 Task: Send email and add a link Link0000000032 including the signature Sign0000000001 to Sandip@sogtage.net with a cc to Vanshu.thakur@sogtage.net and bcc to Nikhil.rathi@sogtage.net with a subject Subject0000000031 and add a message Message0000000033. Send email and add a link Link0000000032 including the signature Sign0000000001 to Sandip@sogtage.net; Email000000002 with a cc to Nikhil.rathi@sogtage.net; Ayush@sogtage.net and bcc to Pooja.Chaudhary@sogtage.net with a subject Subject0000000031 and add a message Message0000000033. Send email and add a link Link0000000032 including the signature Sign0000000001 to Sandip@sogtage.net with a cc to Vanshu.thakur@sogtage.net with a subject Subject0000000031 and add a message Message0000000033 and with an attachment of Attach0000000002. Send email and add a link Link0000000032 including the signature Sign0000000001 to Sandip@sogtage.net with a cc to Vanshu.thakur@sogtage.net and bcc to Nikhil.rathi@sogtage.net with a subject Subject0000000031 and add a message Message0000000033 and with an attachment of Attach0000000003. Send email and add a link Link0000000032 including the signature Sign0000000001 to Sandip@sogtage.net; Email000000002 with a cc to Nikhil.rathi@sogtage.net; Ayush@sogtage.net and bcc to Pooja.Chaudhary@sogtage.net with a subject Subject0000000031 and add a message Message0000000033 and with an attachment of Attach0000000004
Action: Mouse moved to (135, 172)
Screenshot: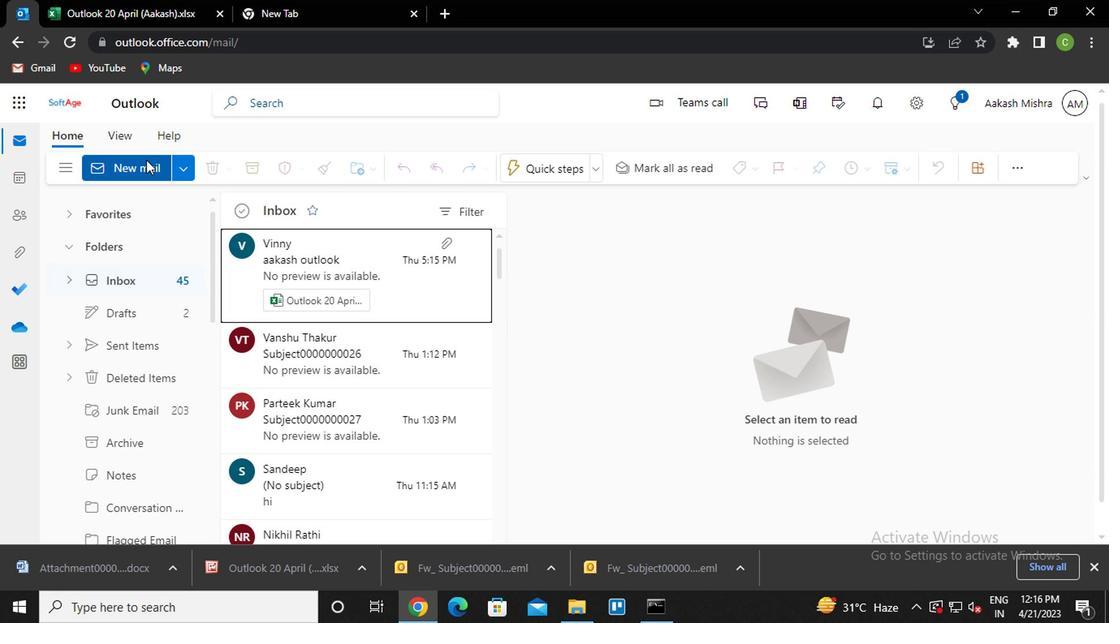 
Action: Mouse pressed left at (135, 172)
Screenshot: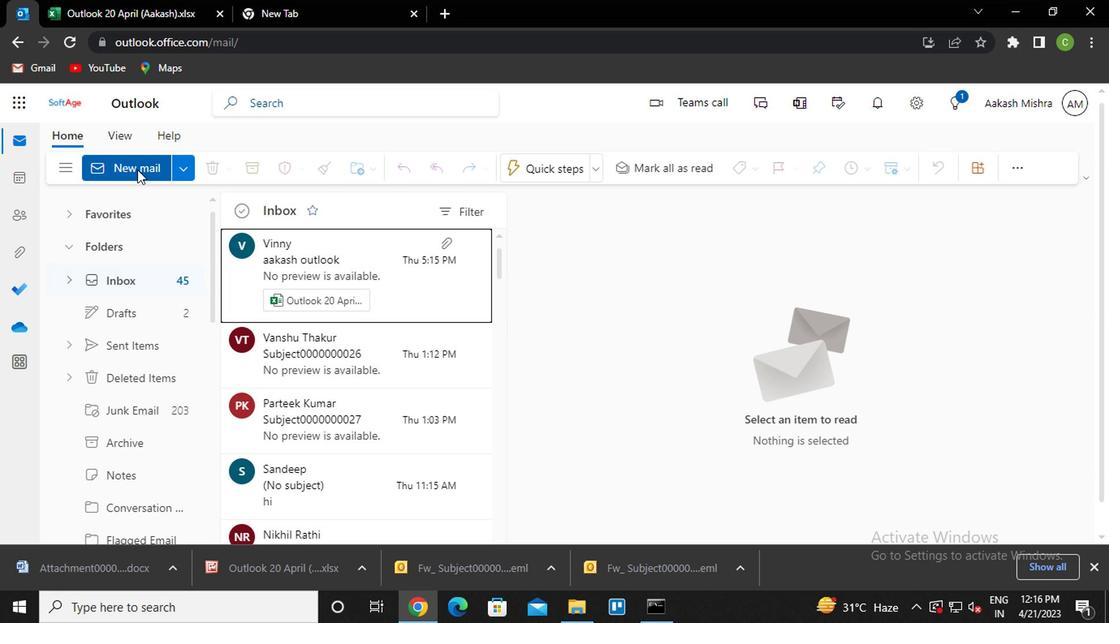 
Action: Mouse moved to (759, 176)
Screenshot: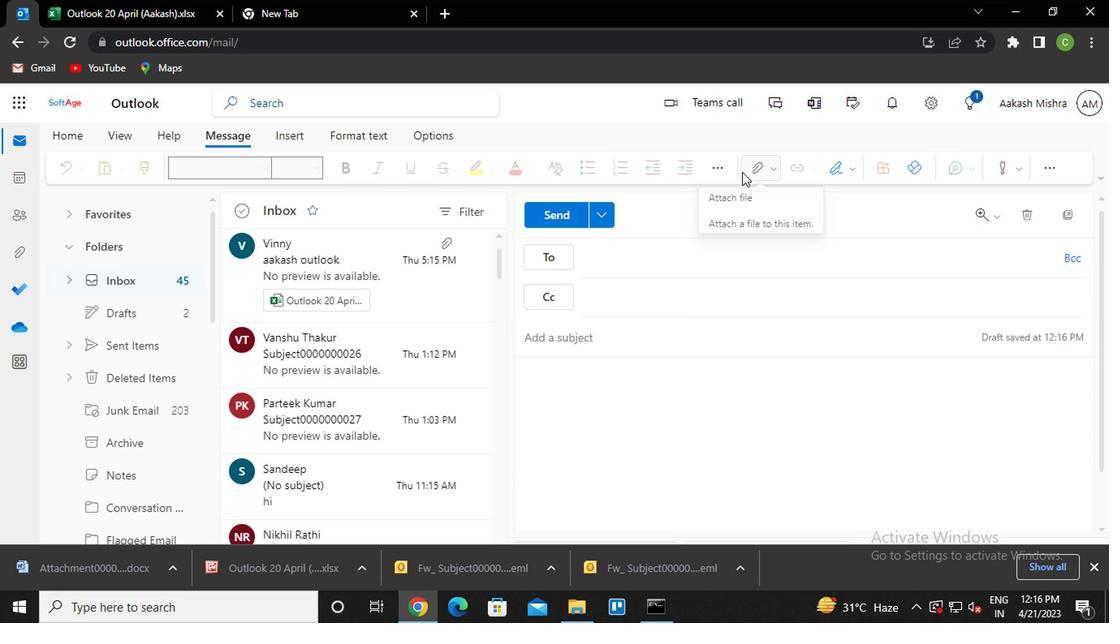 
Action: Mouse pressed left at (759, 176)
Screenshot: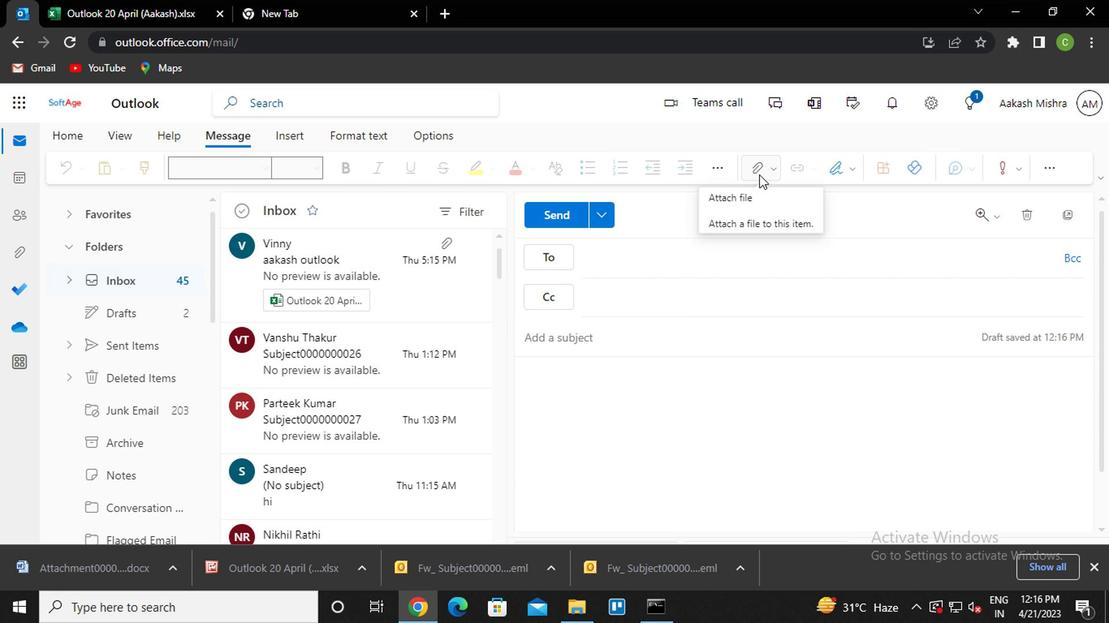 
Action: Mouse moved to (552, 374)
Screenshot: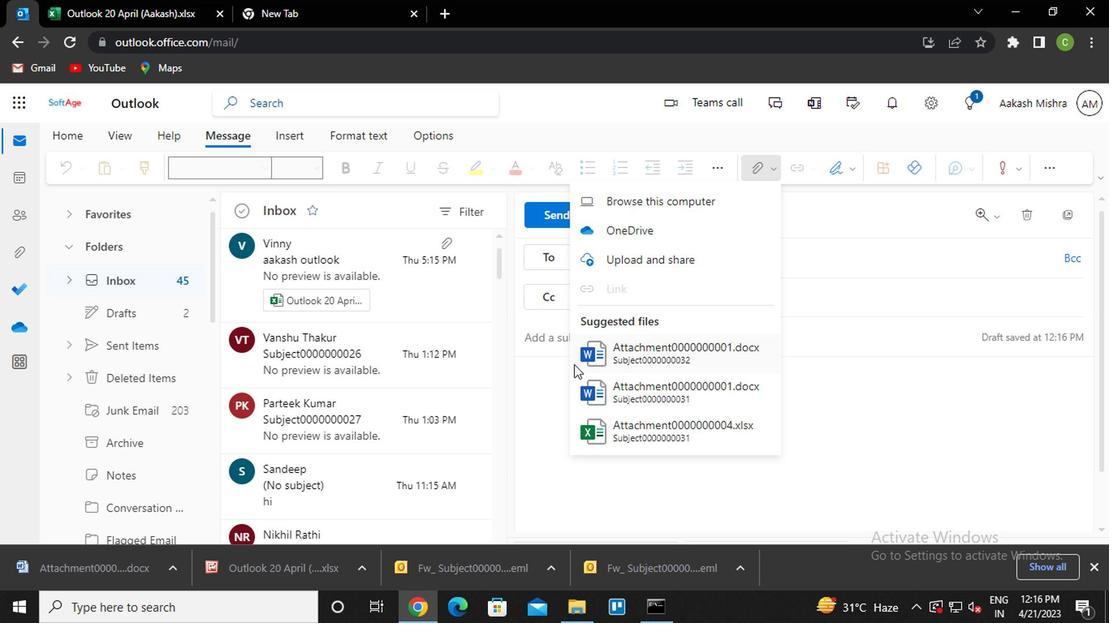 
Action: Mouse pressed left at (552, 374)
Screenshot: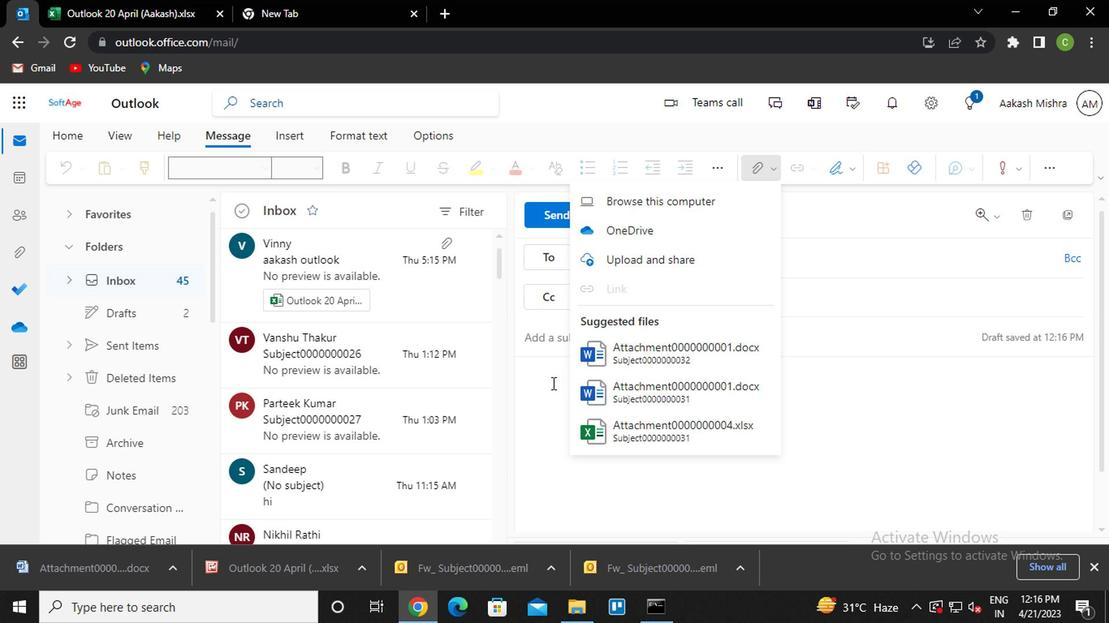 
Action: Mouse moved to (751, 169)
Screenshot: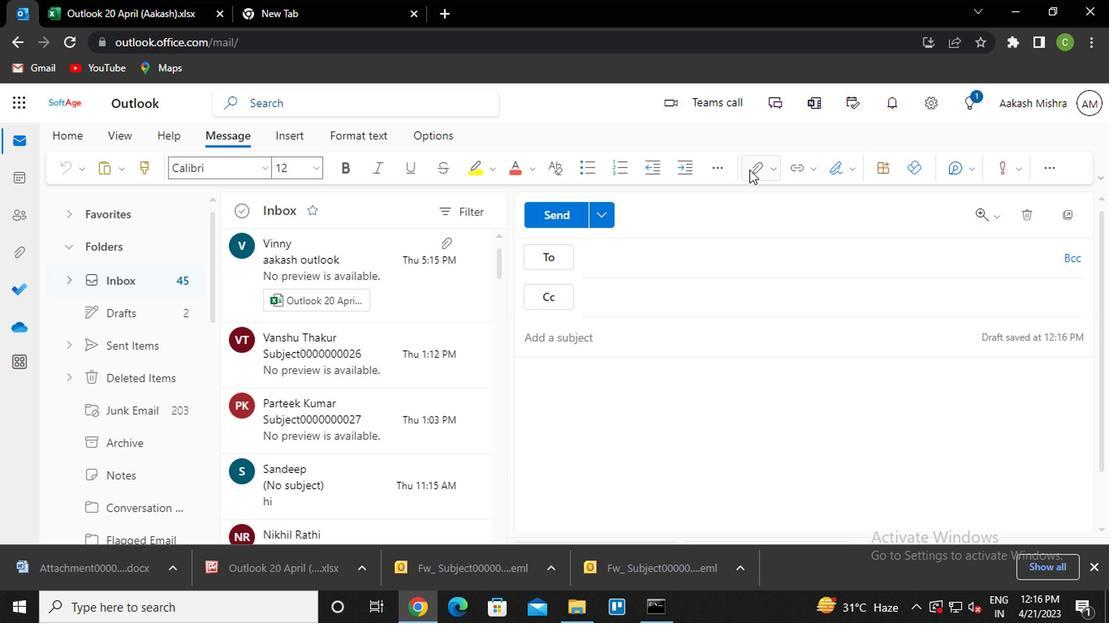 
Action: Mouse pressed left at (751, 169)
Screenshot: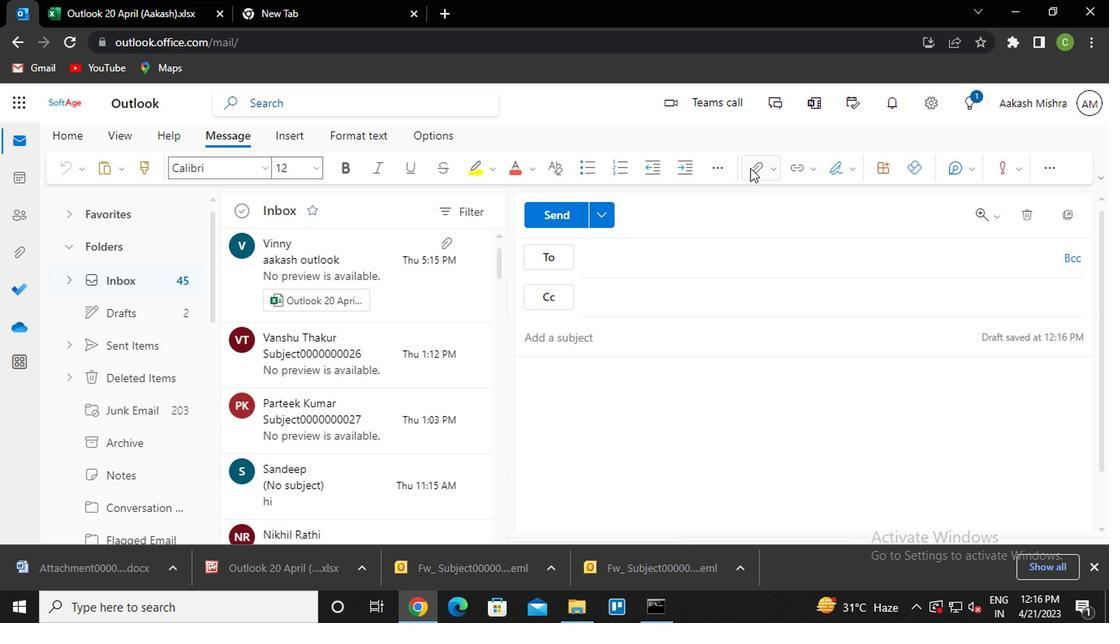 
Action: Mouse moved to (641, 289)
Screenshot: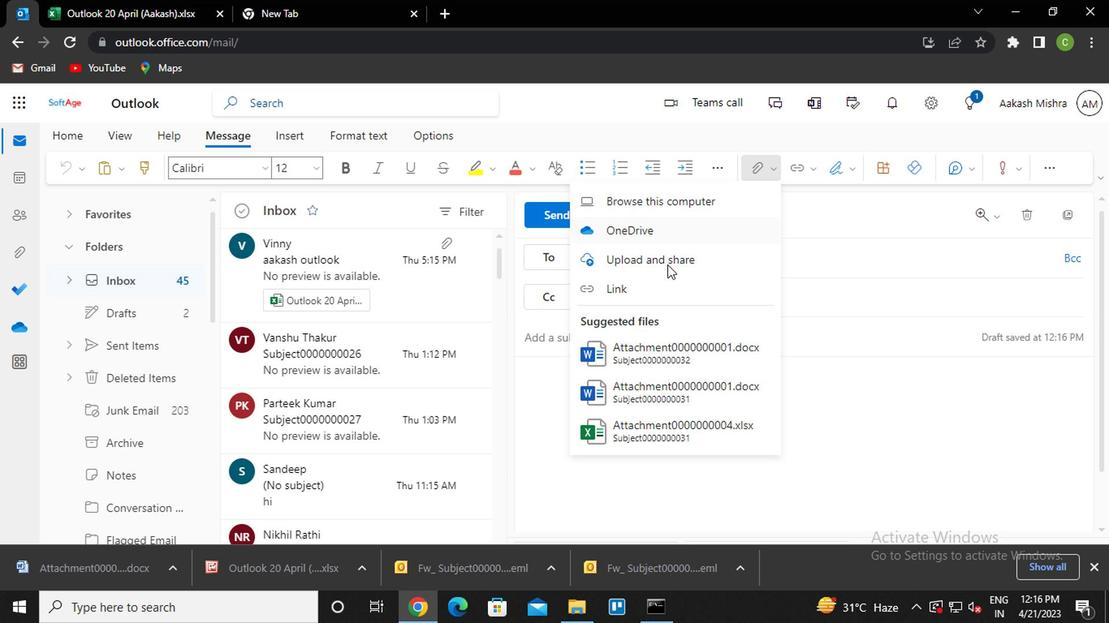 
Action: Mouse pressed left at (641, 289)
Screenshot: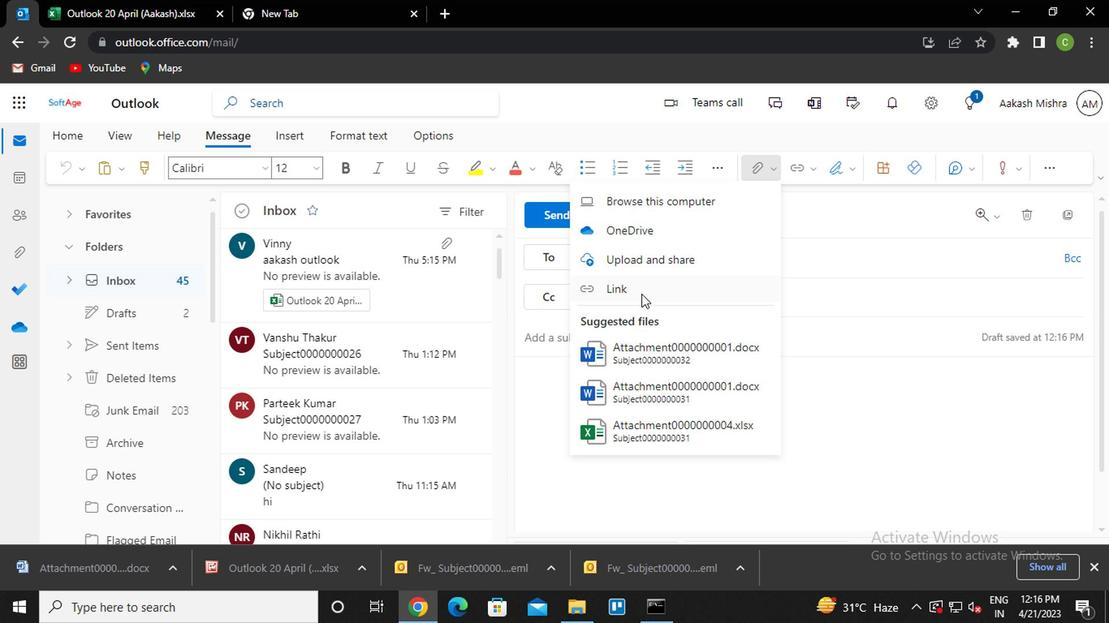 
Action: Mouse moved to (447, 351)
Screenshot: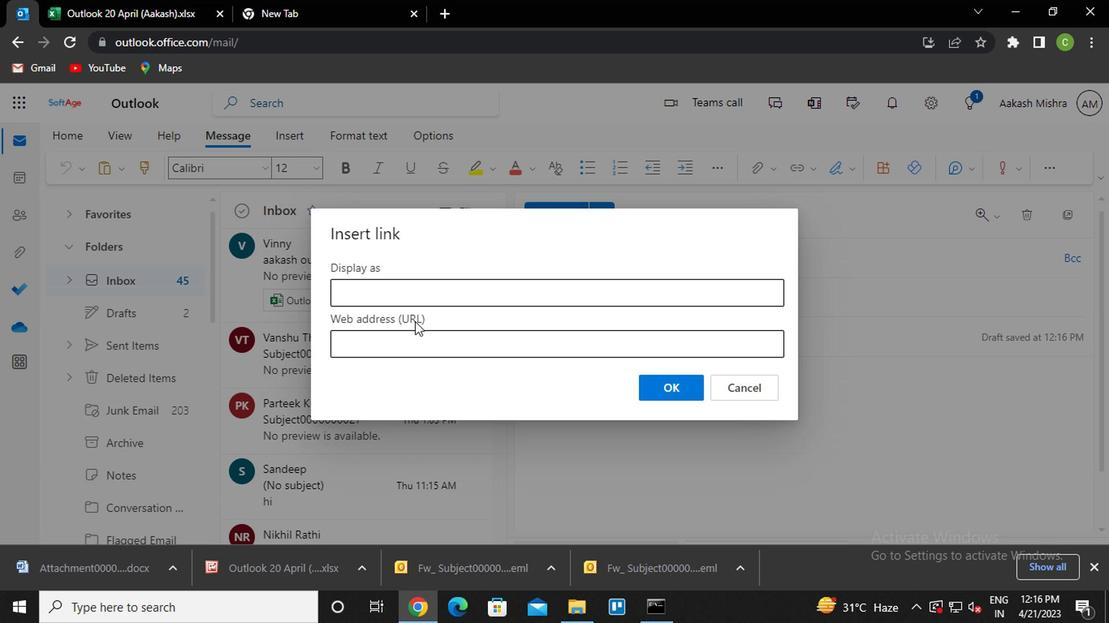 
Action: Key pressed <Key.caps_lock>l<Key.caps_lock>ink0000000032<Key.enter>
Screenshot: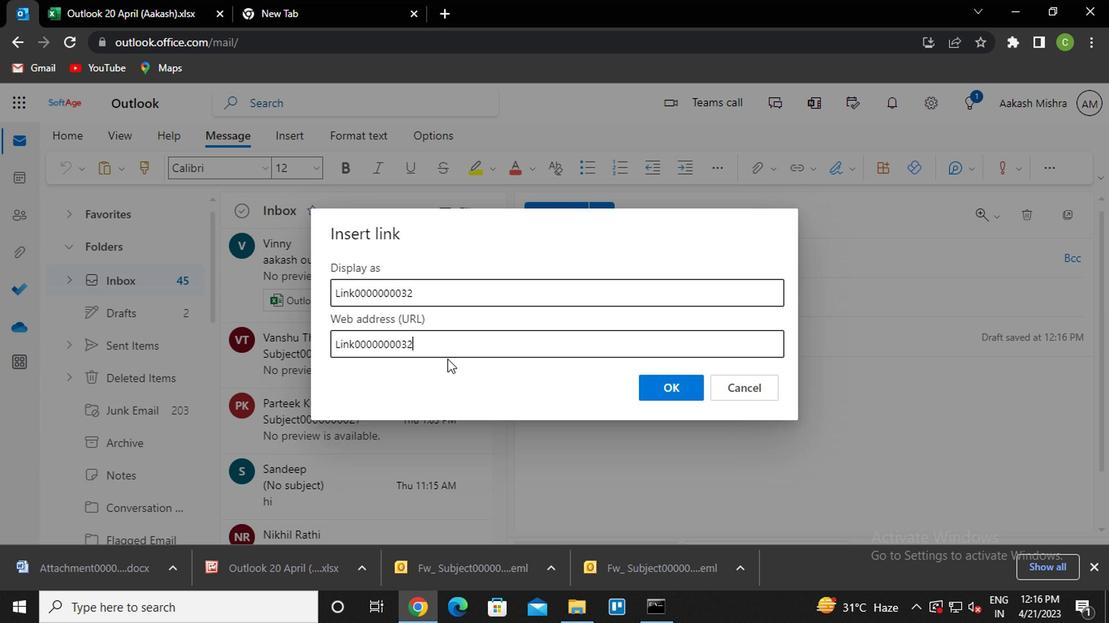 
Action: Mouse moved to (793, 170)
Screenshot: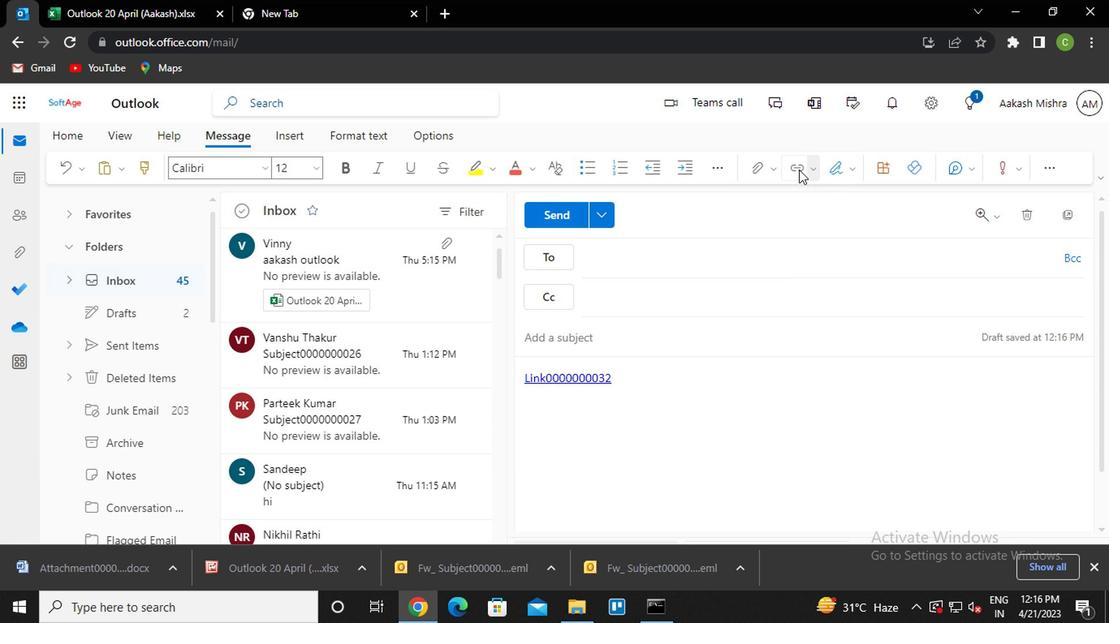 
Action: Mouse pressed left at (793, 170)
Screenshot: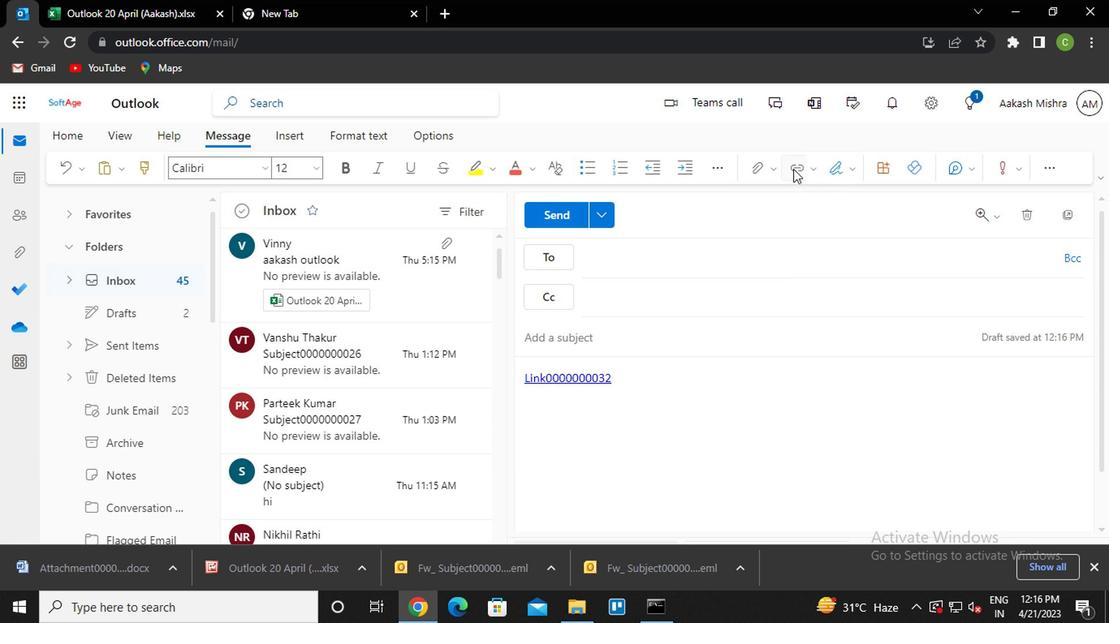 
Action: Mouse moved to (758, 384)
Screenshot: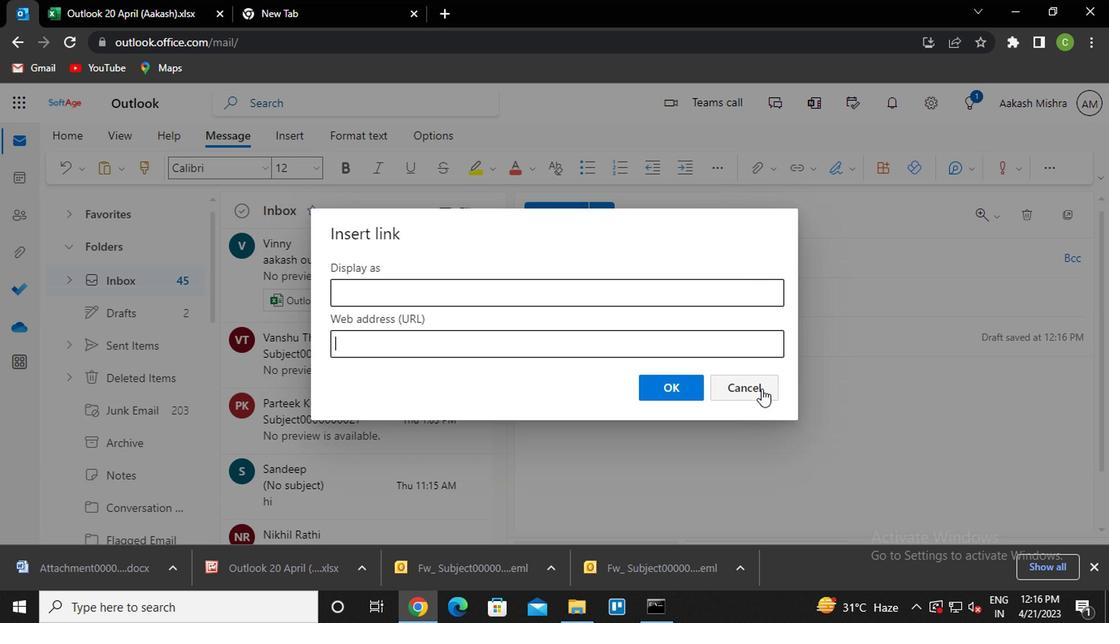 
Action: Mouse pressed left at (758, 384)
Screenshot: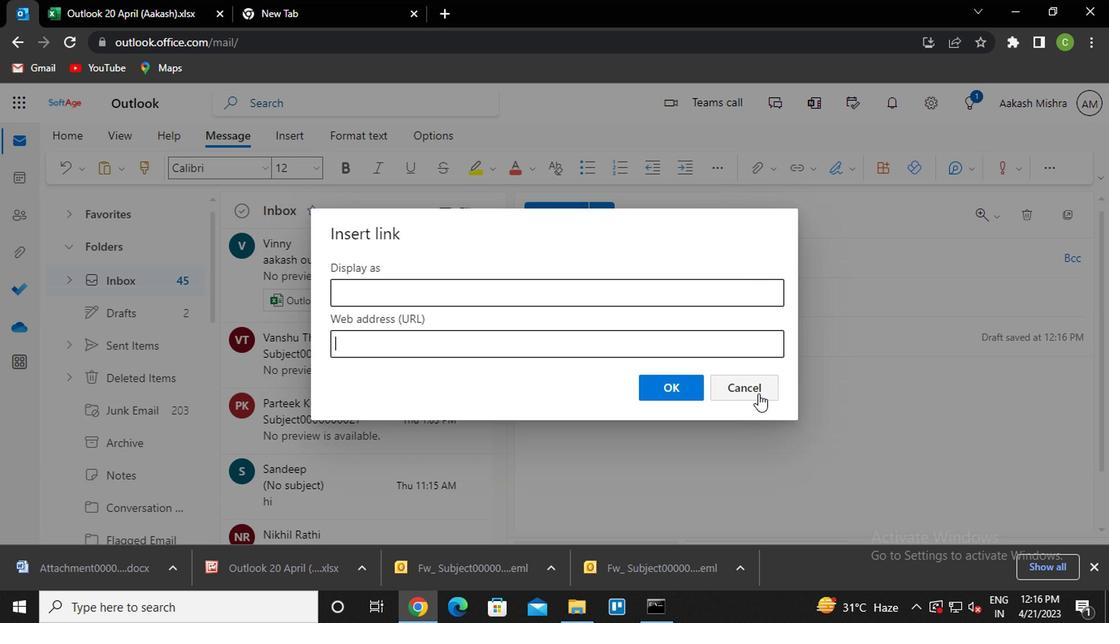 
Action: Mouse moved to (859, 169)
Screenshot: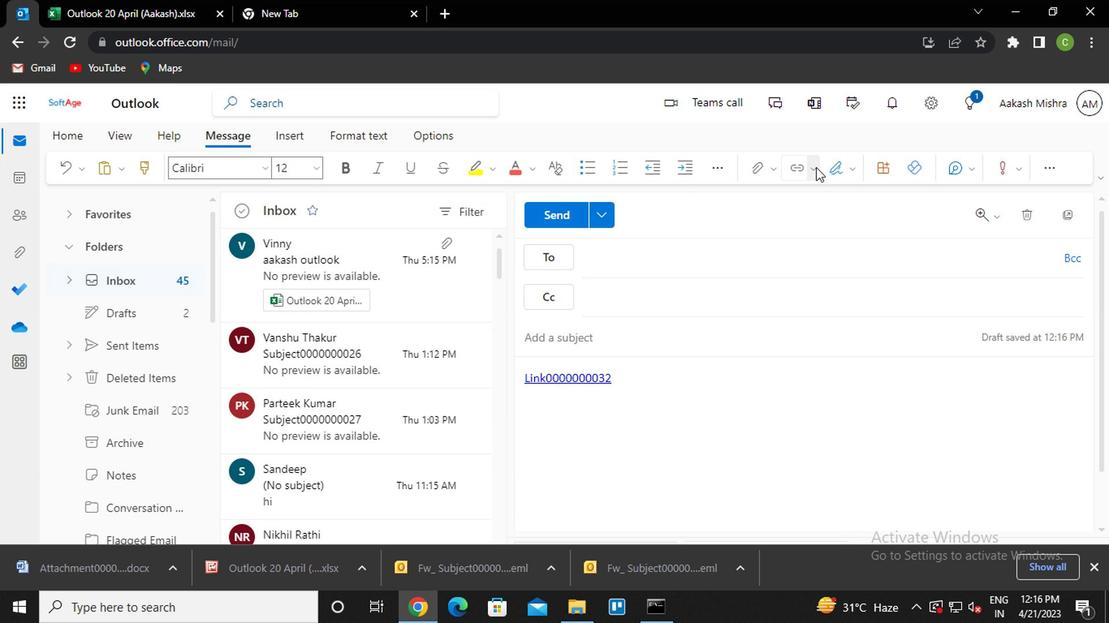 
Action: Mouse pressed left at (859, 169)
Screenshot: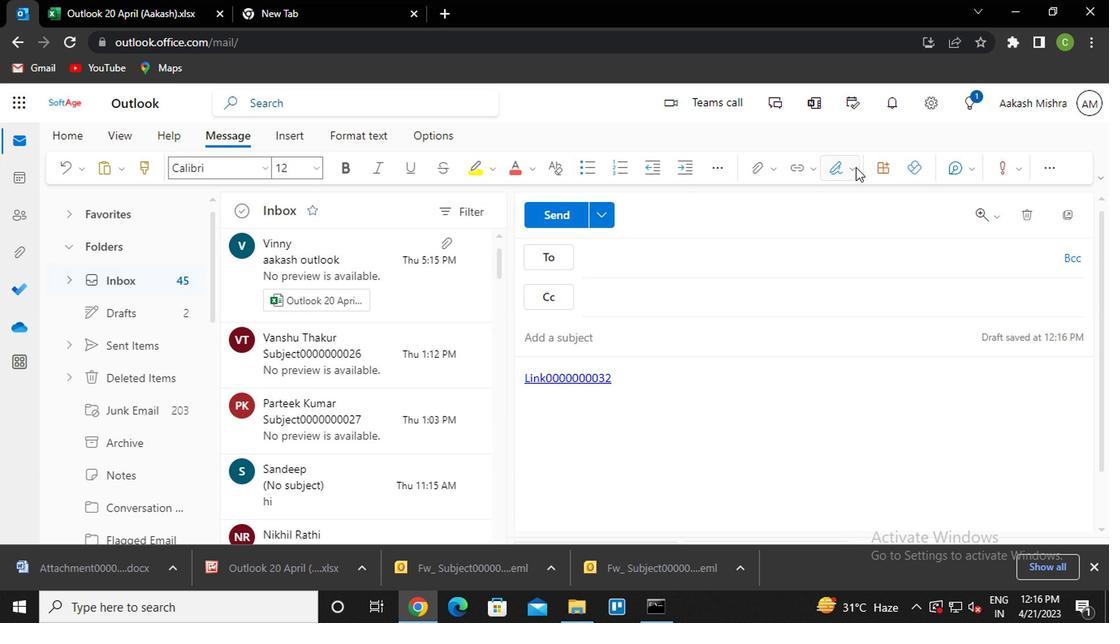 
Action: Mouse moved to (791, 202)
Screenshot: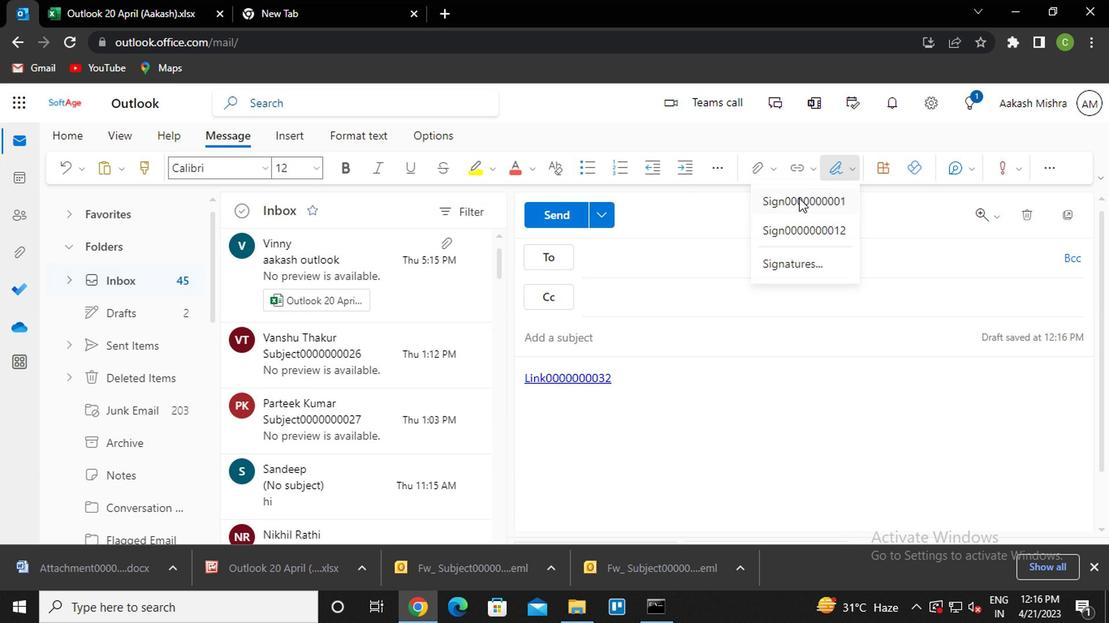 
Action: Mouse pressed left at (791, 202)
Screenshot: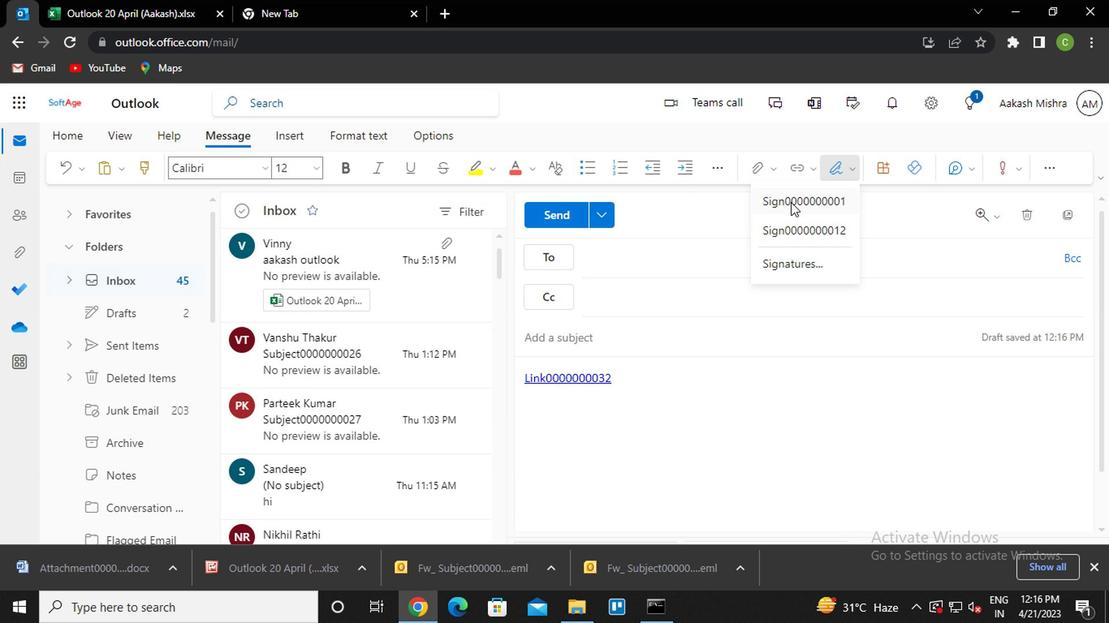 
Action: Mouse moved to (608, 259)
Screenshot: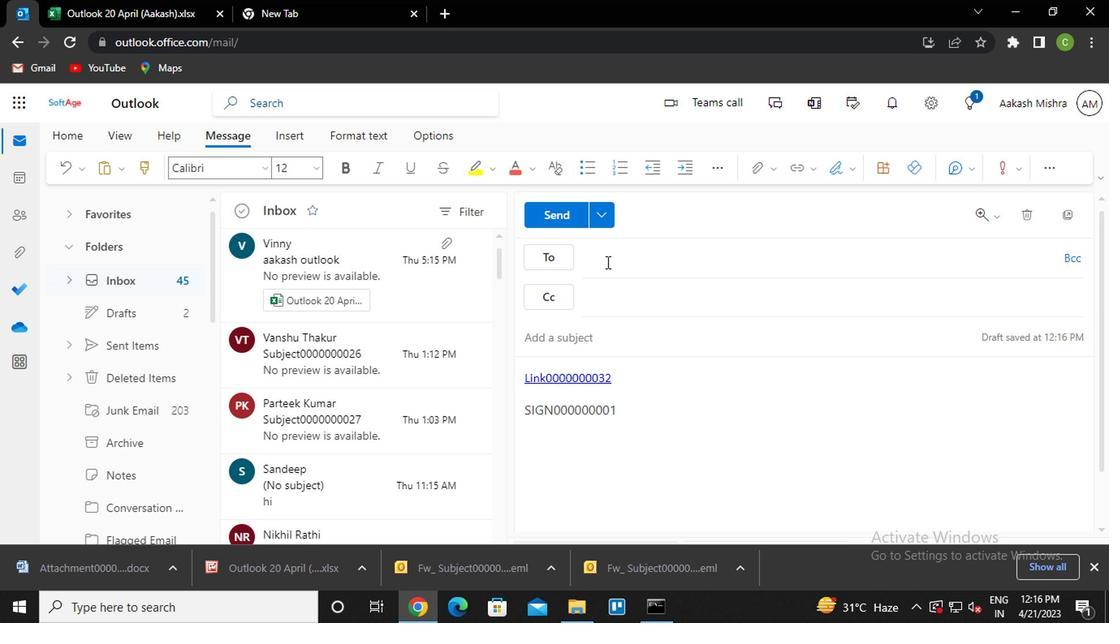
Action: Mouse pressed left at (608, 259)
Screenshot: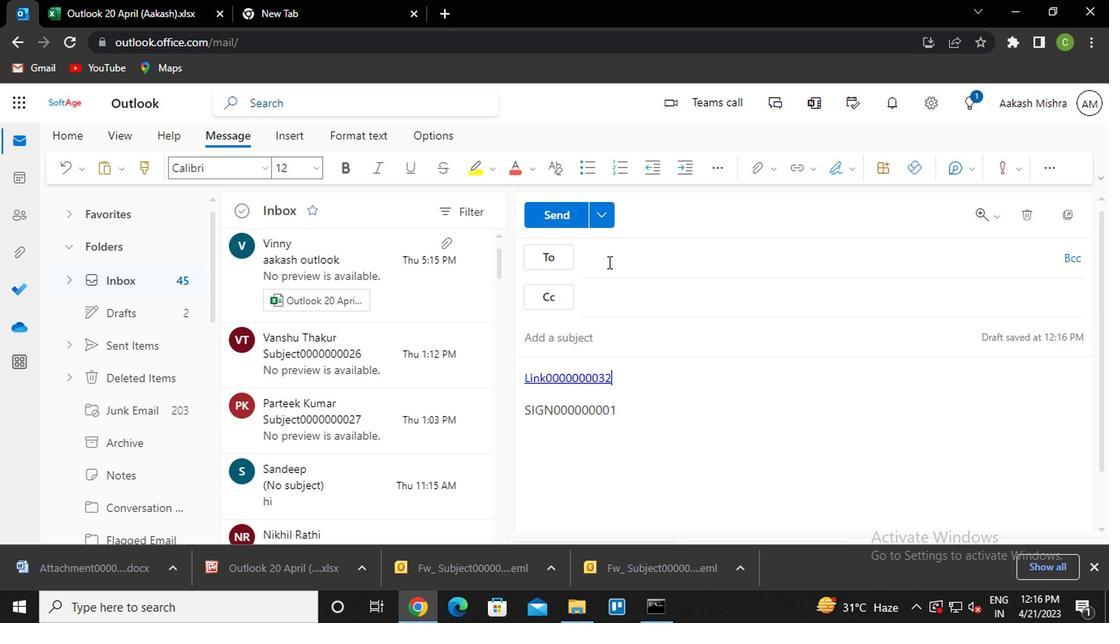 
Action: Key pressed sandeep<Key.enter>
Screenshot: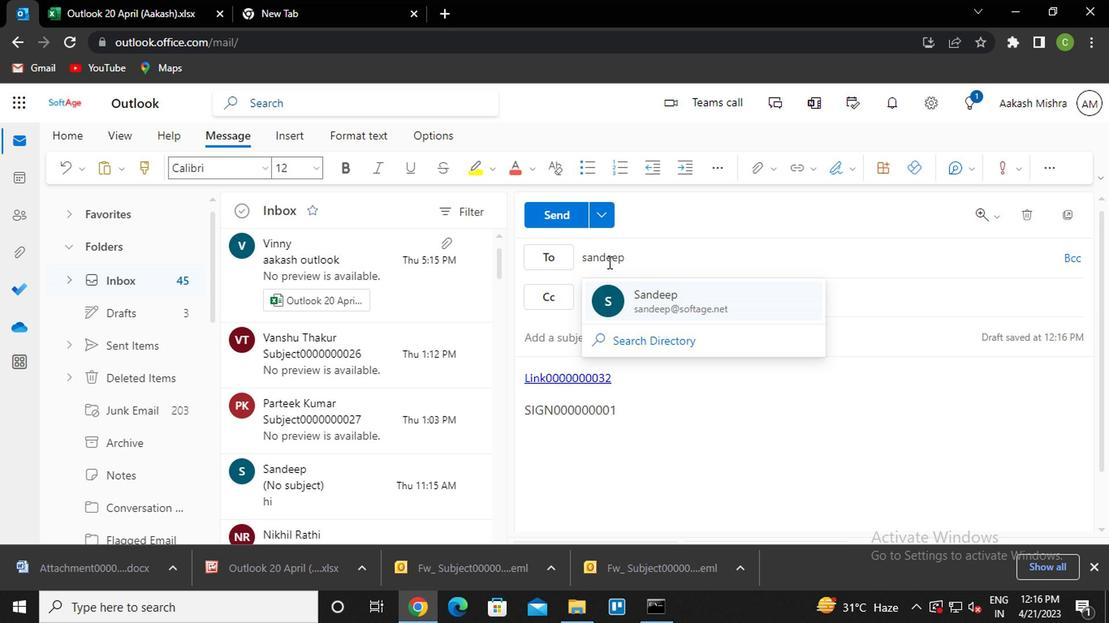
Action: Mouse moved to (615, 291)
Screenshot: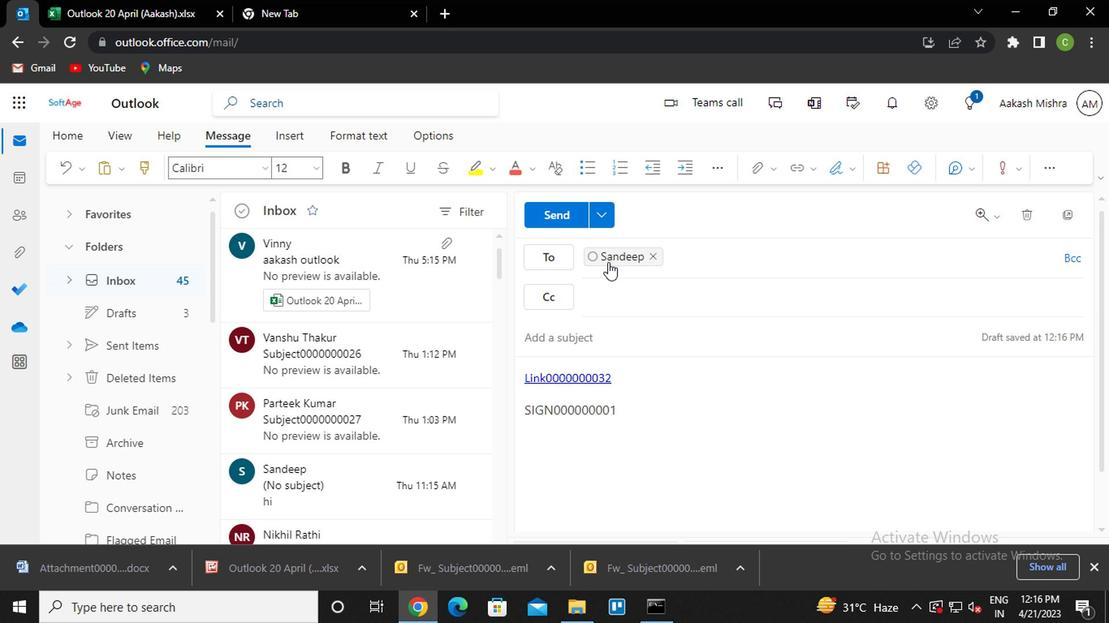 
Action: Mouse pressed left at (615, 291)
Screenshot: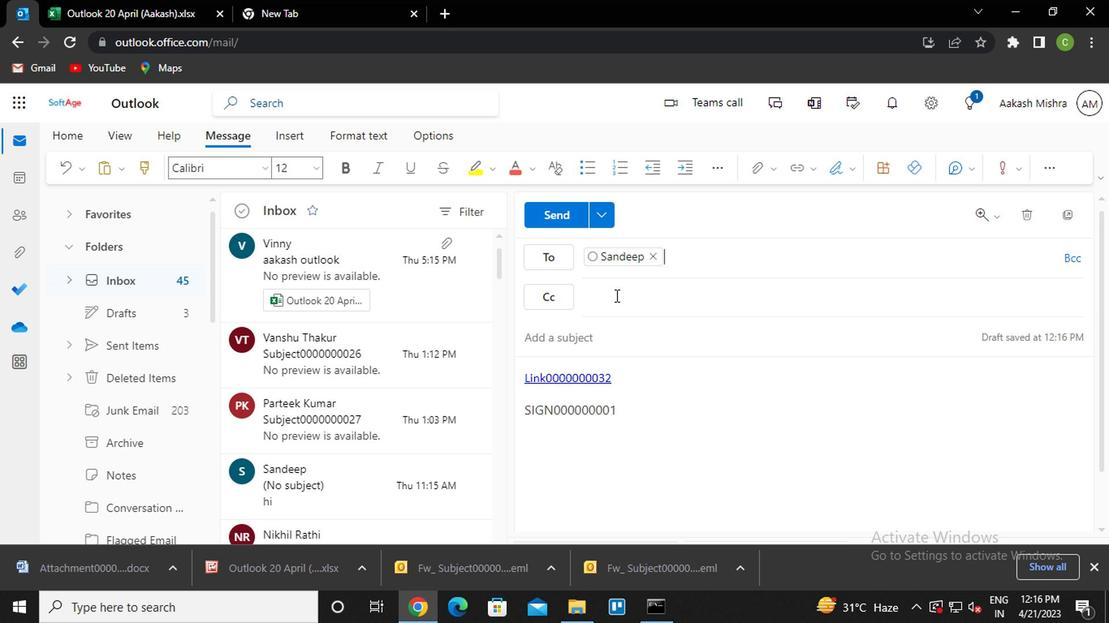 
Action: Key pressed vanshu<Key.enter>
Screenshot: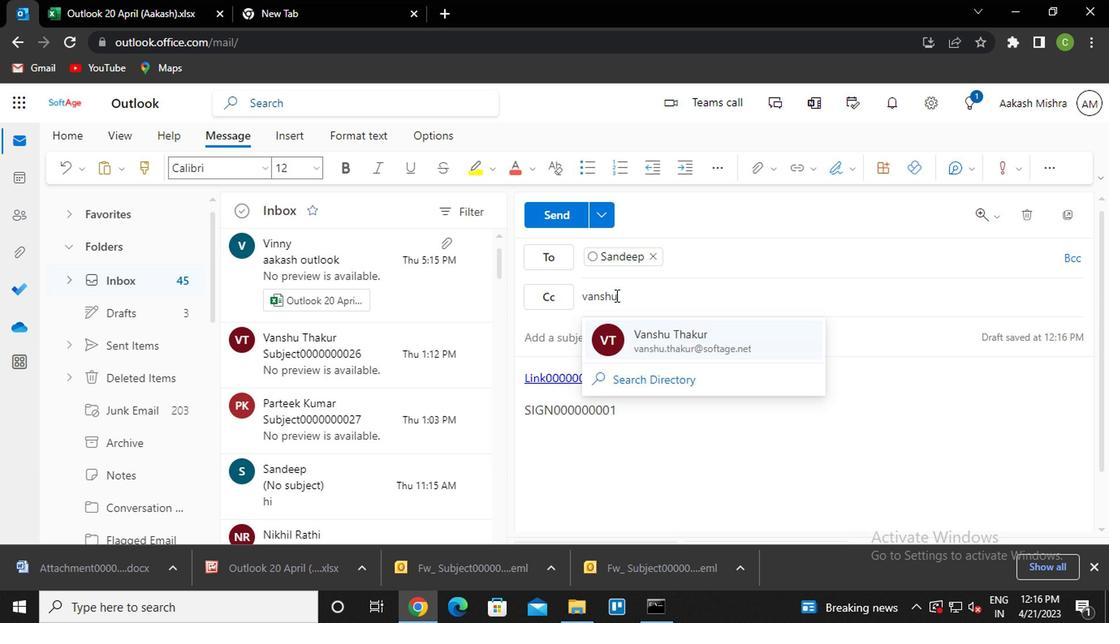 
Action: Mouse moved to (1066, 259)
Screenshot: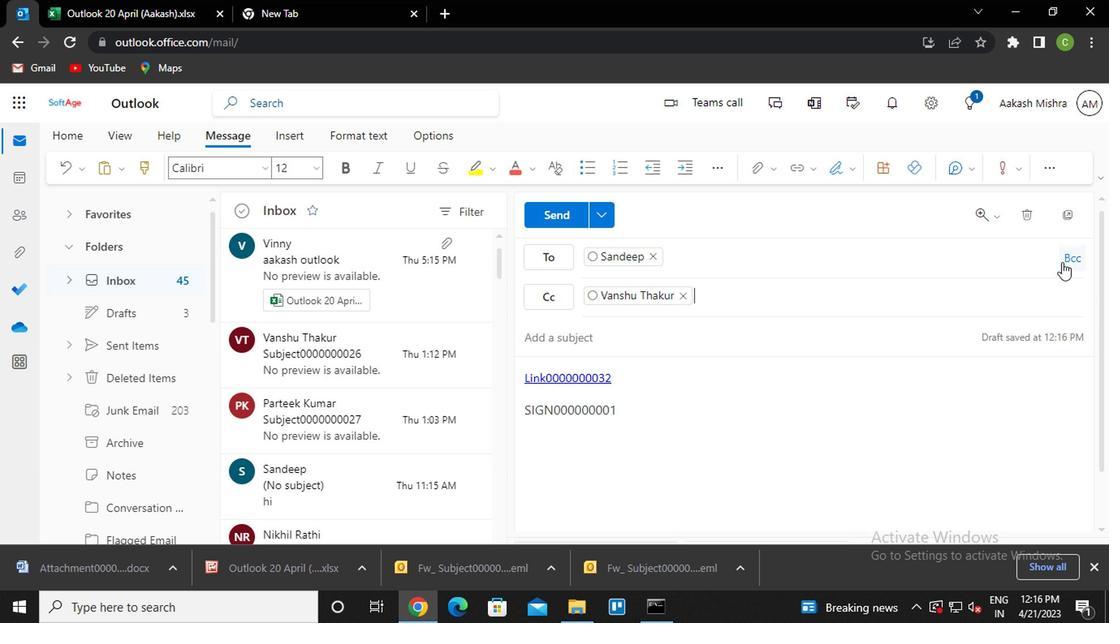
Action: Mouse pressed left at (1066, 259)
Screenshot: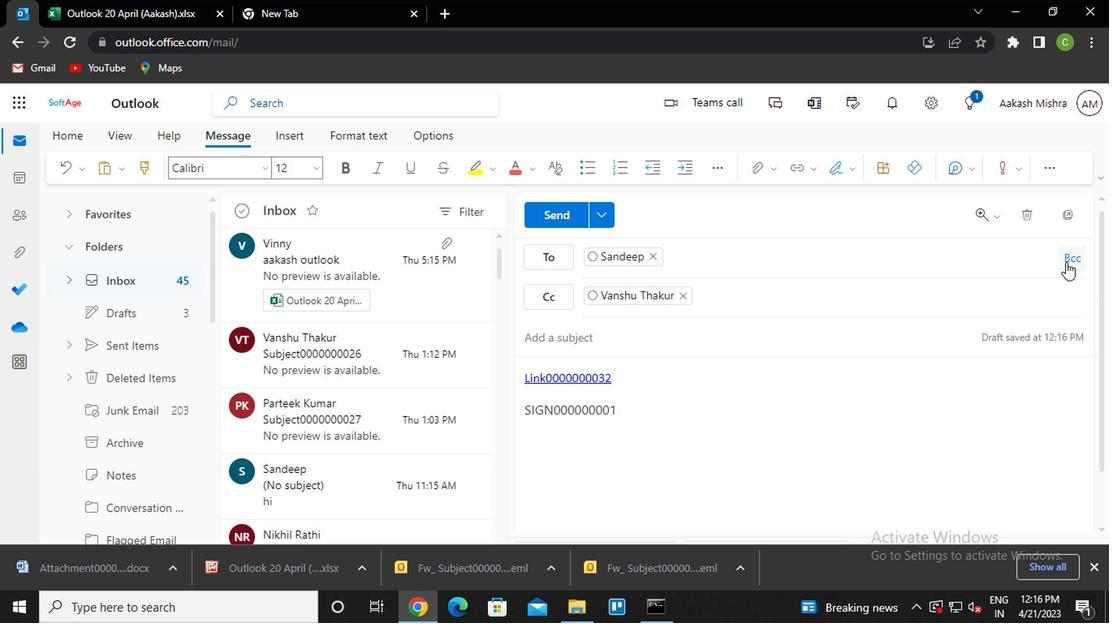 
Action: Mouse moved to (960, 321)
Screenshot: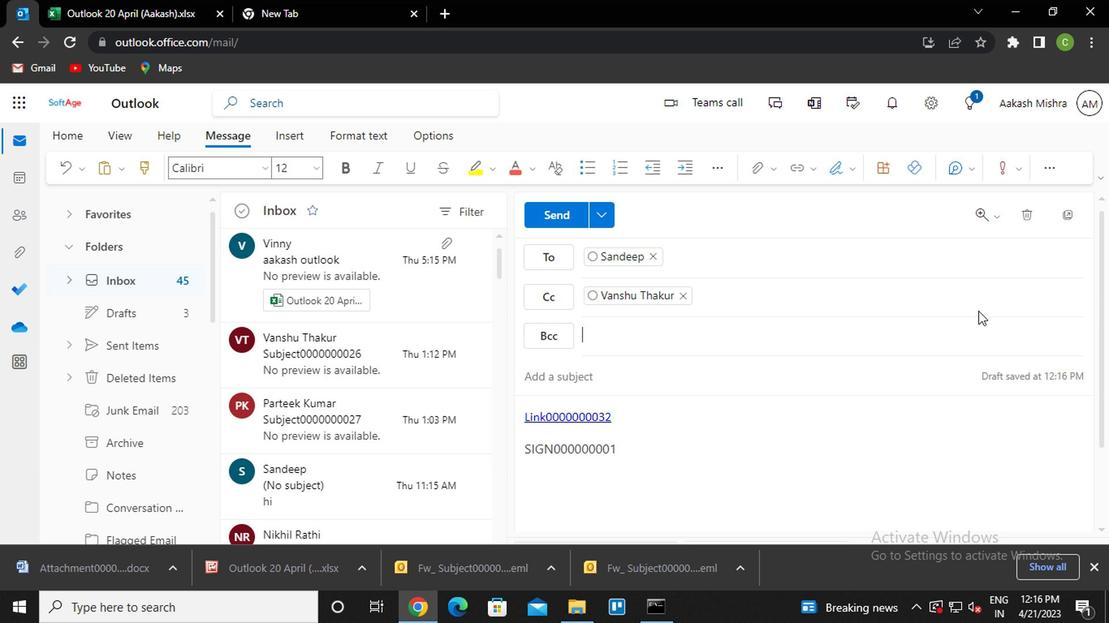 
Action: Key pressed nikhil<Key.enter>
Screenshot: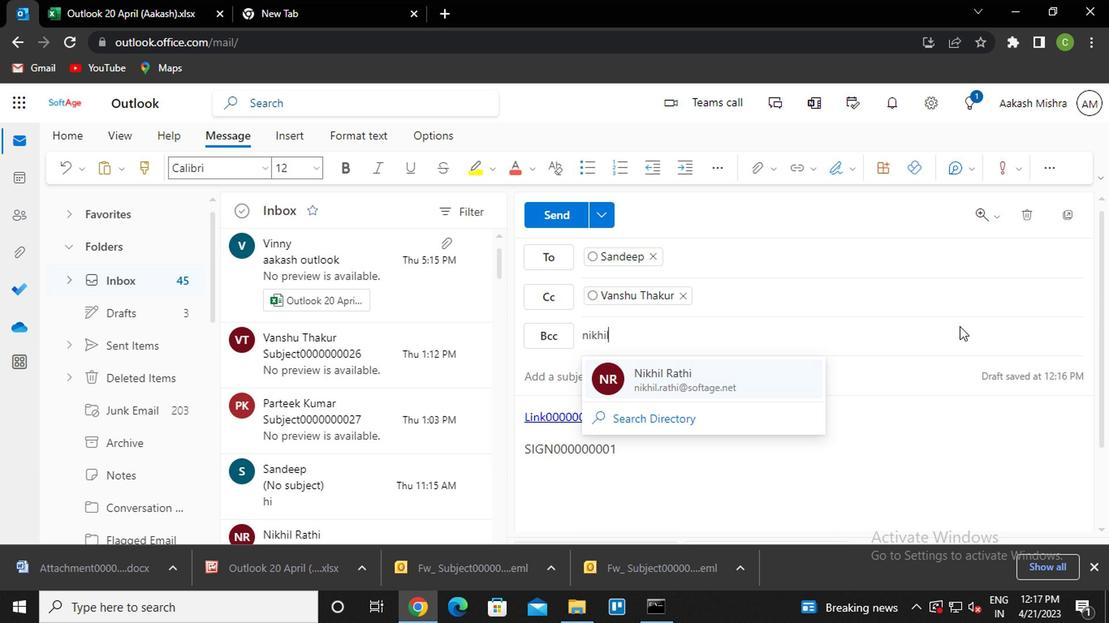 
Action: Mouse moved to (630, 361)
Screenshot: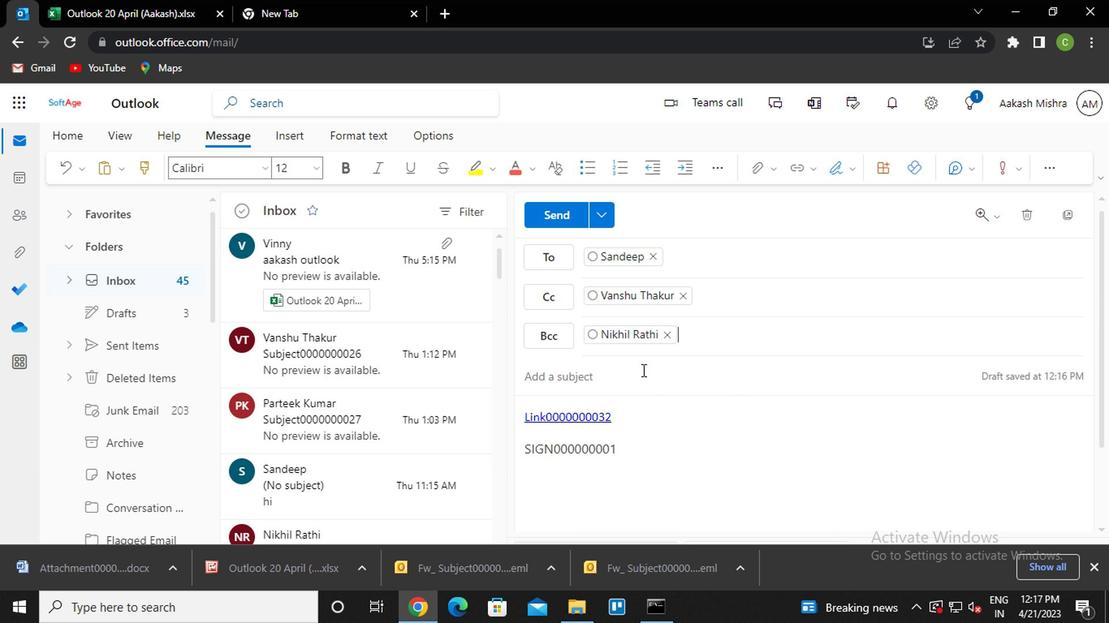 
Action: Mouse pressed left at (630, 361)
Screenshot: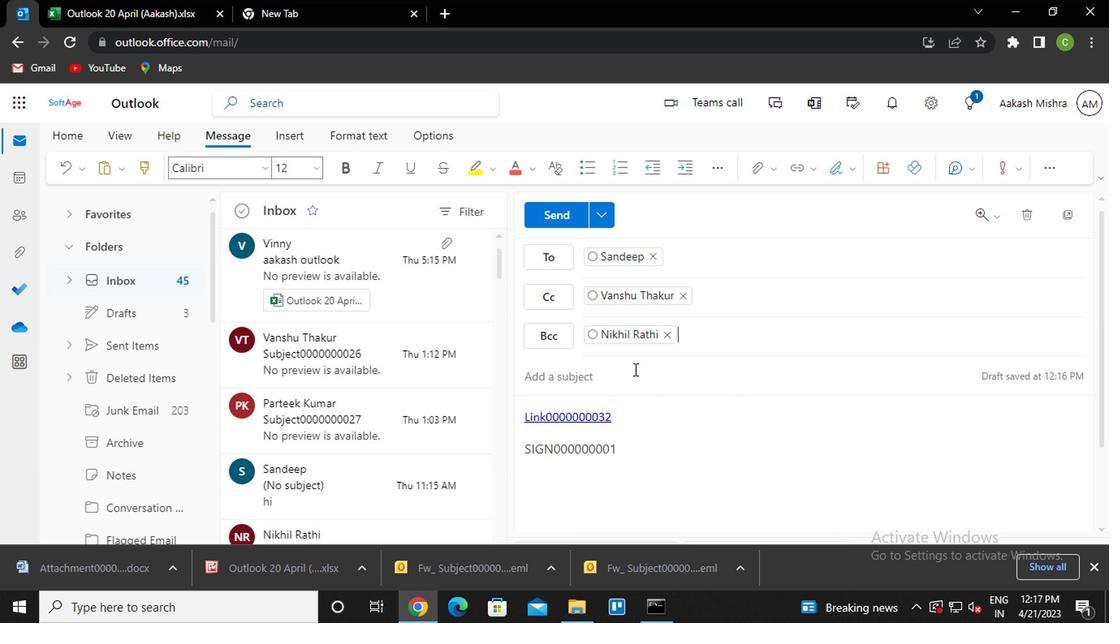 
Action: Mouse moved to (629, 361)
Screenshot: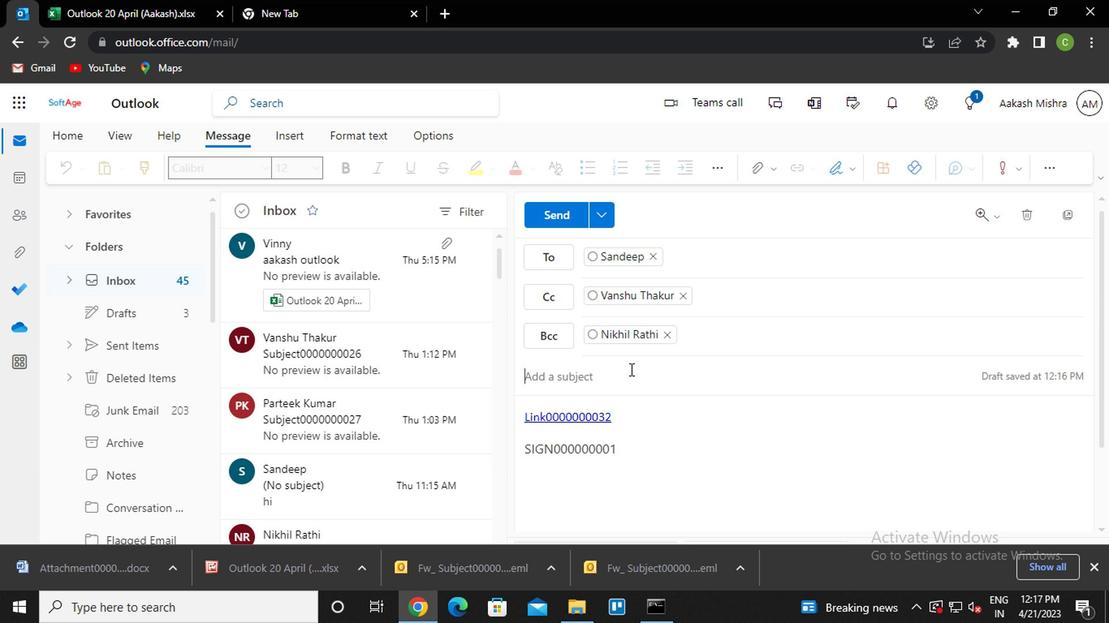 
Action: Key pressed <Key.caps_lock>s<Key.caps_lock>ubject0000000031
Screenshot: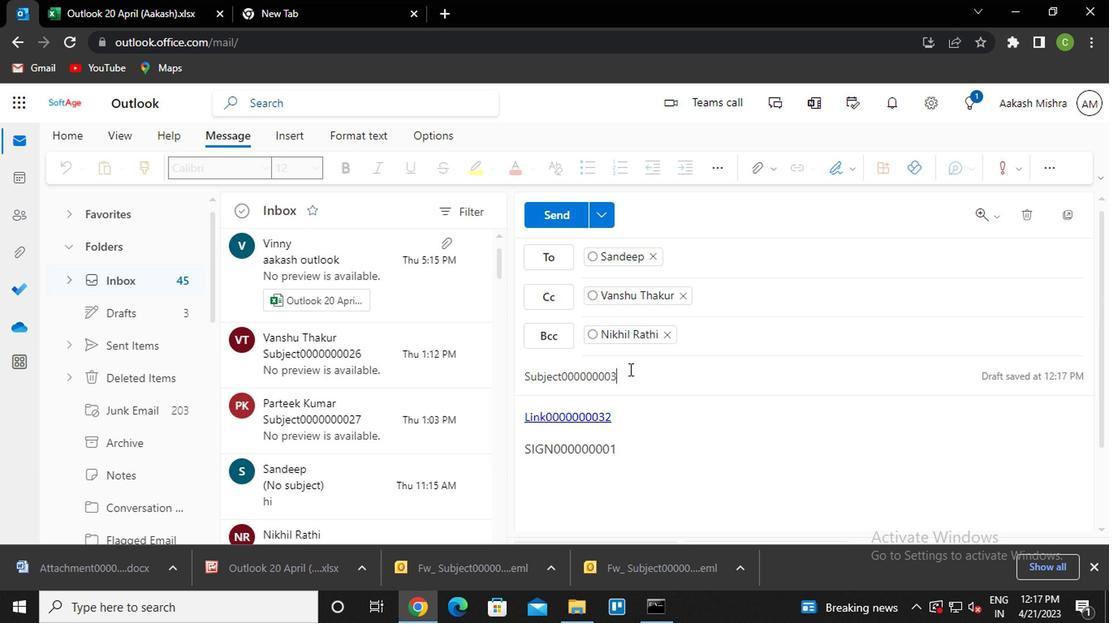 
Action: Mouse moved to (632, 447)
Screenshot: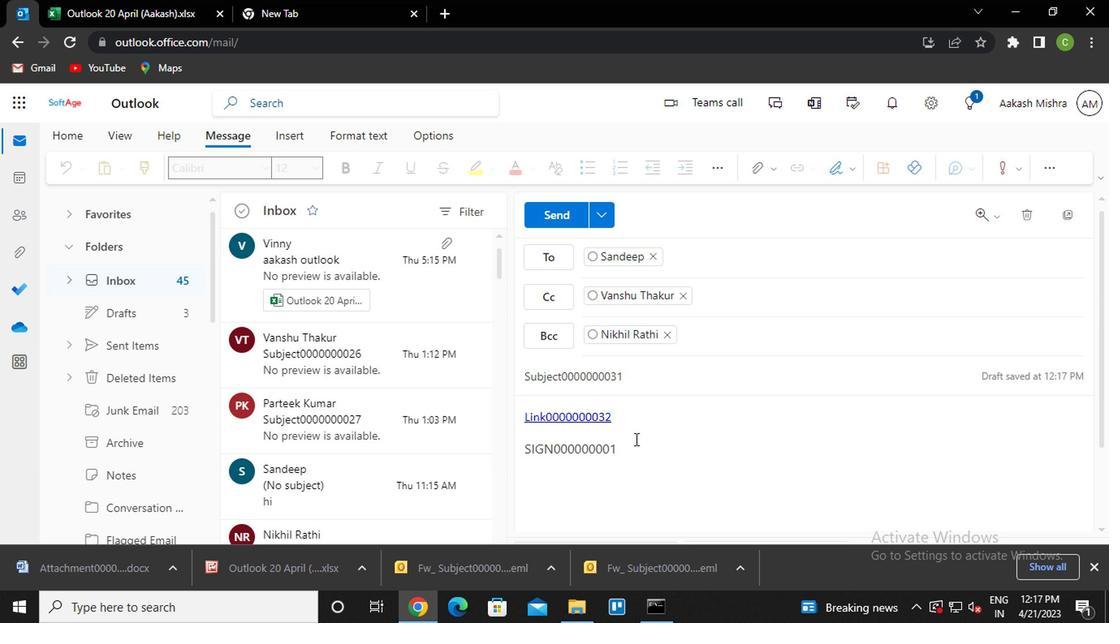 
Action: Mouse pressed left at (632, 447)
Screenshot: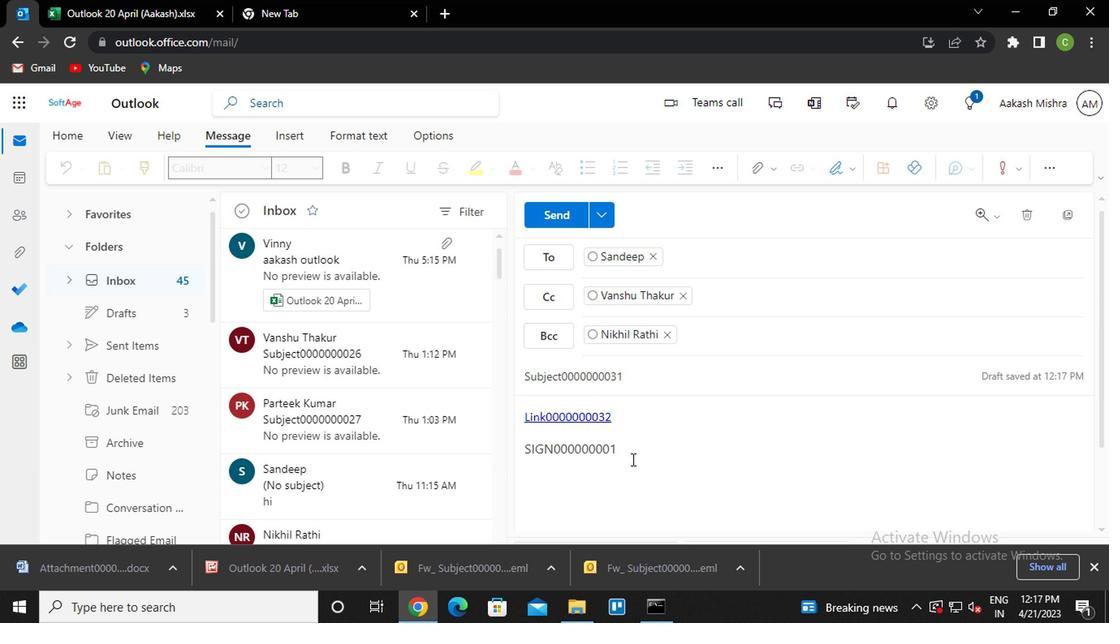 
Action: Key pressed <Key.enter><Key.caps_lock>m<Key.caps_lock>essage0000000033
Screenshot: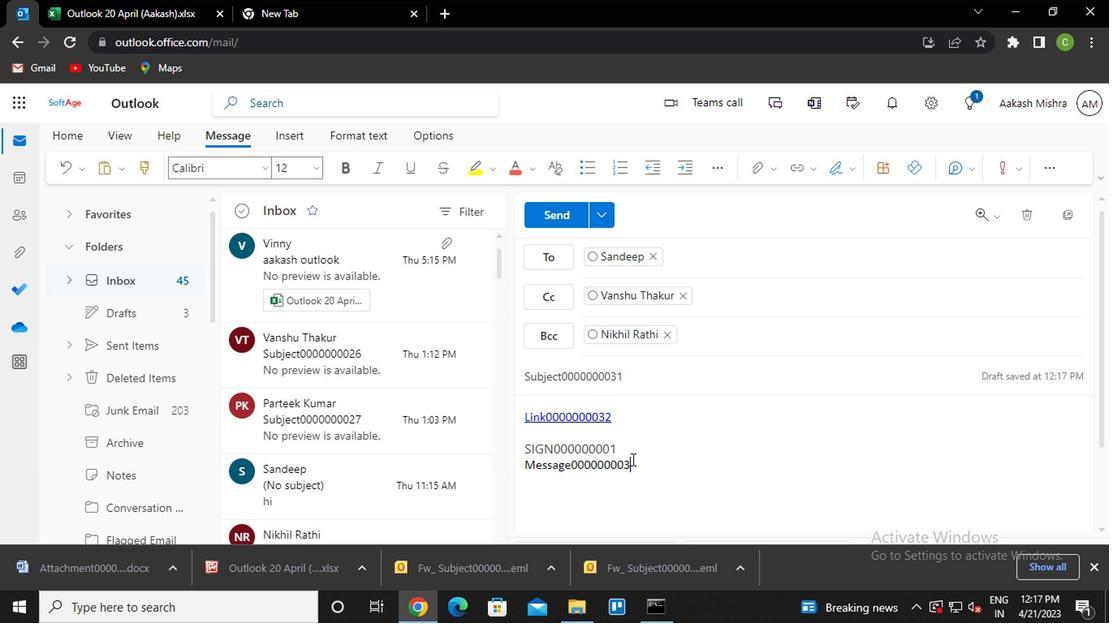 
Action: Mouse moved to (567, 224)
Screenshot: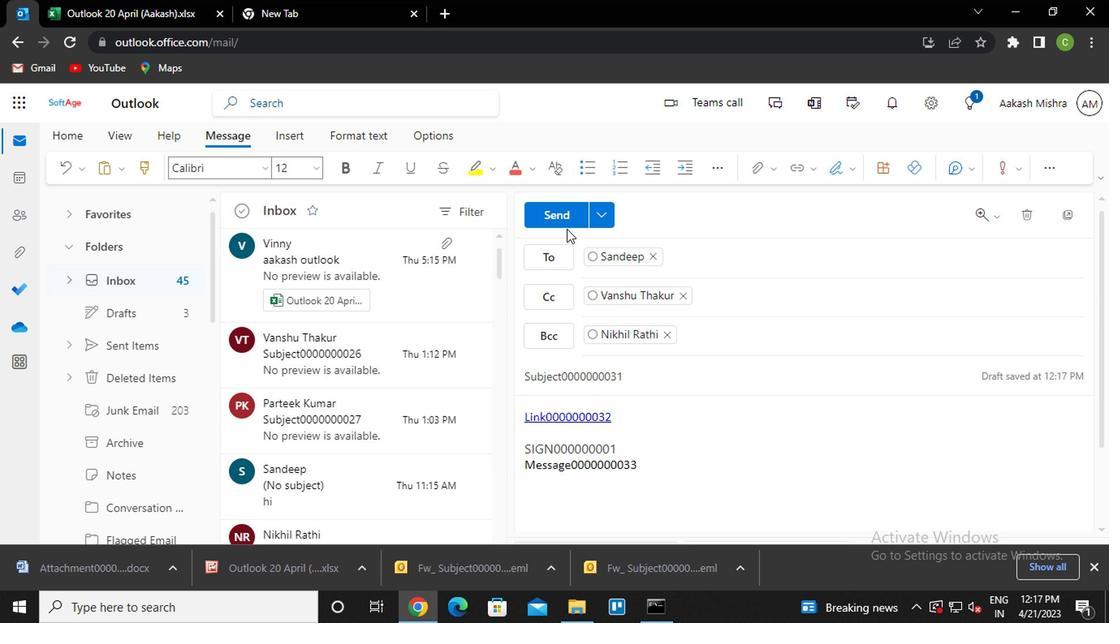 
Action: Mouse pressed left at (567, 224)
Screenshot: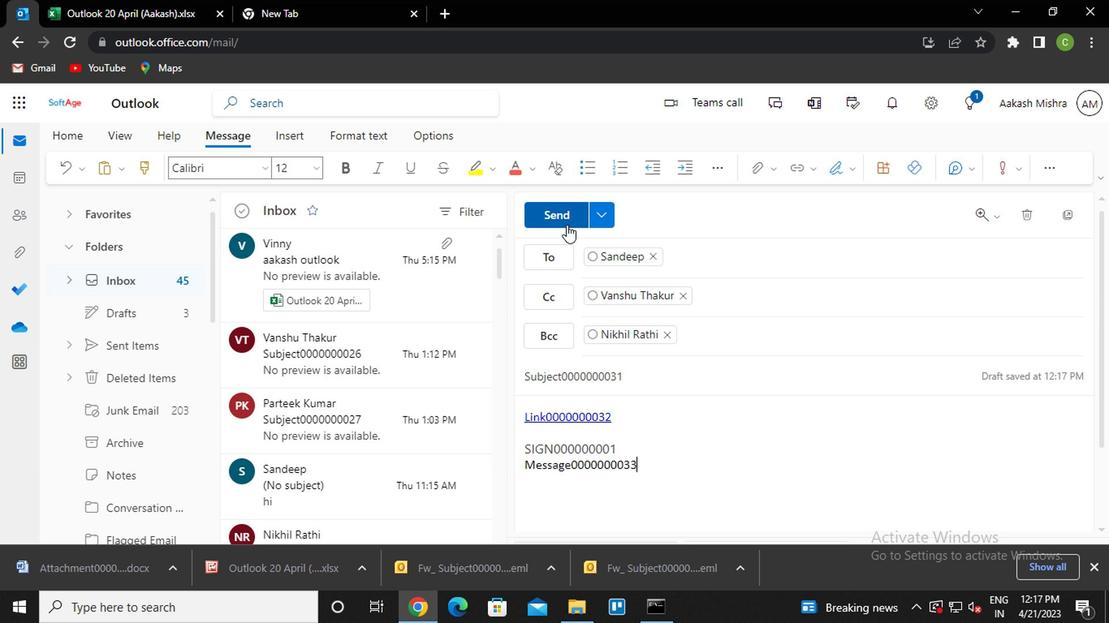 
Action: Mouse moved to (153, 151)
Screenshot: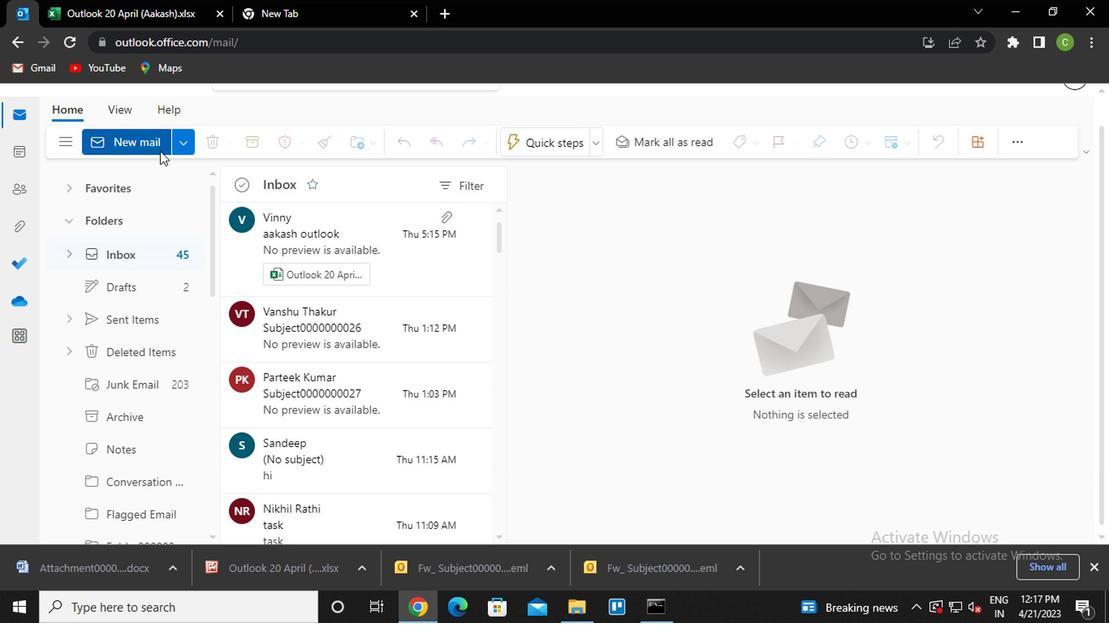 
Action: Mouse pressed left at (153, 151)
Screenshot: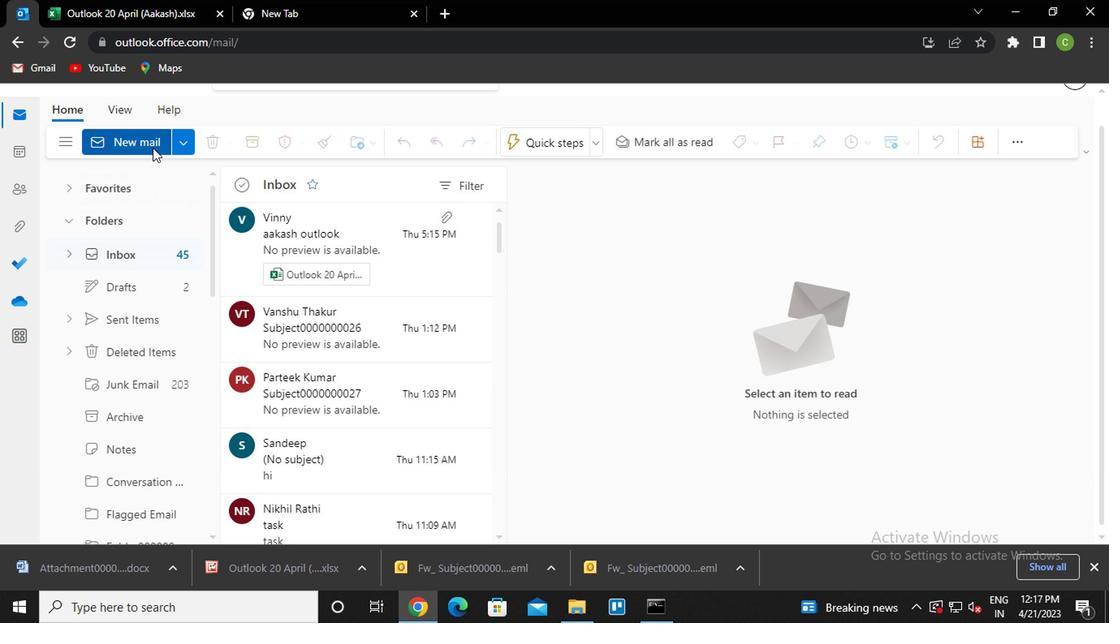 
Action: Mouse moved to (586, 349)
Screenshot: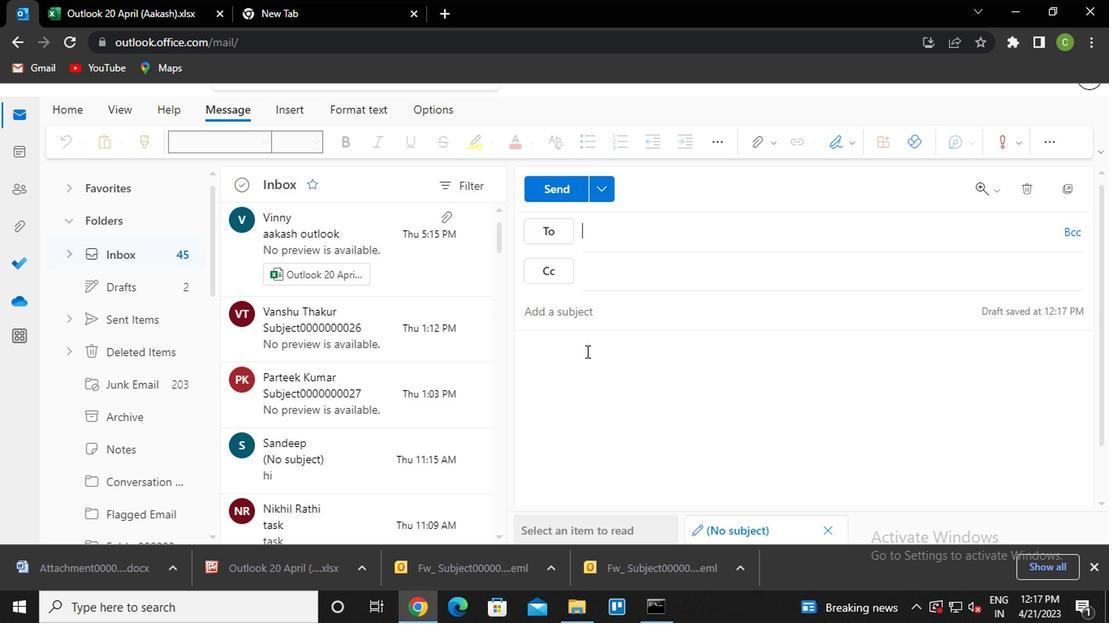 
Action: Mouse pressed left at (586, 349)
Screenshot: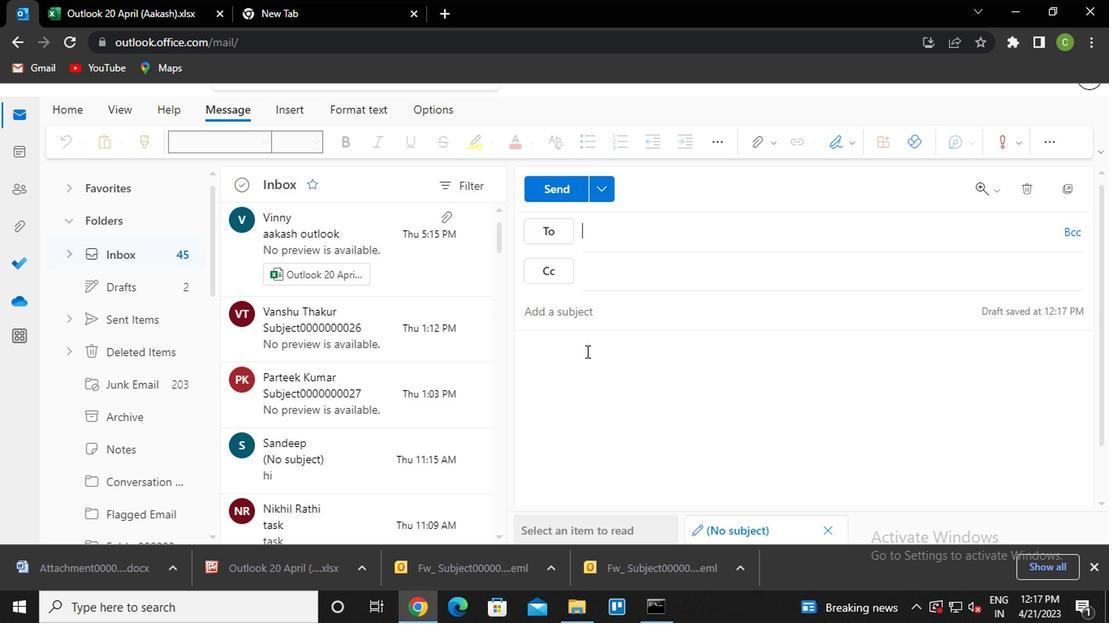 
Action: Mouse moved to (753, 153)
Screenshot: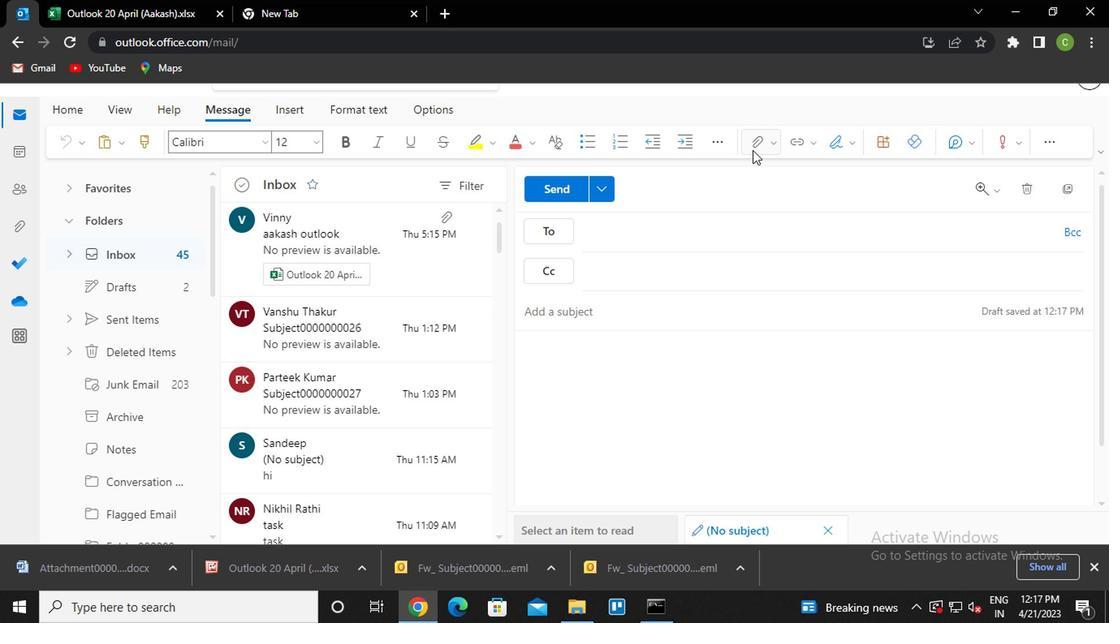 
Action: Mouse pressed left at (753, 153)
Screenshot: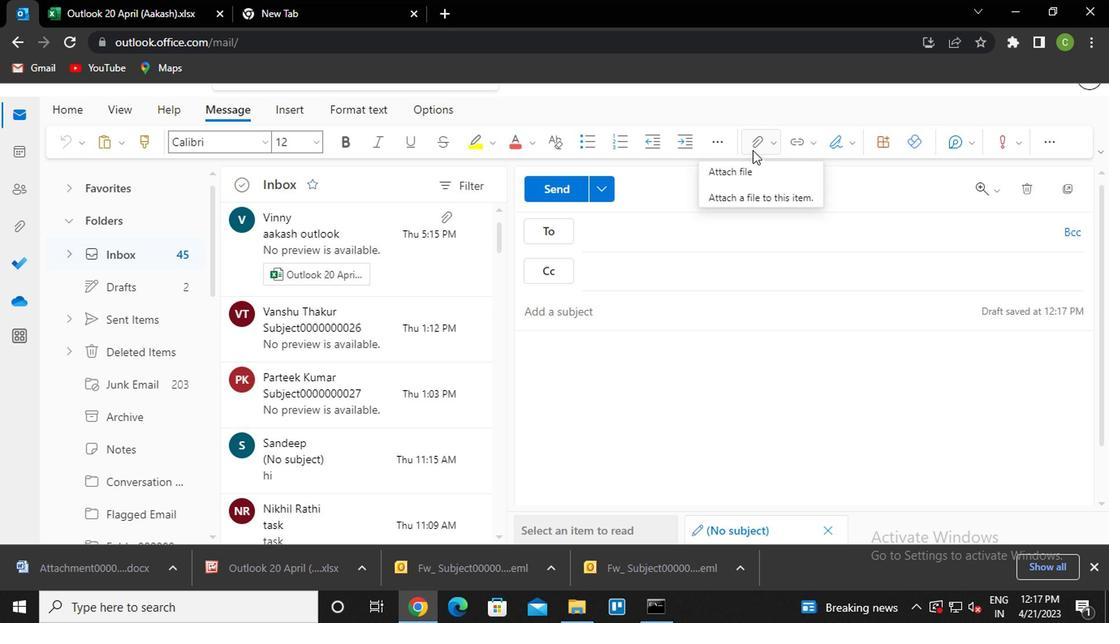 
Action: Mouse moved to (643, 260)
Screenshot: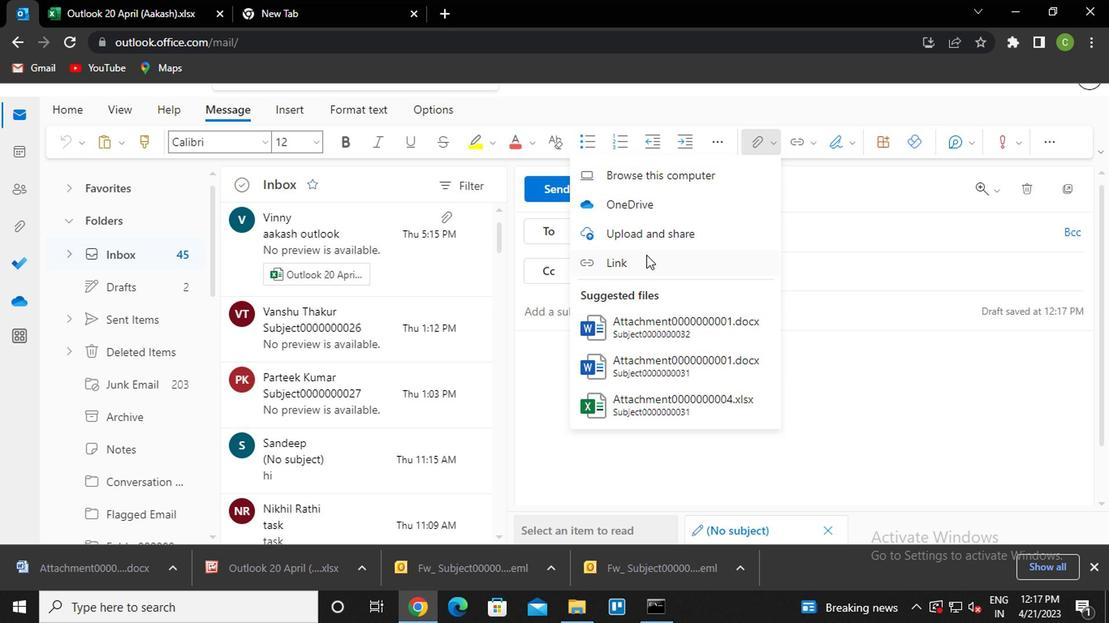 
Action: Mouse pressed left at (643, 260)
Screenshot: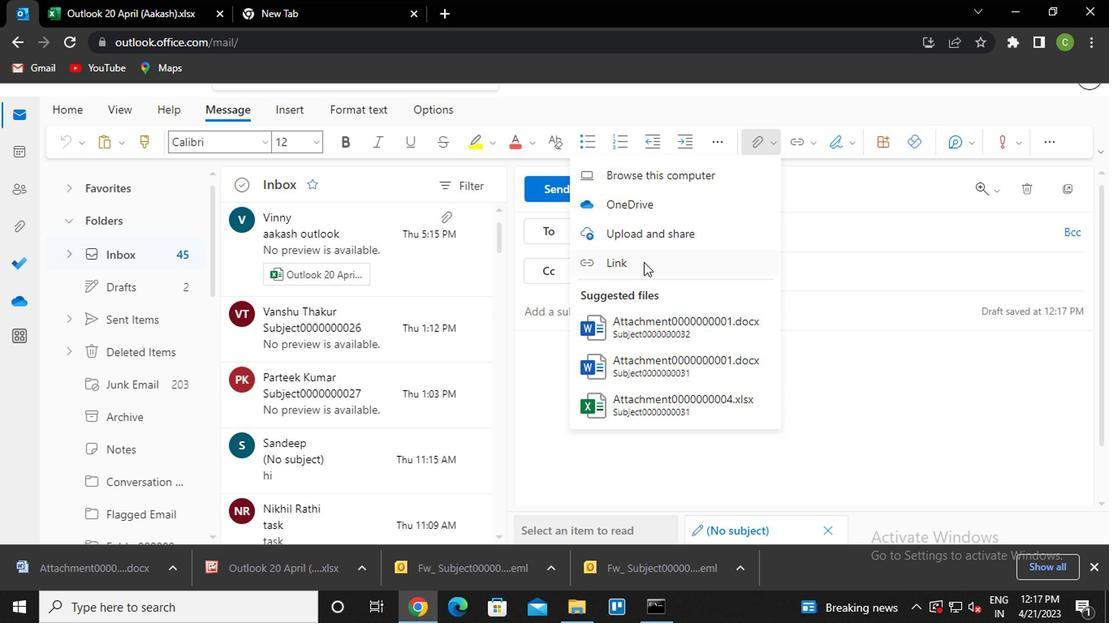 
Action: Mouse moved to (481, 326)
Screenshot: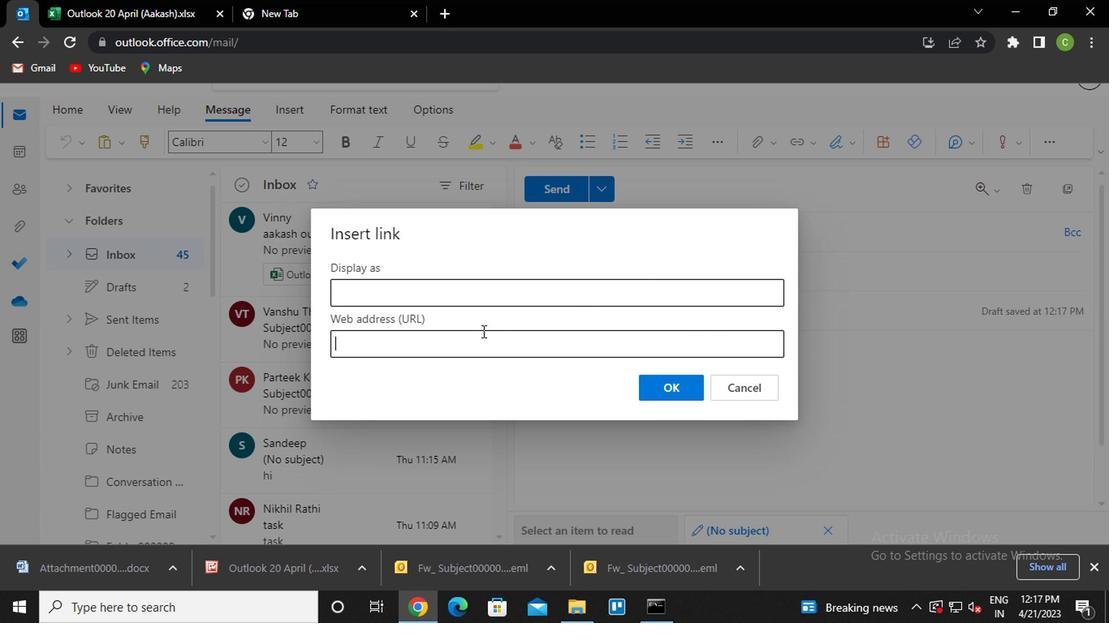 
Action: Key pressed <Key.caps_lock>l<Key.caps_lock>ink0000000032
Screenshot: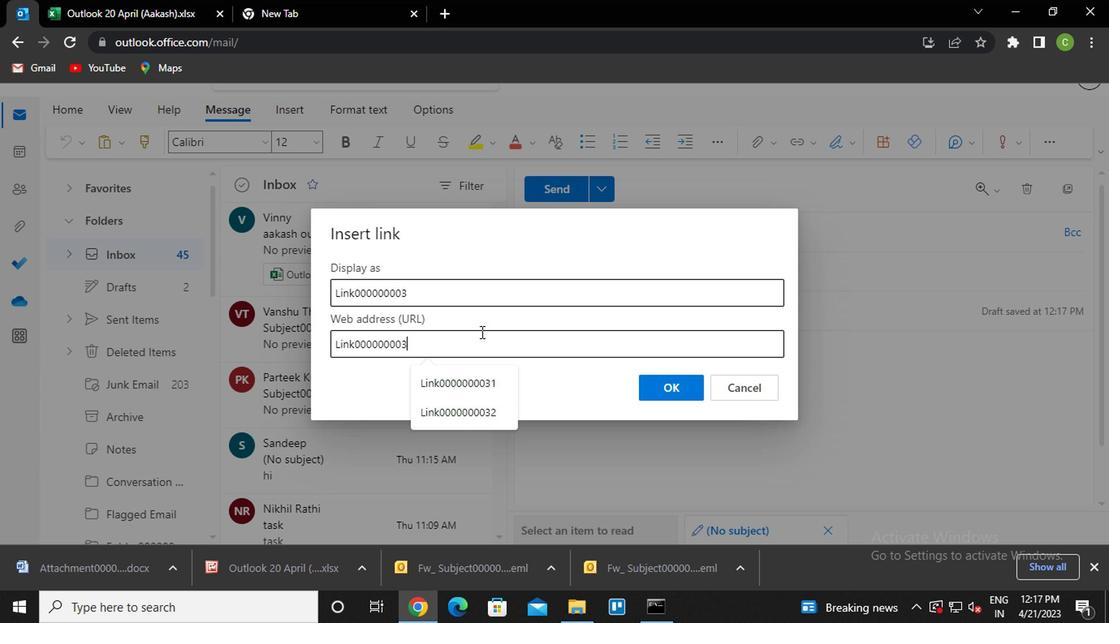 
Action: Mouse moved to (644, 386)
Screenshot: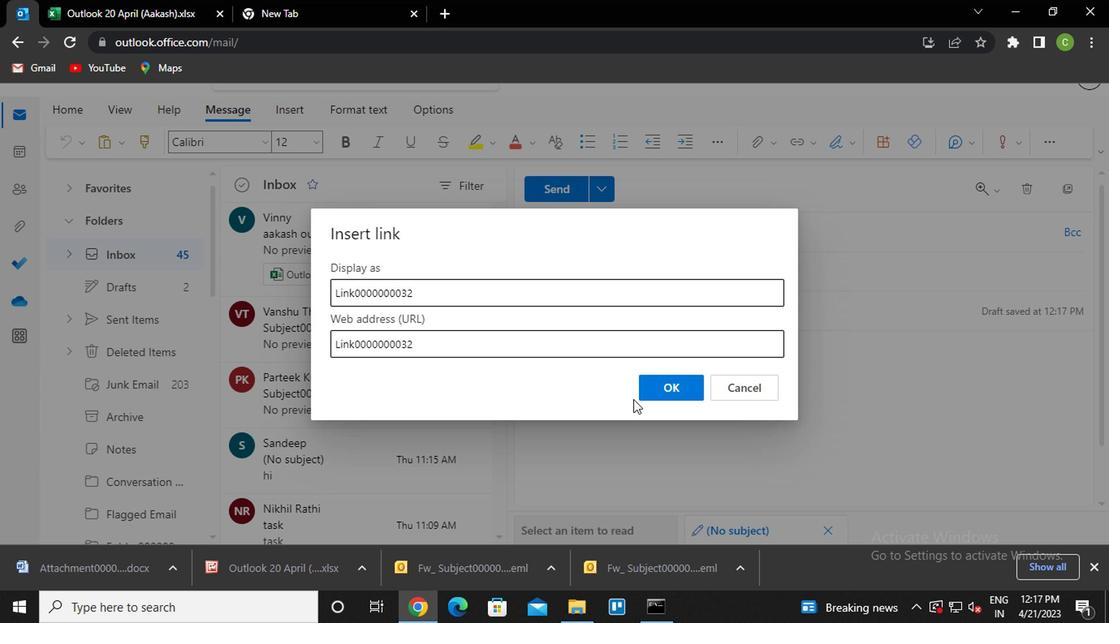 
Action: Mouse pressed left at (644, 386)
Screenshot: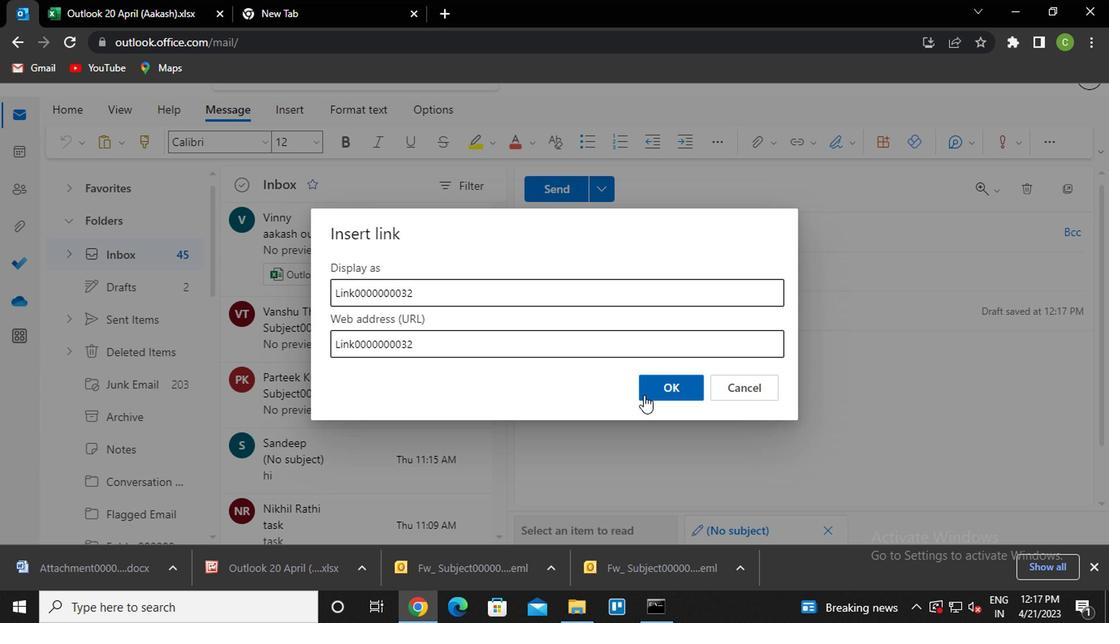 
Action: Mouse moved to (831, 147)
Screenshot: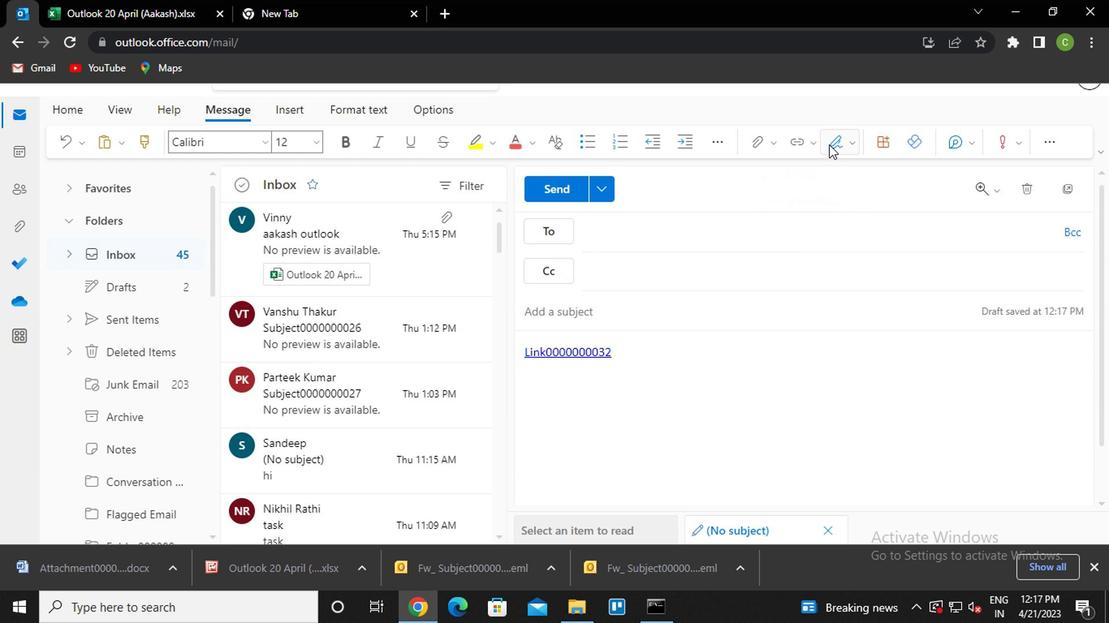
Action: Mouse pressed left at (831, 147)
Screenshot: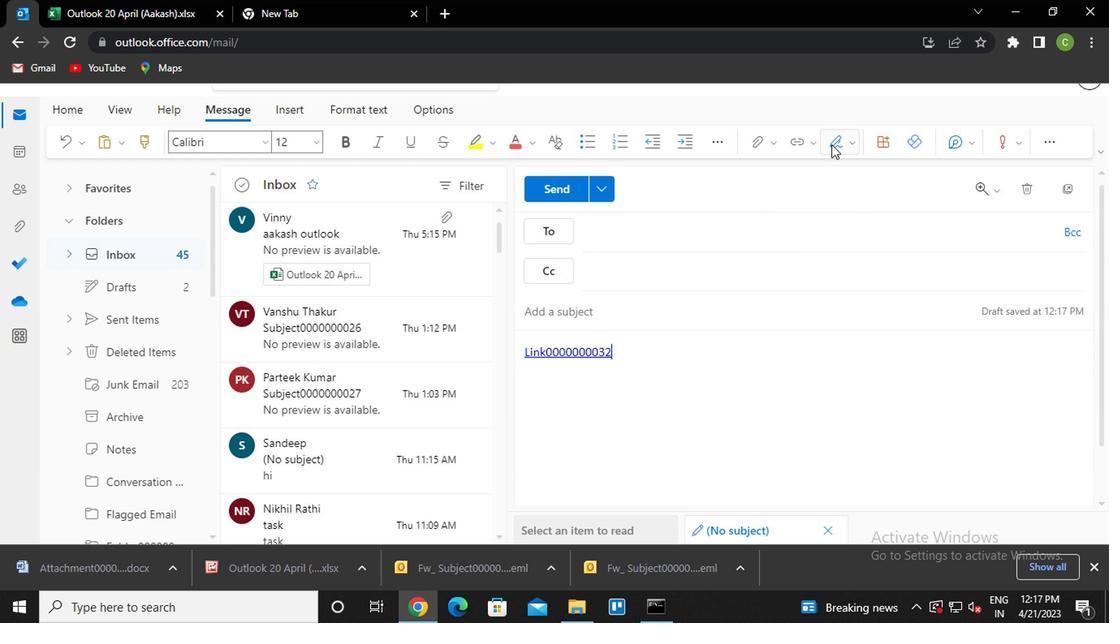 
Action: Mouse moved to (803, 186)
Screenshot: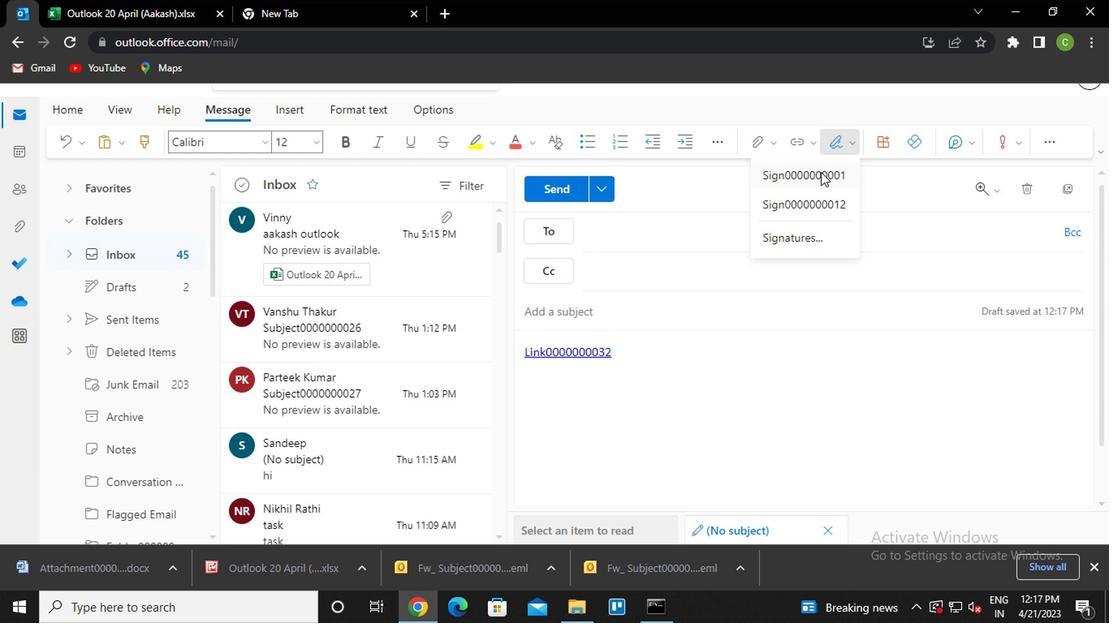 
Action: Mouse pressed left at (803, 186)
Screenshot: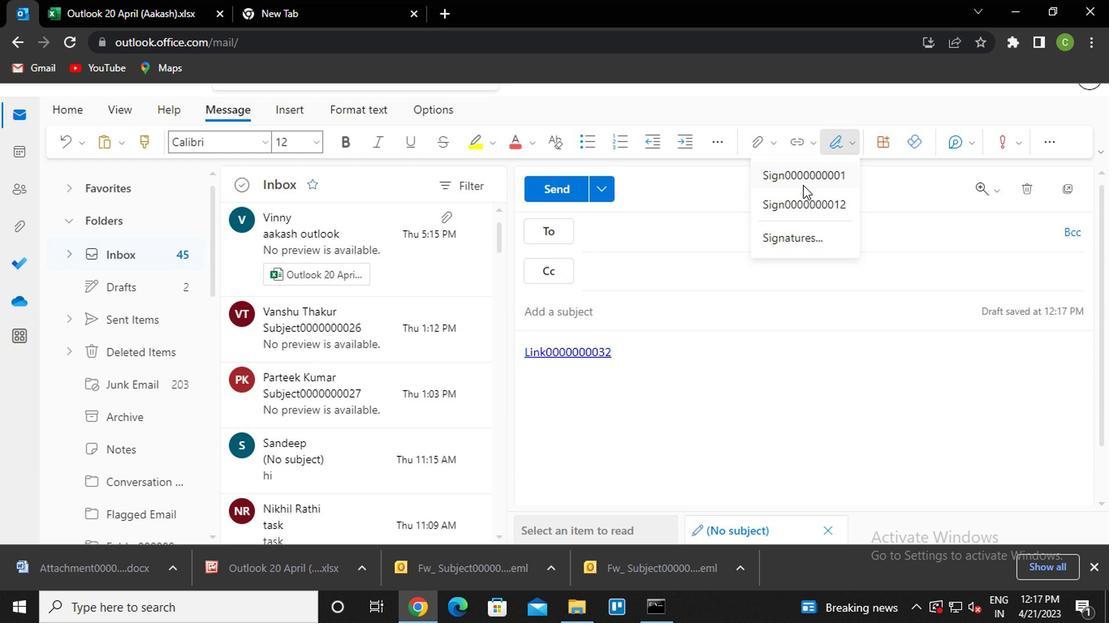 
Action: Mouse moved to (617, 229)
Screenshot: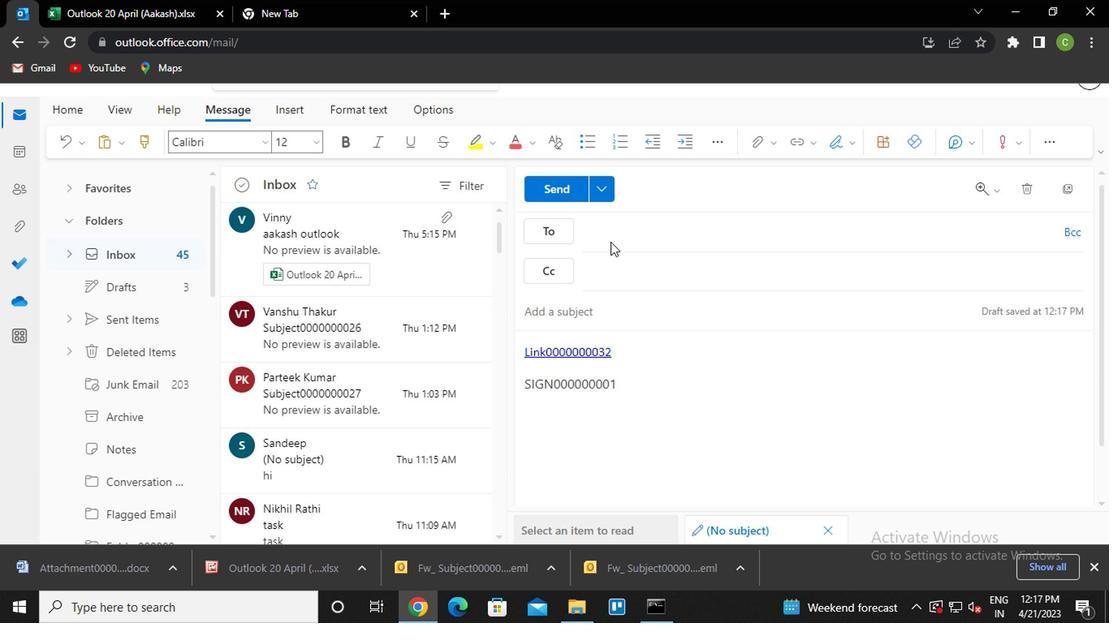 
Action: Mouse pressed left at (617, 229)
Screenshot: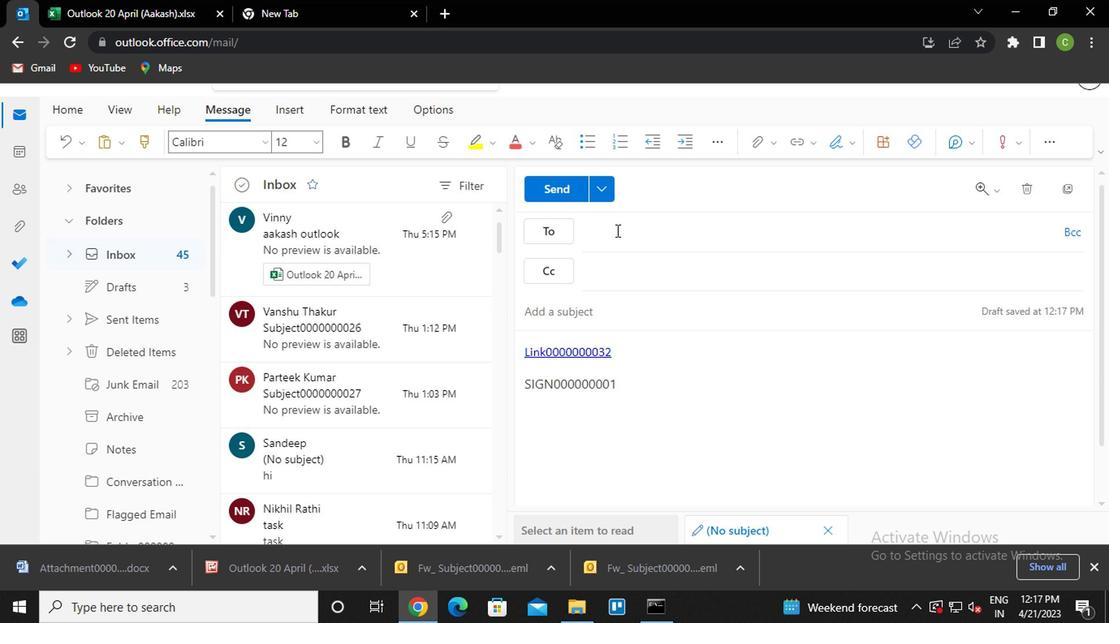 
Action: Key pressed sandeep<Key.enter><Key.tab>
Screenshot: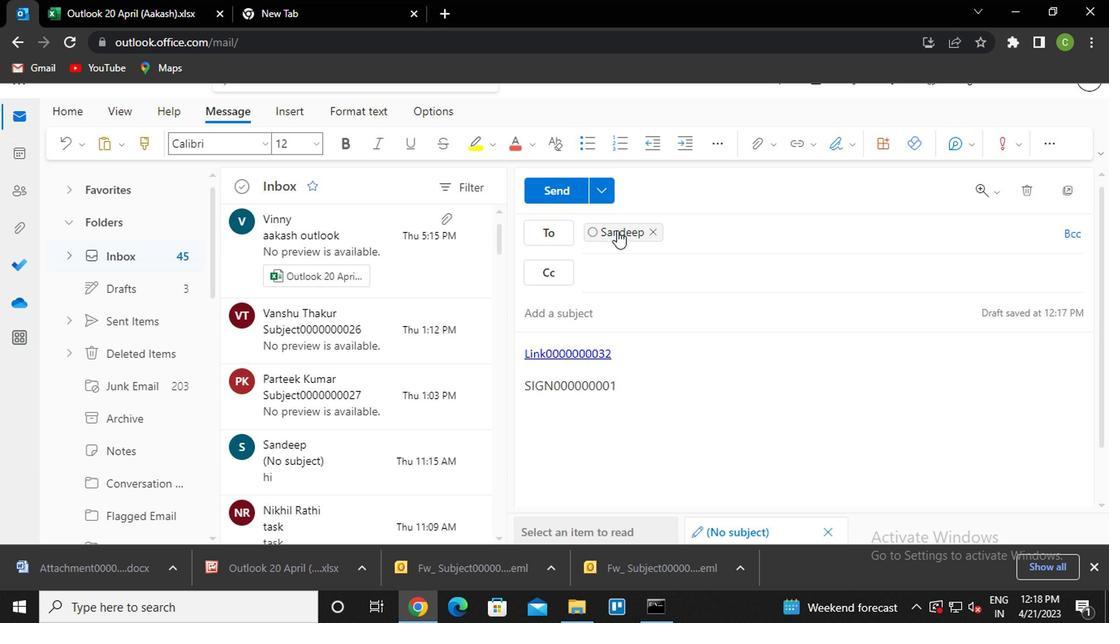 
Action: Mouse moved to (758, 229)
Screenshot: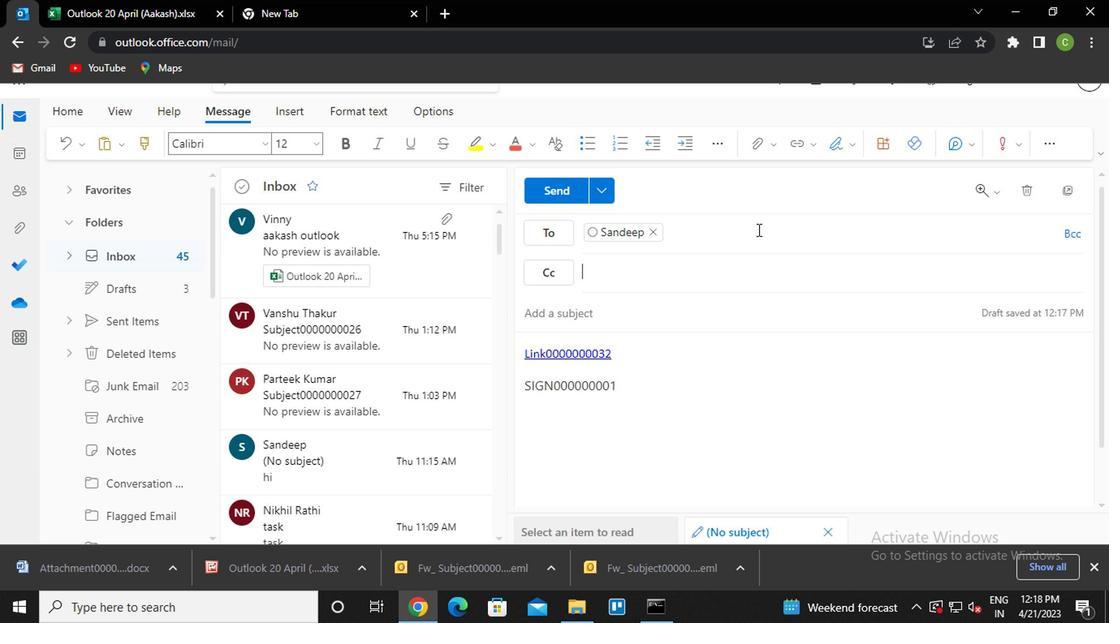 
Action: Mouse pressed left at (758, 229)
Screenshot: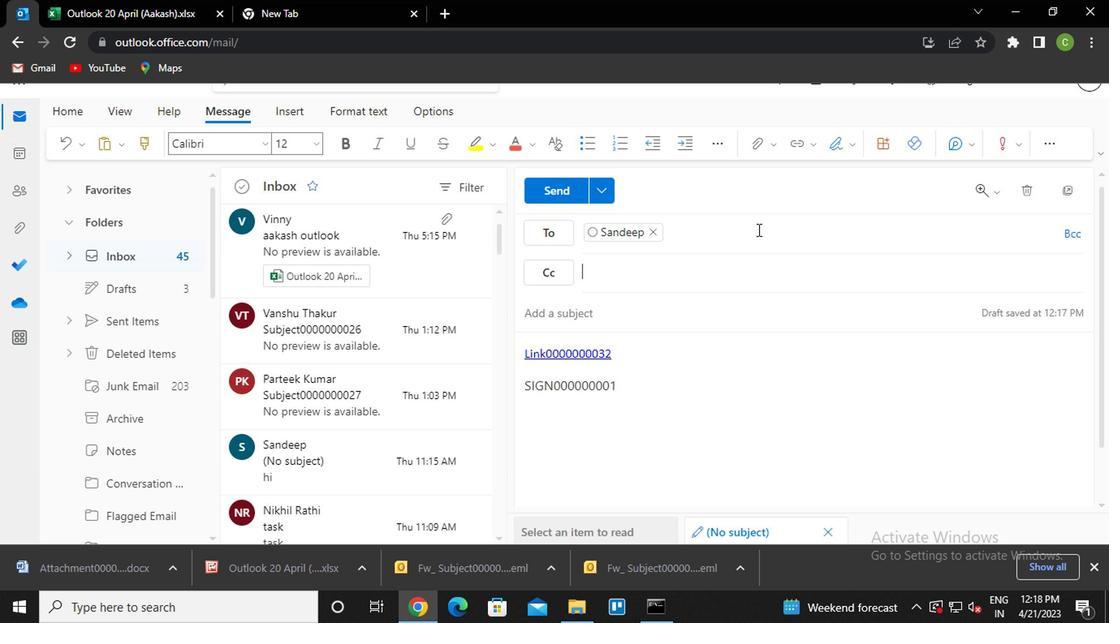 
Action: Key pressed vanshu<Key.enter>
Screenshot: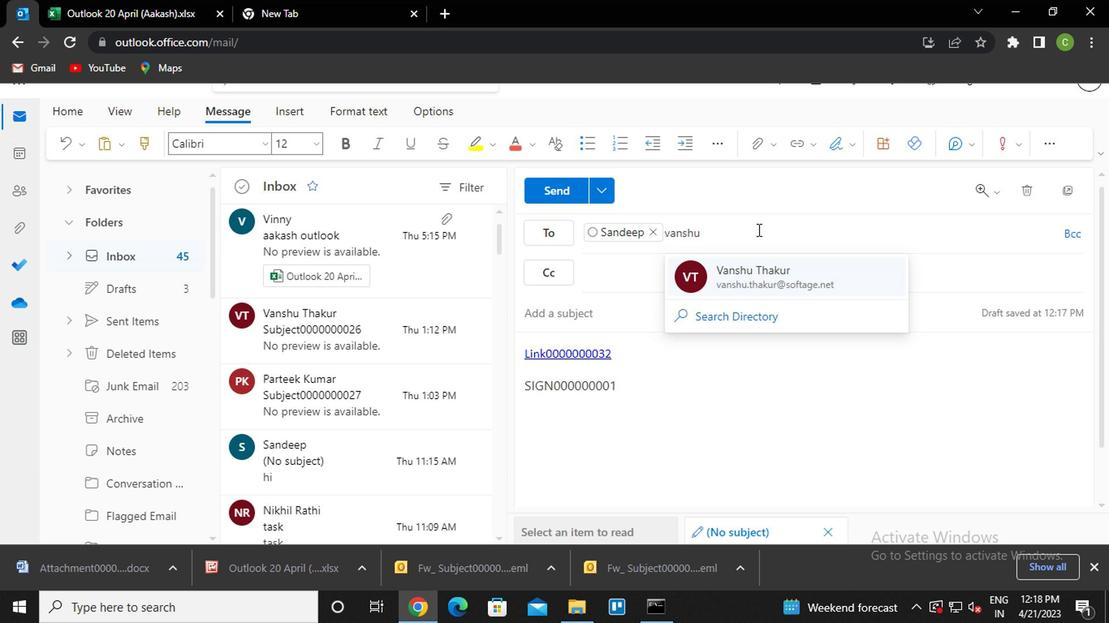 
Action: Mouse moved to (651, 276)
Screenshot: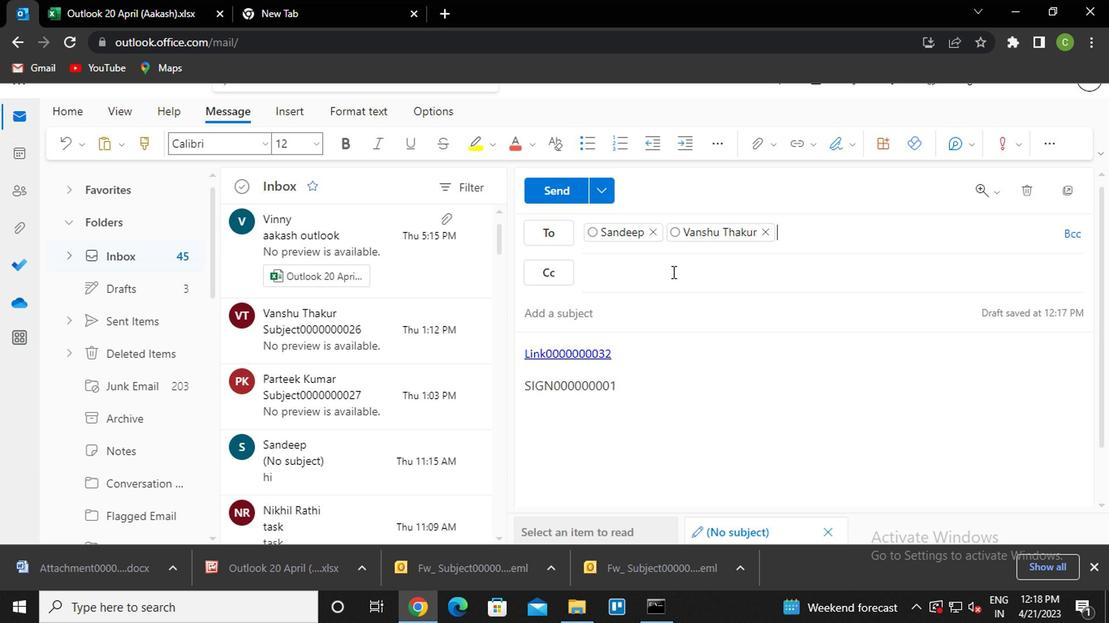 
Action: Mouse pressed left at (651, 276)
Screenshot: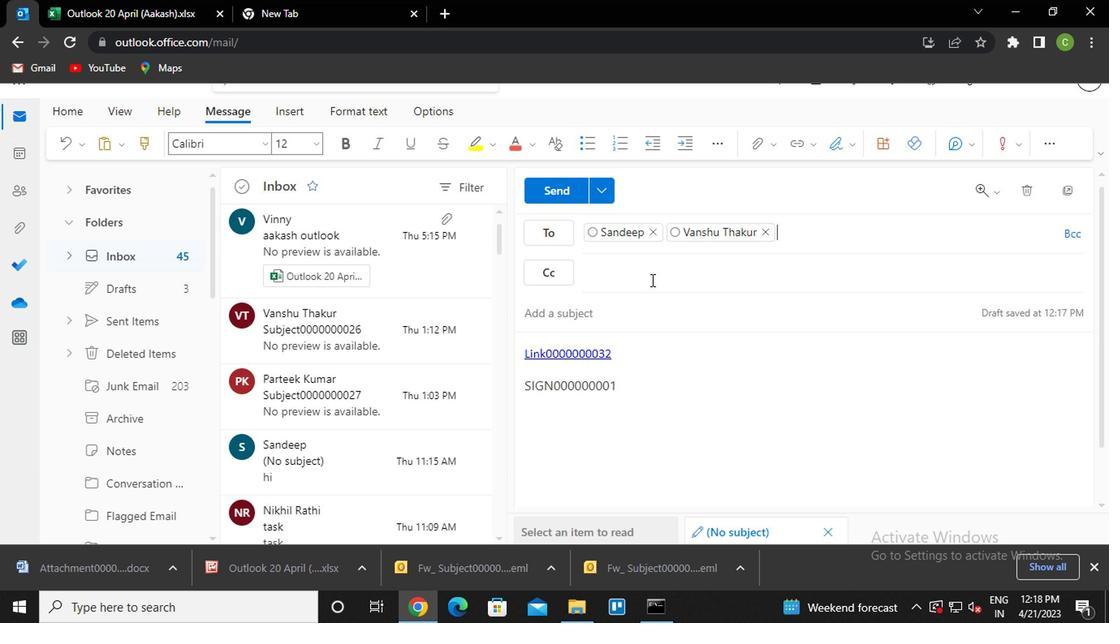 
Action: Key pressed nikhil<Key.enter>
Screenshot: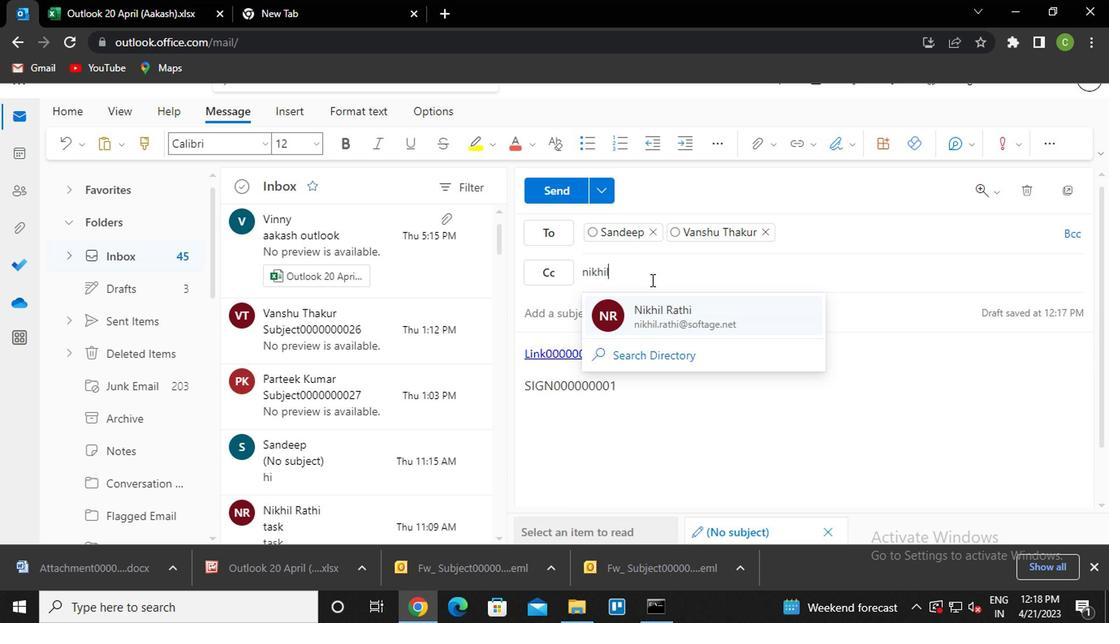 
Action: Mouse moved to (609, 246)
Screenshot: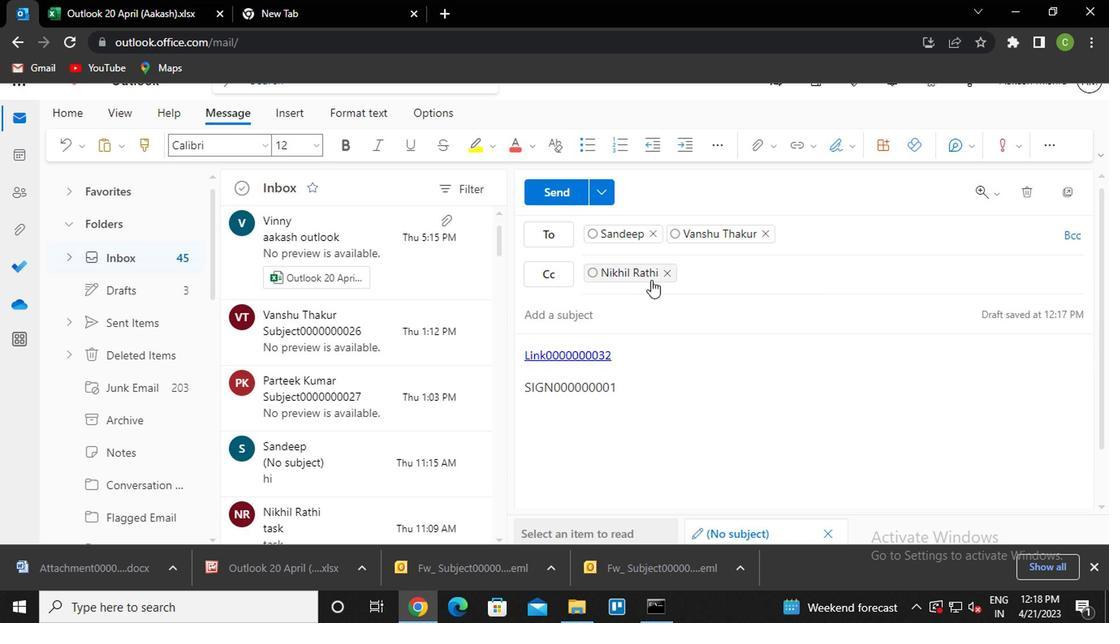 
Action: Key pressed ayush<Key.enter>
Screenshot: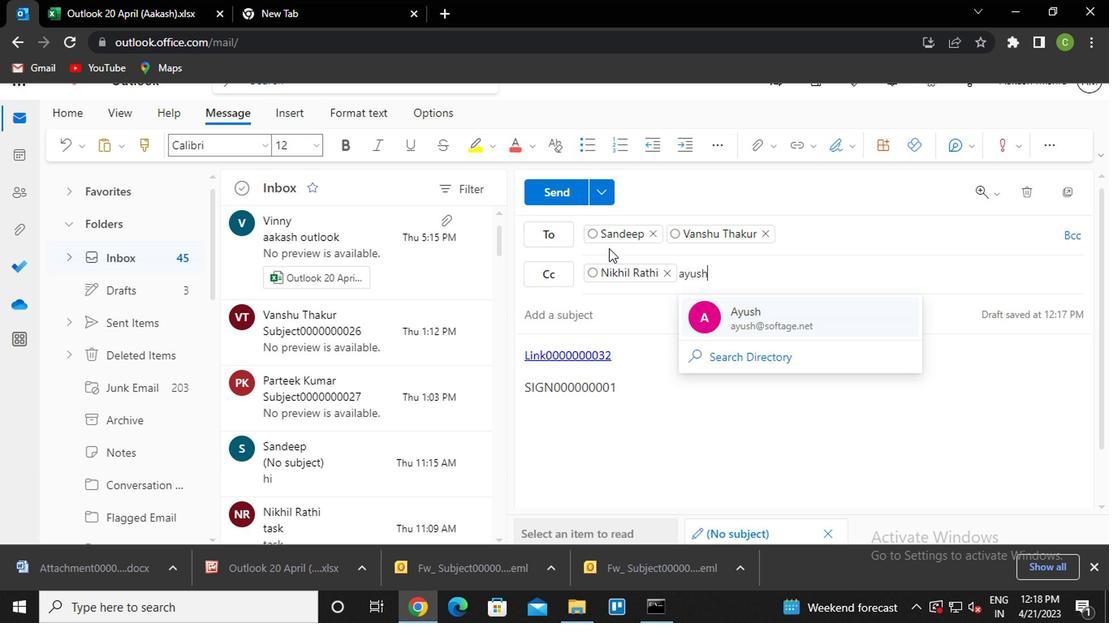 
Action: Mouse moved to (1082, 235)
Screenshot: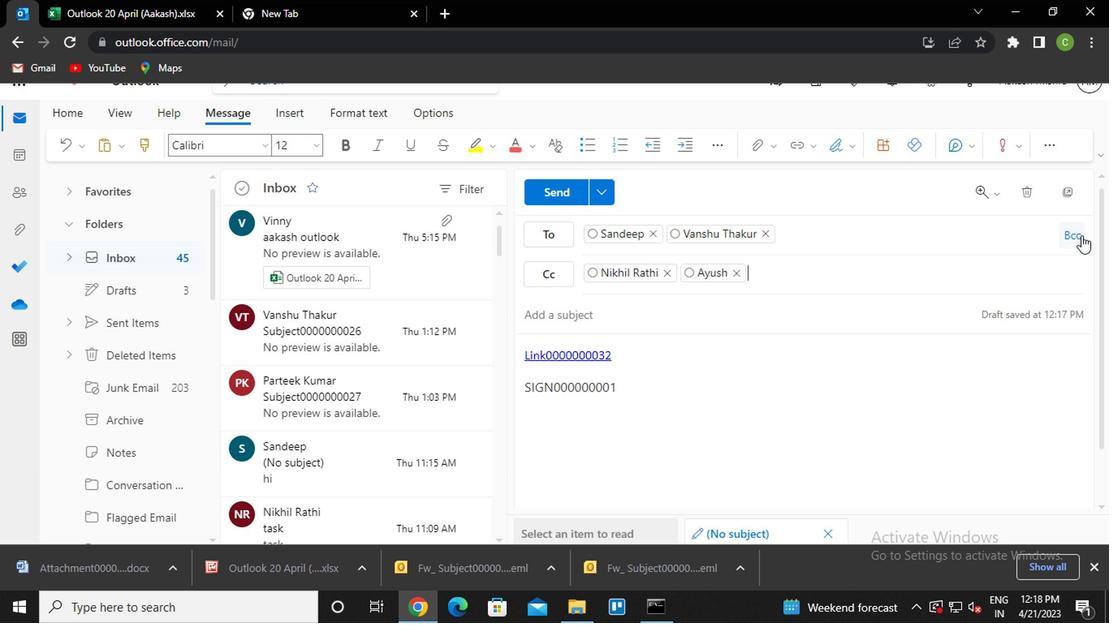 
Action: Mouse pressed left at (1082, 235)
Screenshot: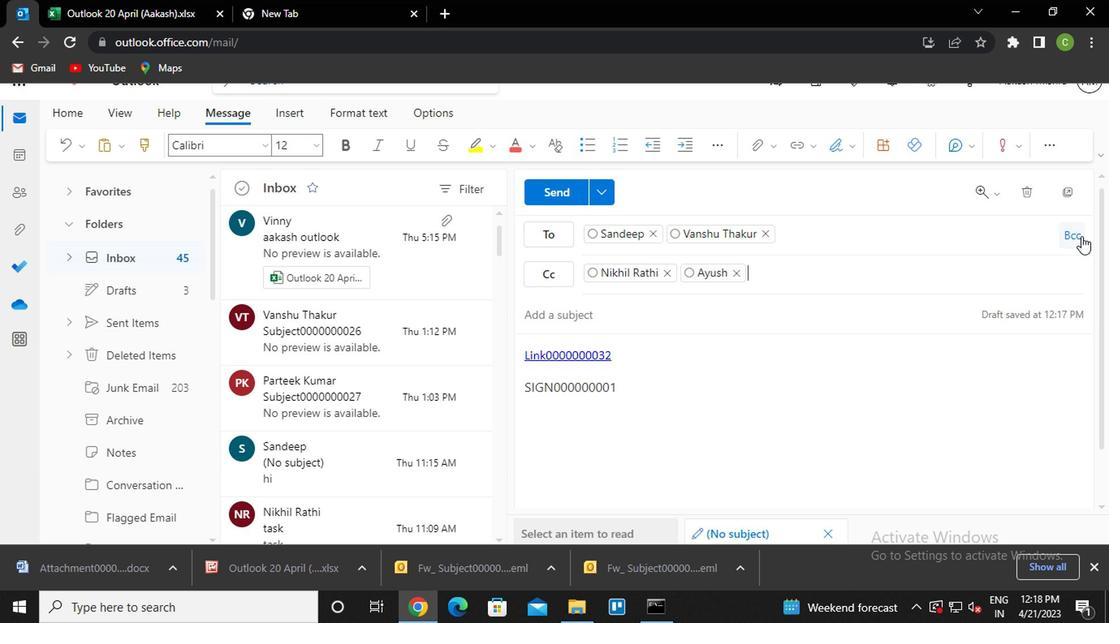 
Action: Mouse moved to (1052, 268)
Screenshot: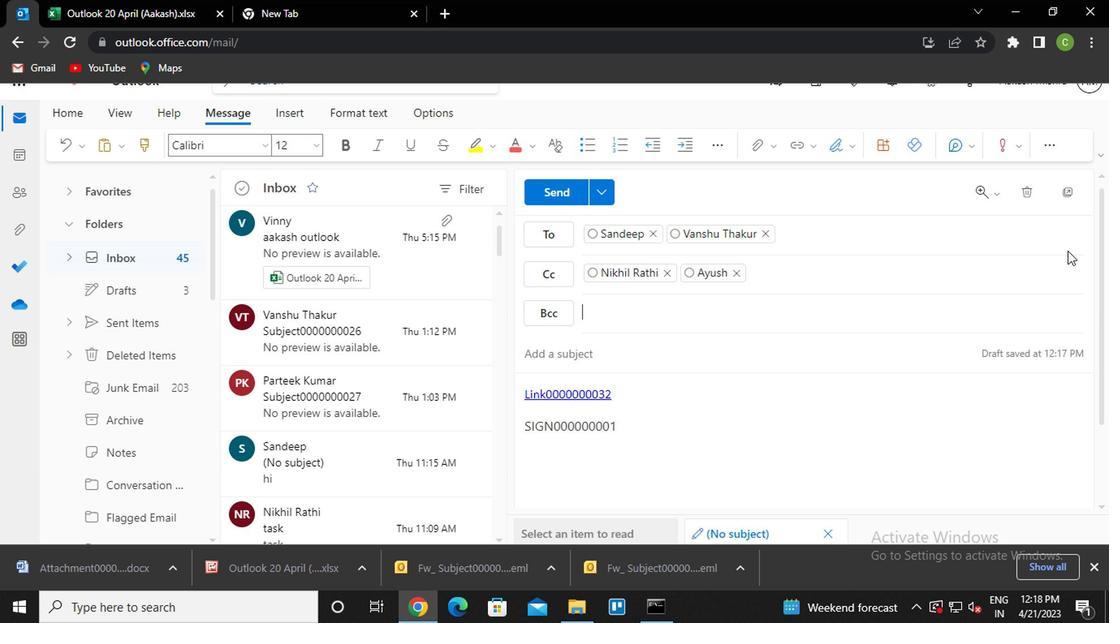 
Action: Key pressed pooja<Key.enter>
Screenshot: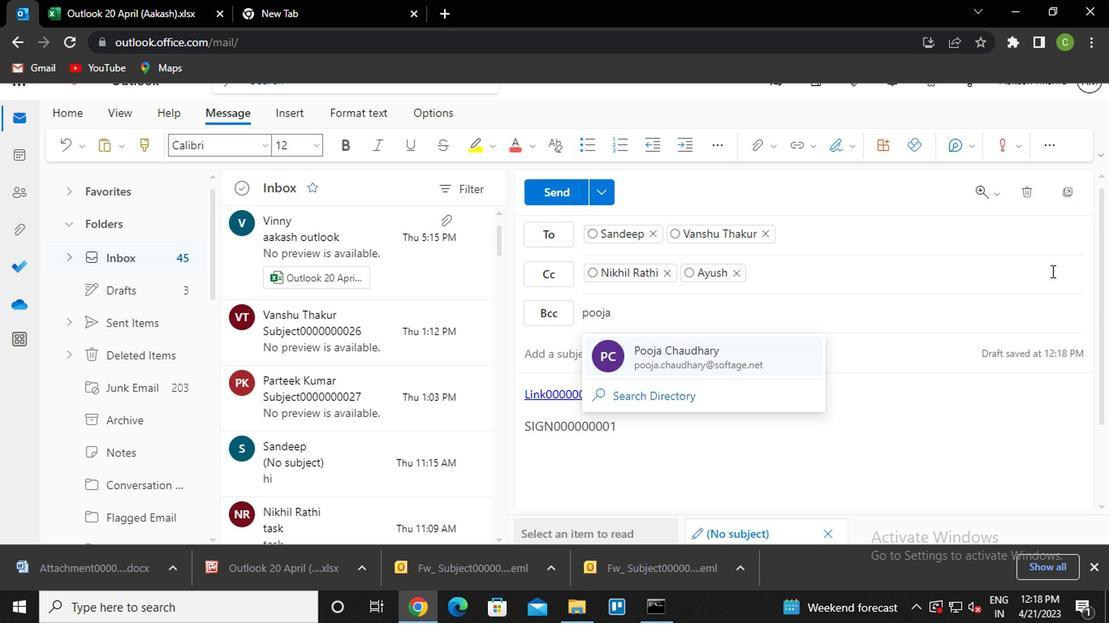 
Action: Mouse moved to (593, 351)
Screenshot: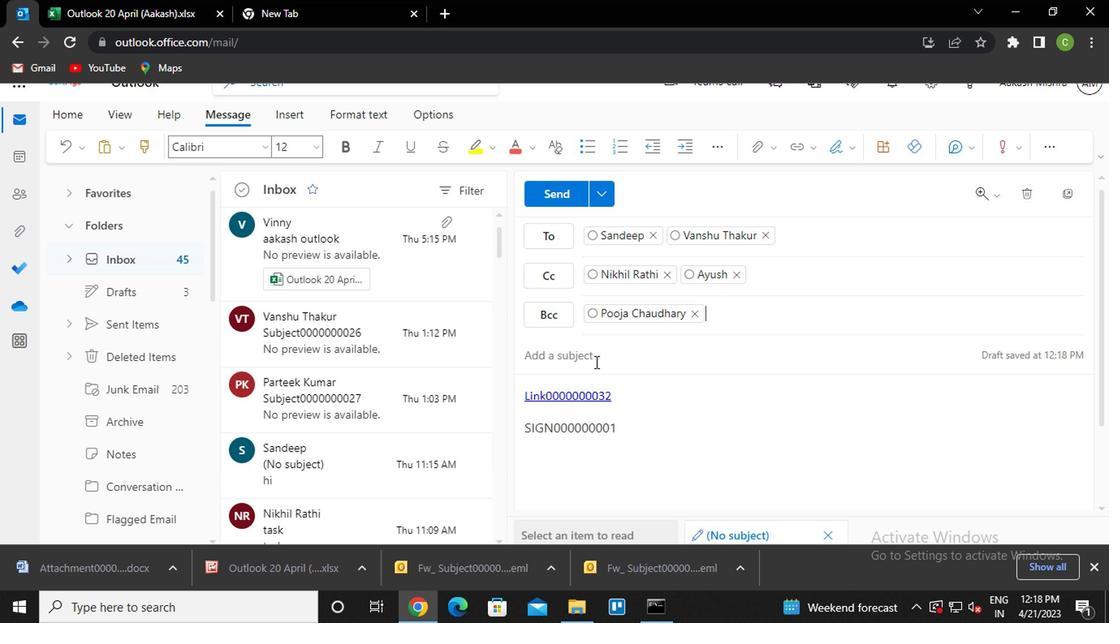 
Action: Mouse pressed left at (593, 351)
Screenshot: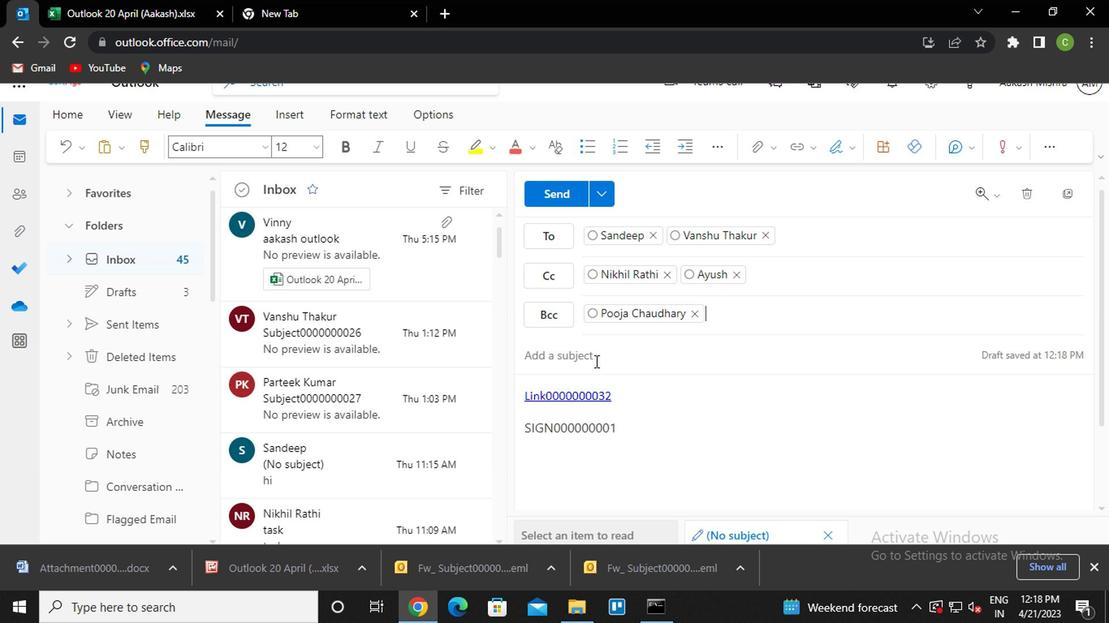
Action: Key pressed <Key.caps_lock>s<Key.caps_lock>ubject0000000032<Key.backspace>1
Screenshot: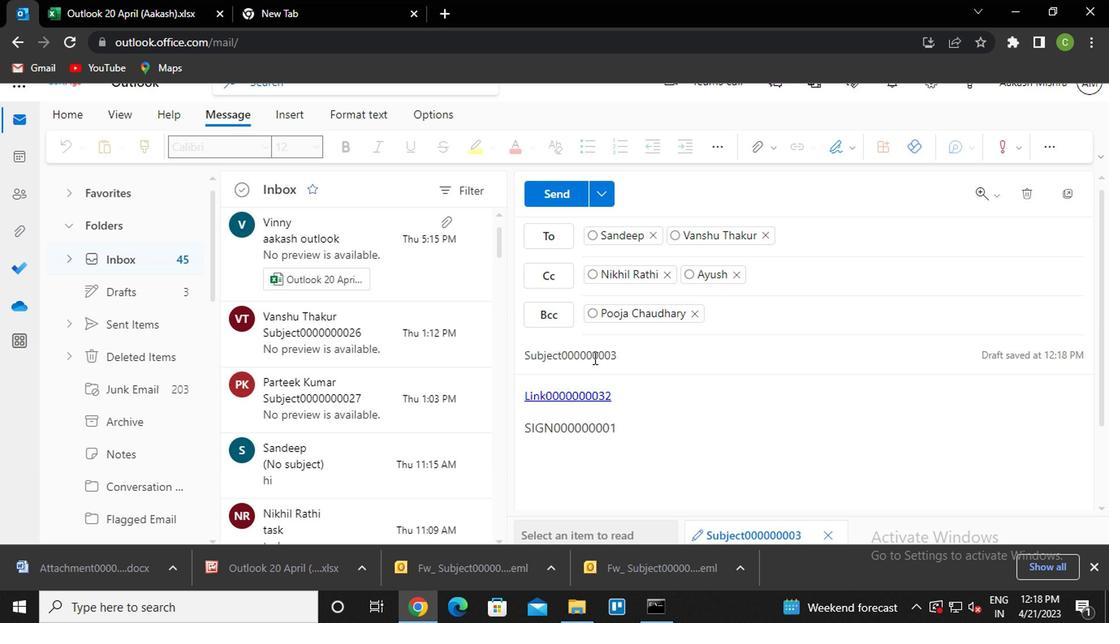 
Action: Mouse moved to (663, 426)
Screenshot: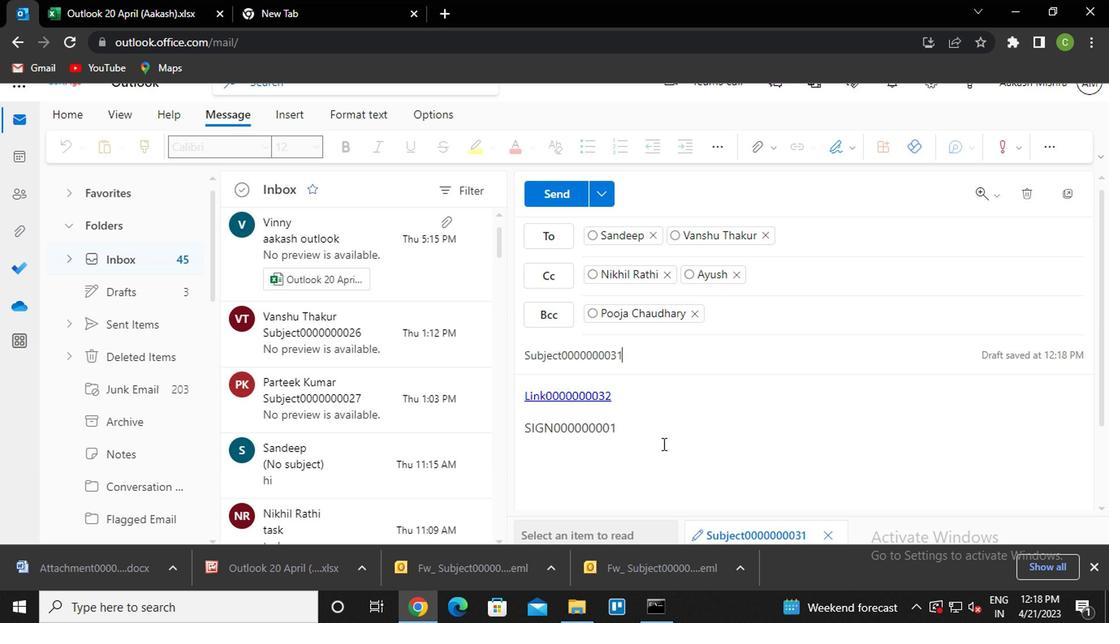 
Action: Mouse pressed left at (663, 426)
Screenshot: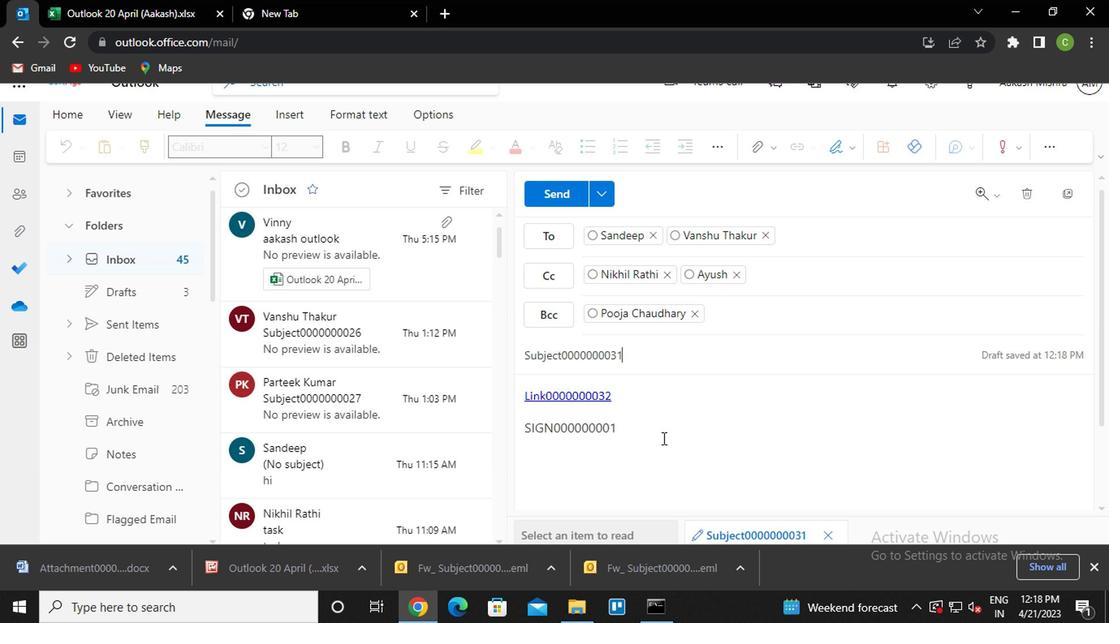 
Action: Key pressed <Key.enter><Key.caps_lock>m<Key.caps_lock>essage0000000031<Key.backspace>3
Screenshot: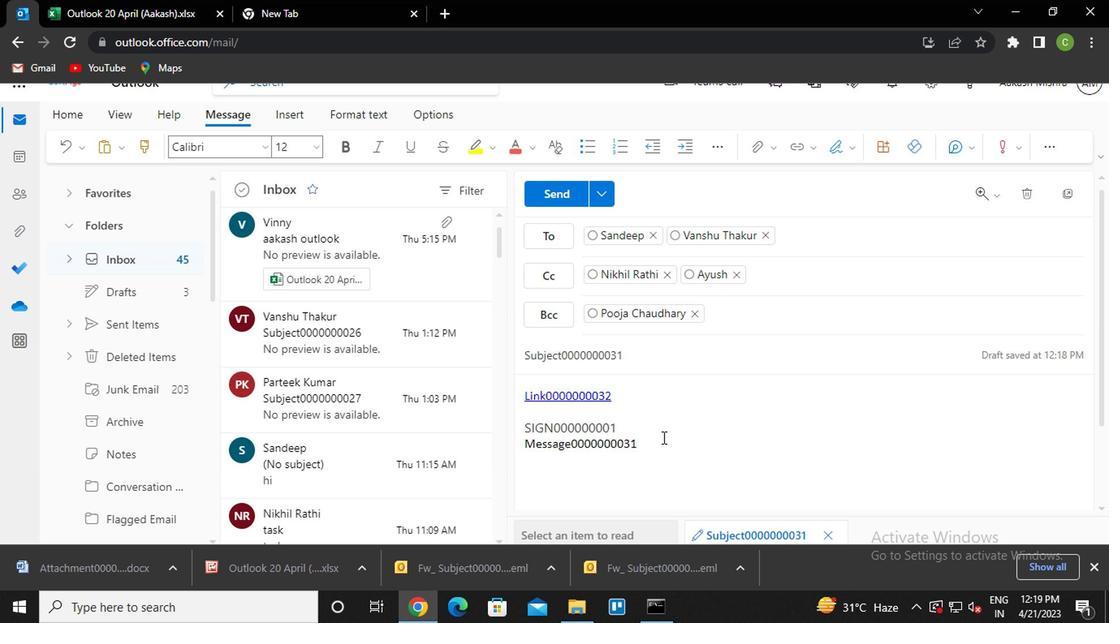 
Action: Mouse moved to (560, 195)
Screenshot: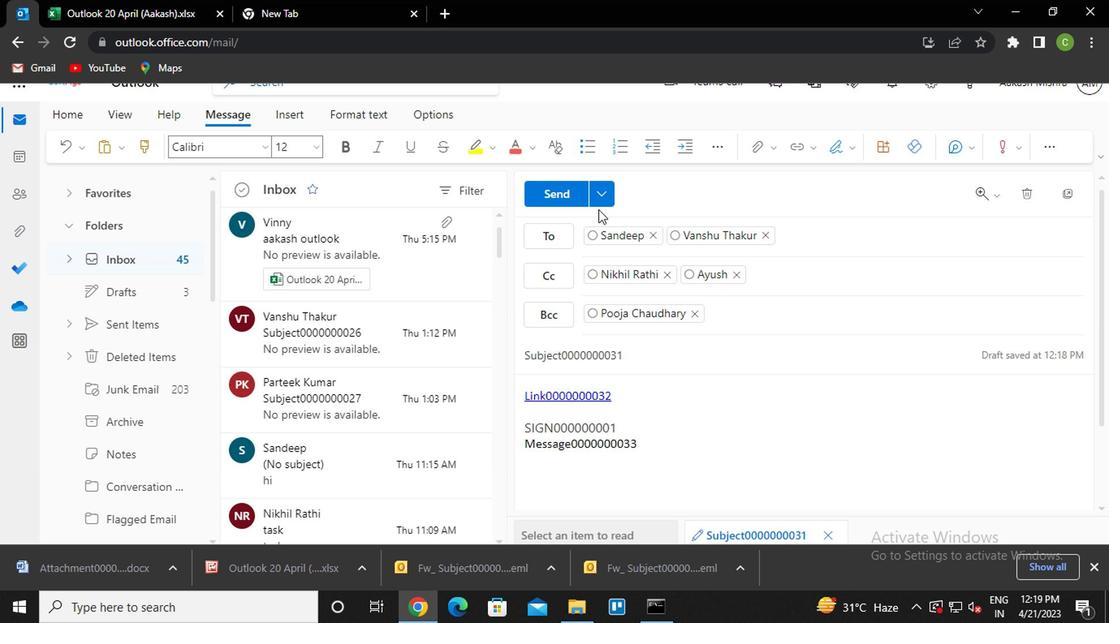 
Action: Mouse pressed left at (560, 195)
Screenshot: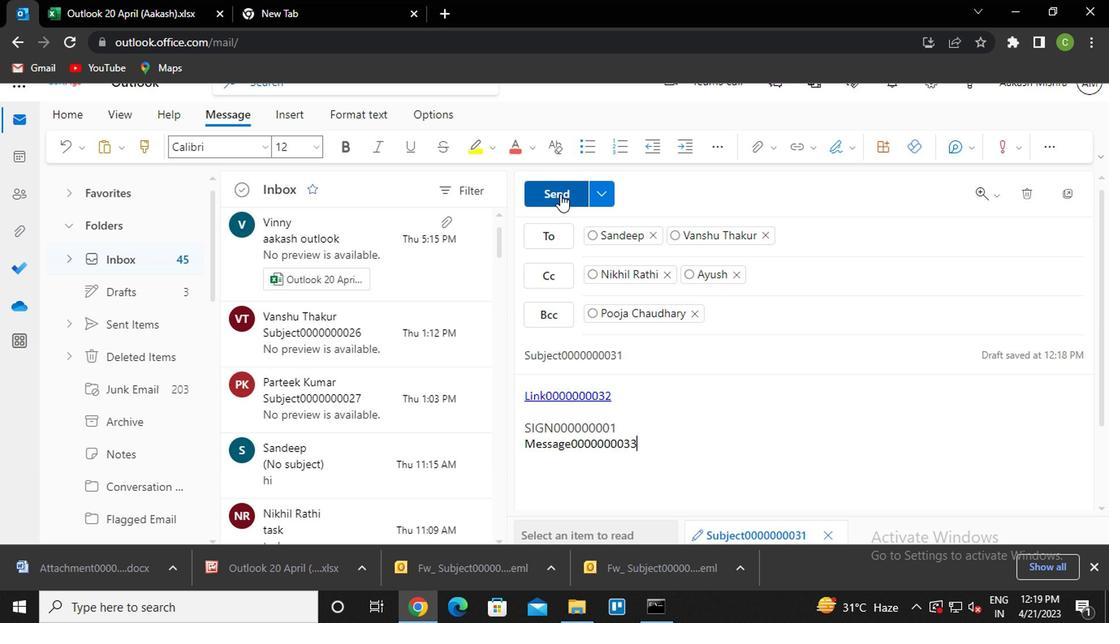 
Action: Mouse moved to (120, 138)
Screenshot: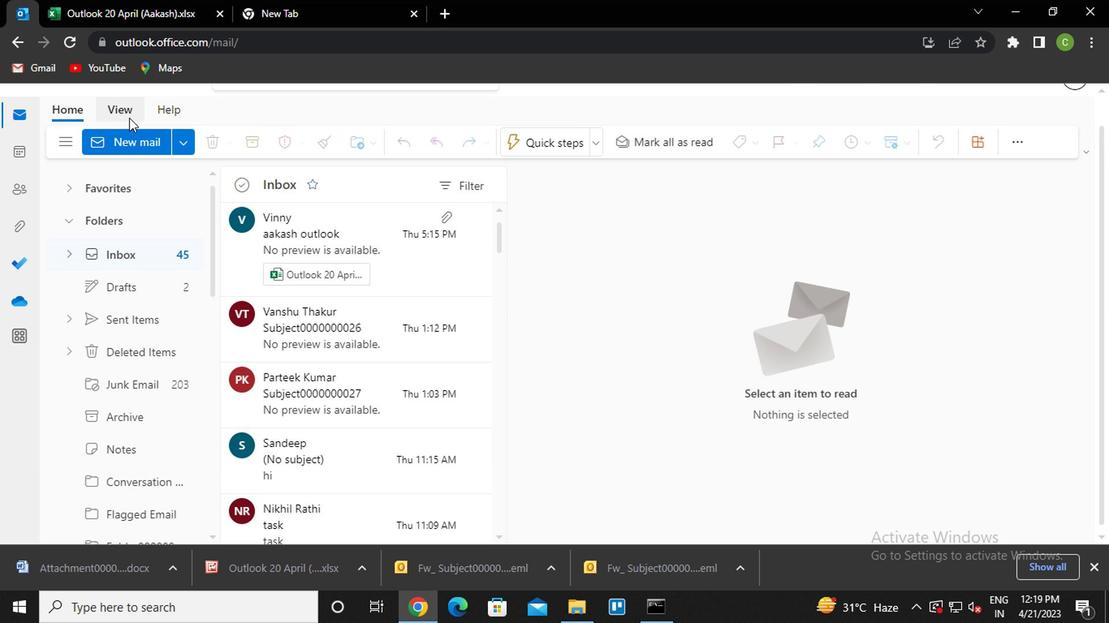 
Action: Mouse pressed left at (120, 138)
Screenshot: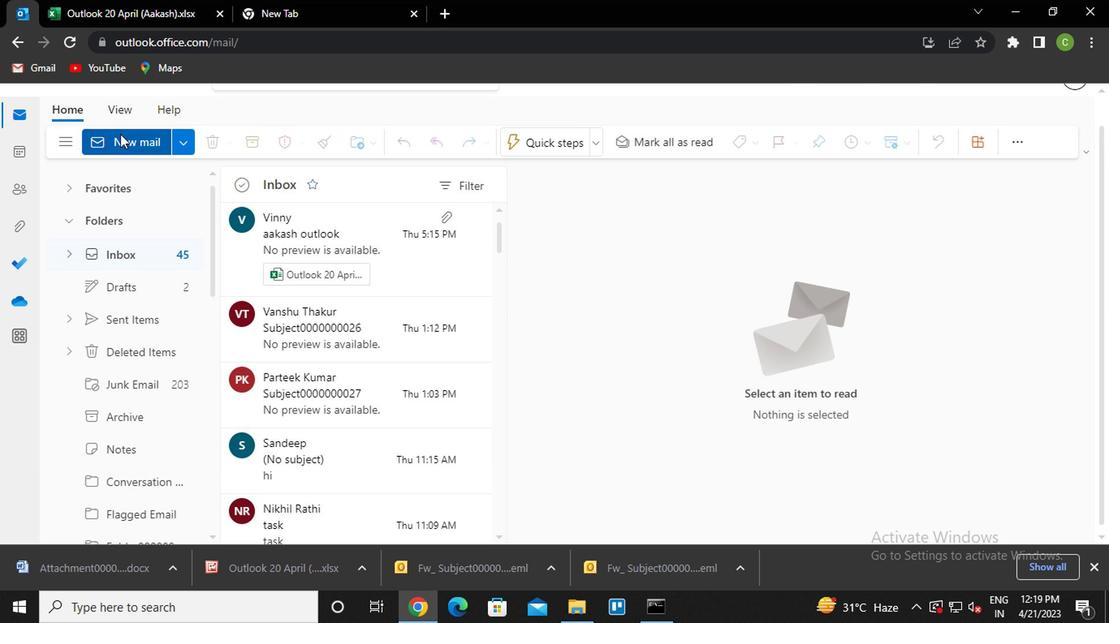 
Action: Mouse moved to (607, 358)
Screenshot: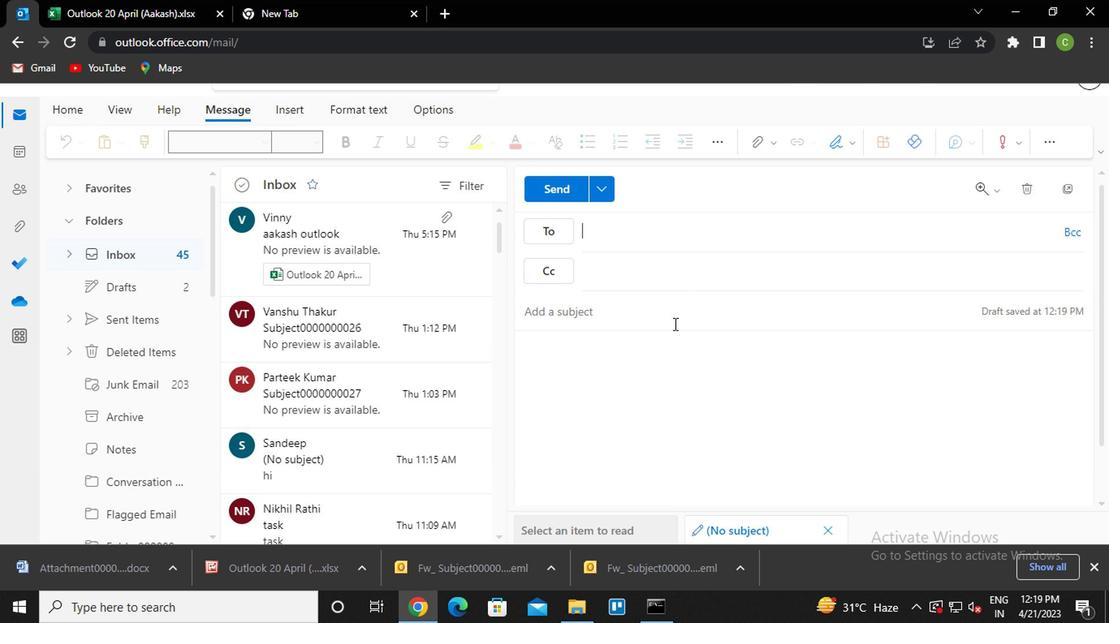 
Action: Mouse pressed left at (607, 358)
Screenshot: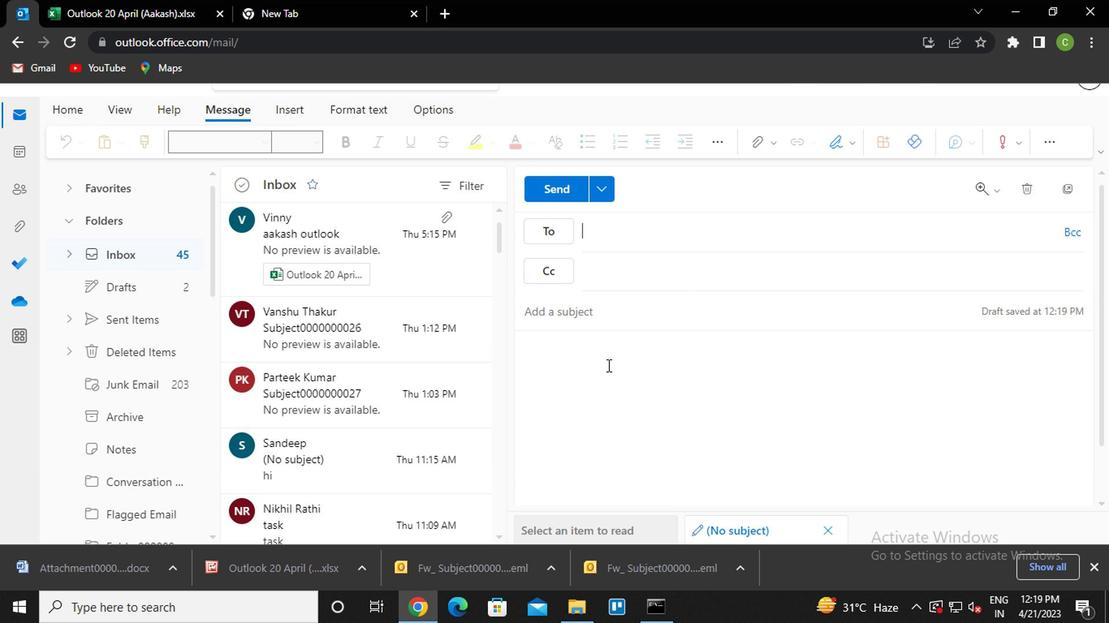 
Action: Mouse moved to (773, 145)
Screenshot: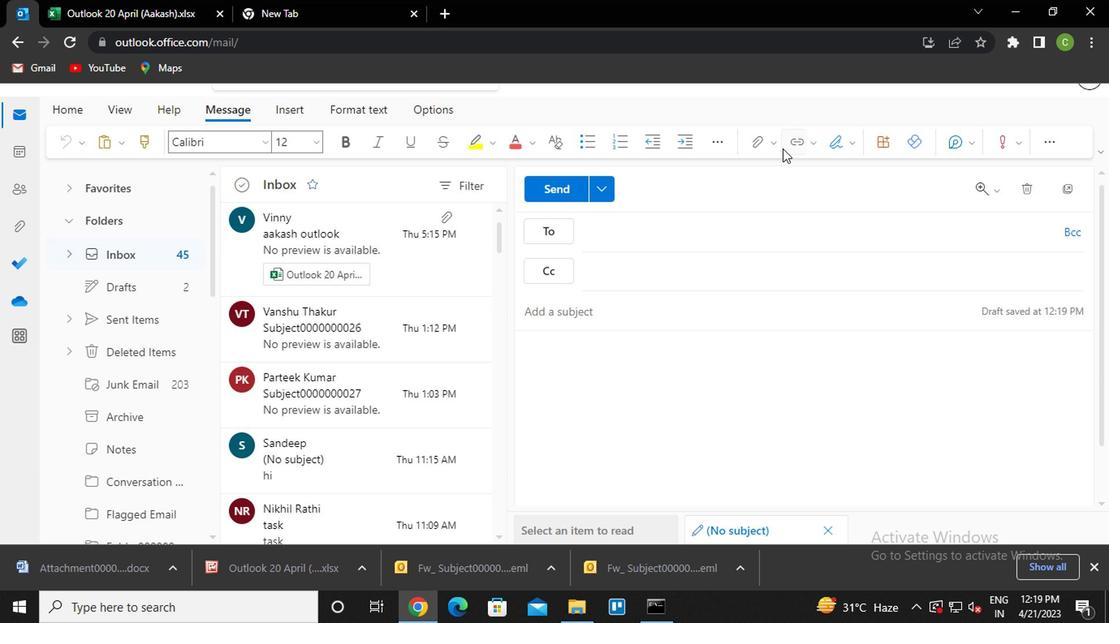 
Action: Mouse pressed left at (773, 145)
Screenshot: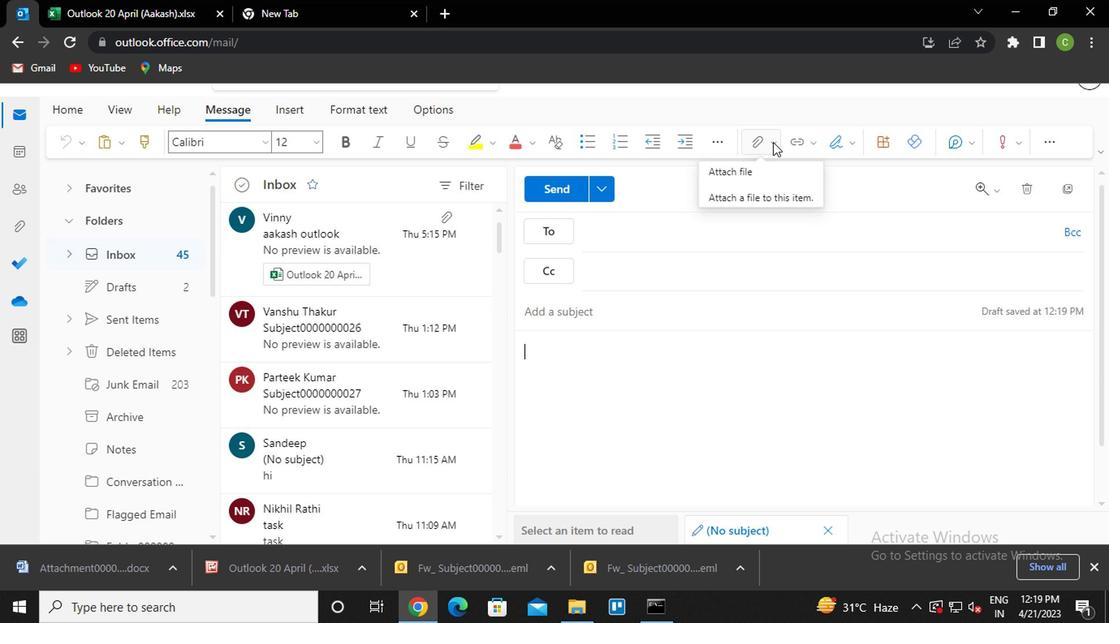 
Action: Mouse moved to (627, 257)
Screenshot: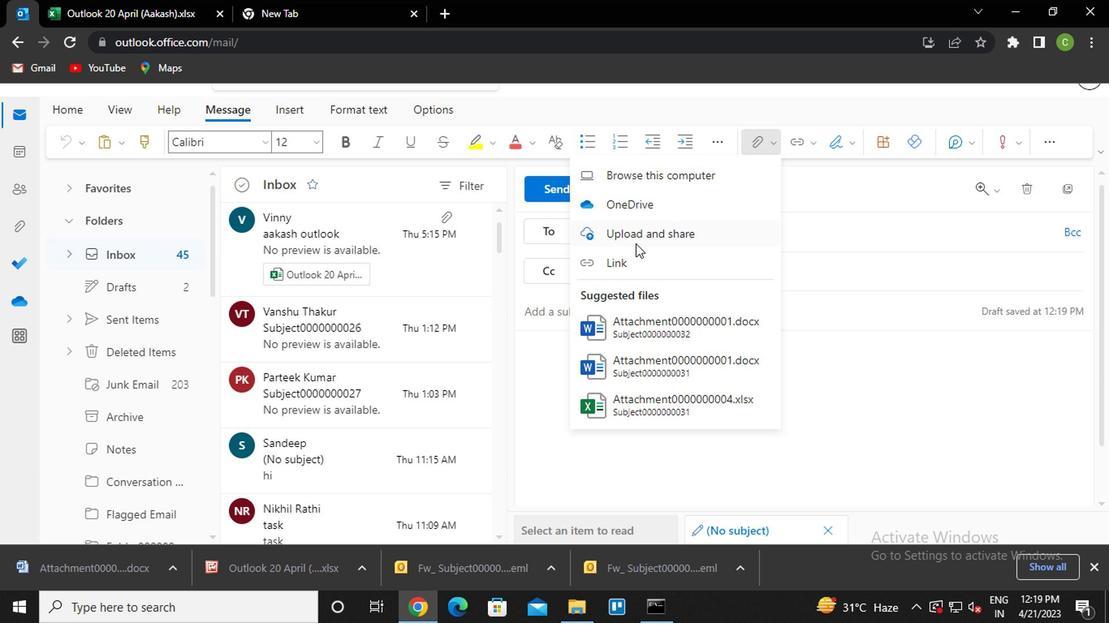 
Action: Mouse pressed left at (627, 257)
Screenshot: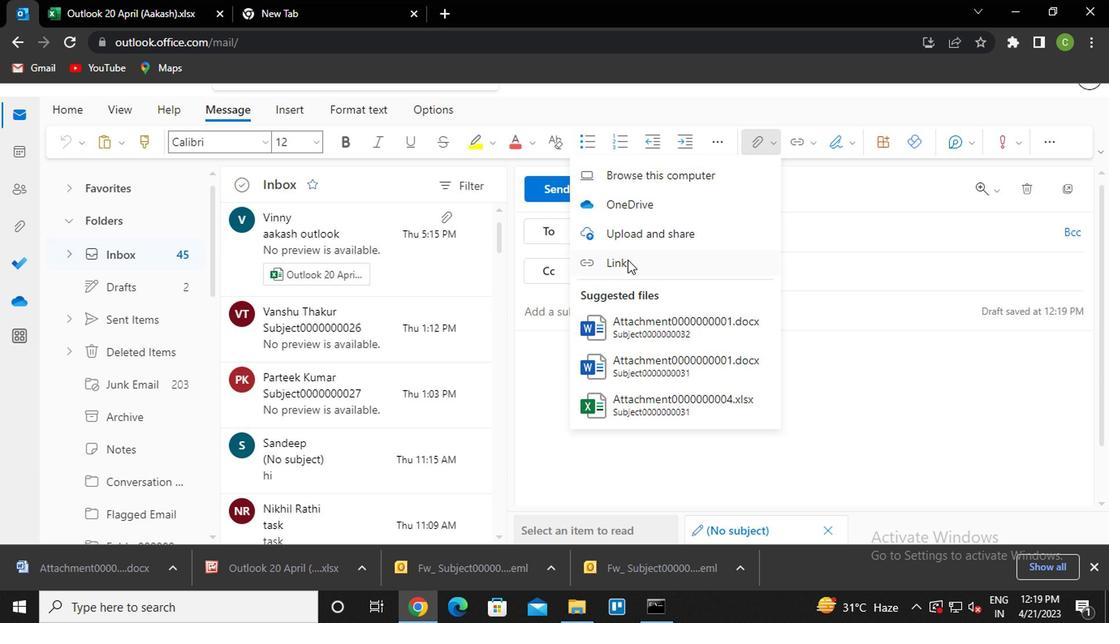 
Action: Mouse moved to (552, 287)
Screenshot: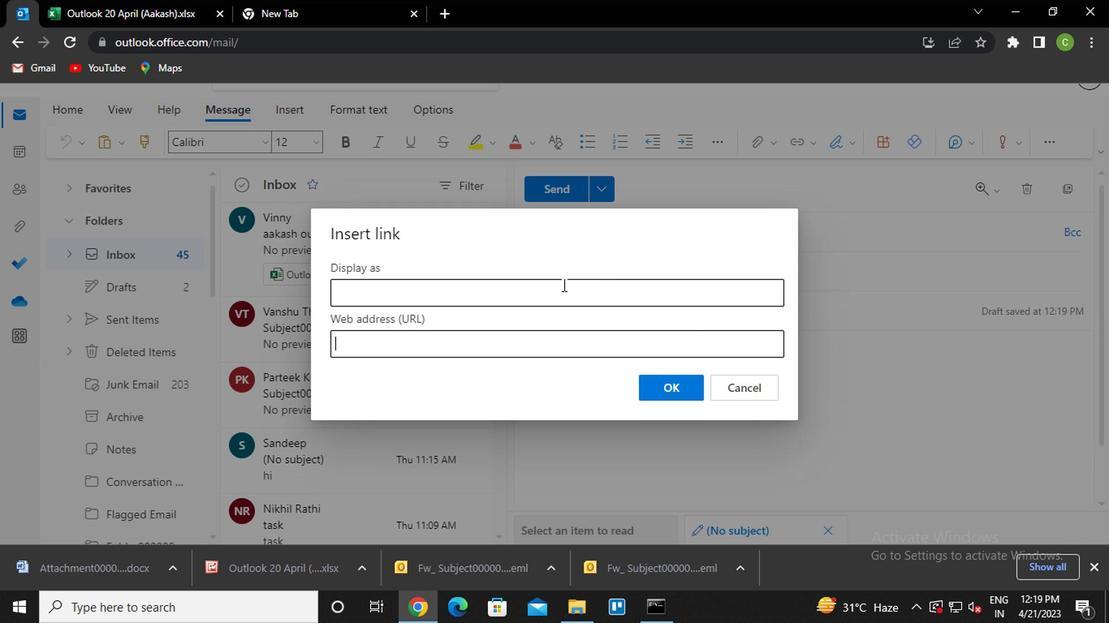 
Action: Key pressed <Key.caps_lock>l<Key.caps_lock>ink0000000032<Key.enter>
Screenshot: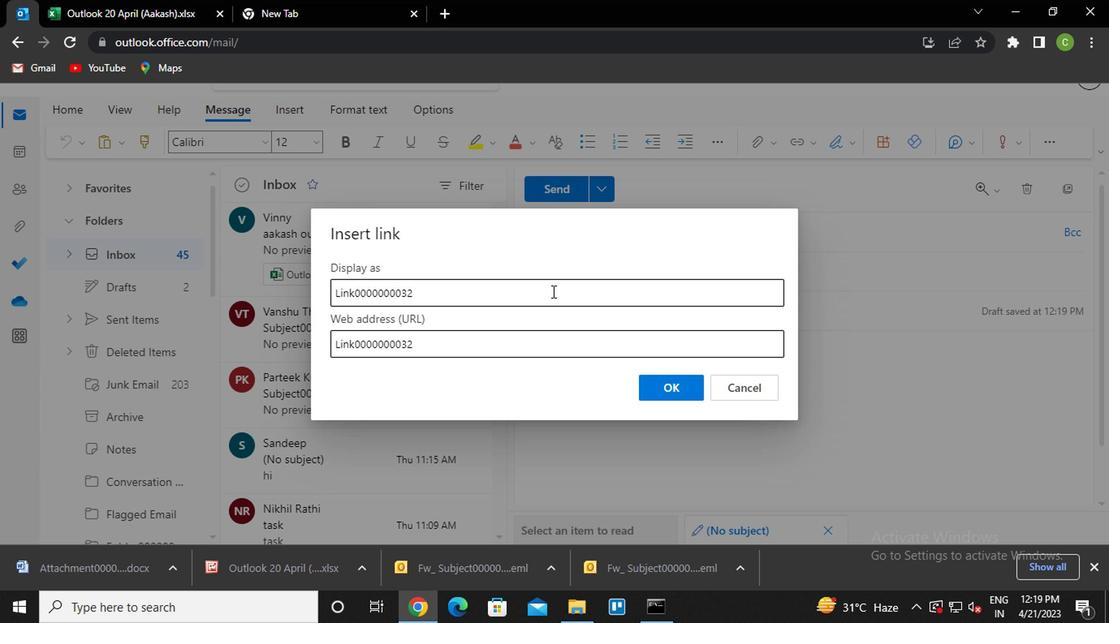 
Action: Mouse moved to (822, 138)
Screenshot: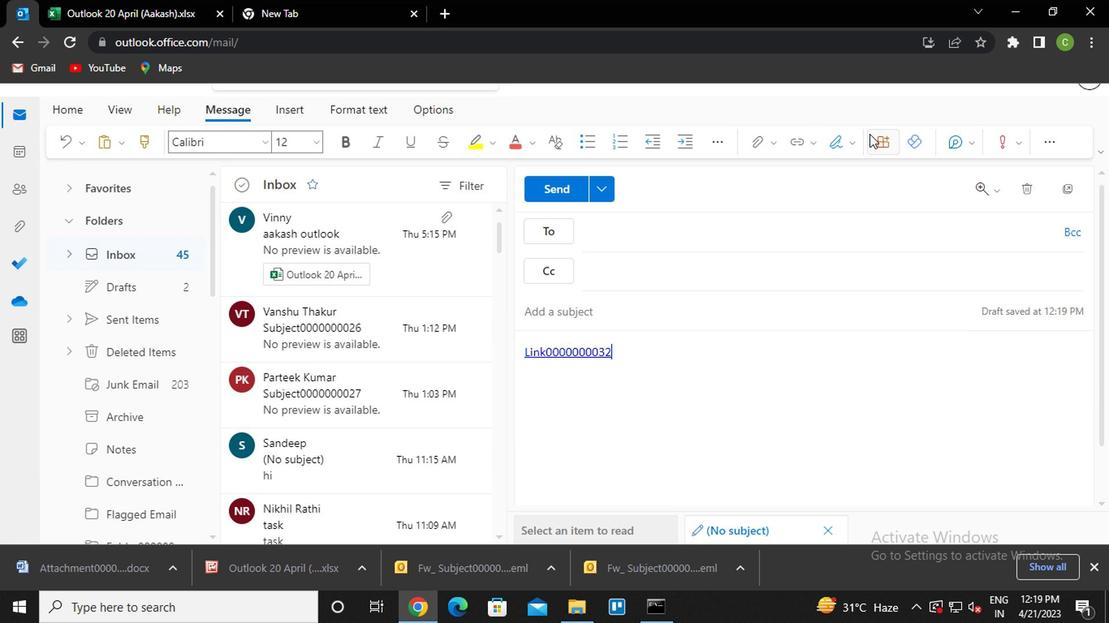 
Action: Mouse pressed left at (822, 138)
Screenshot: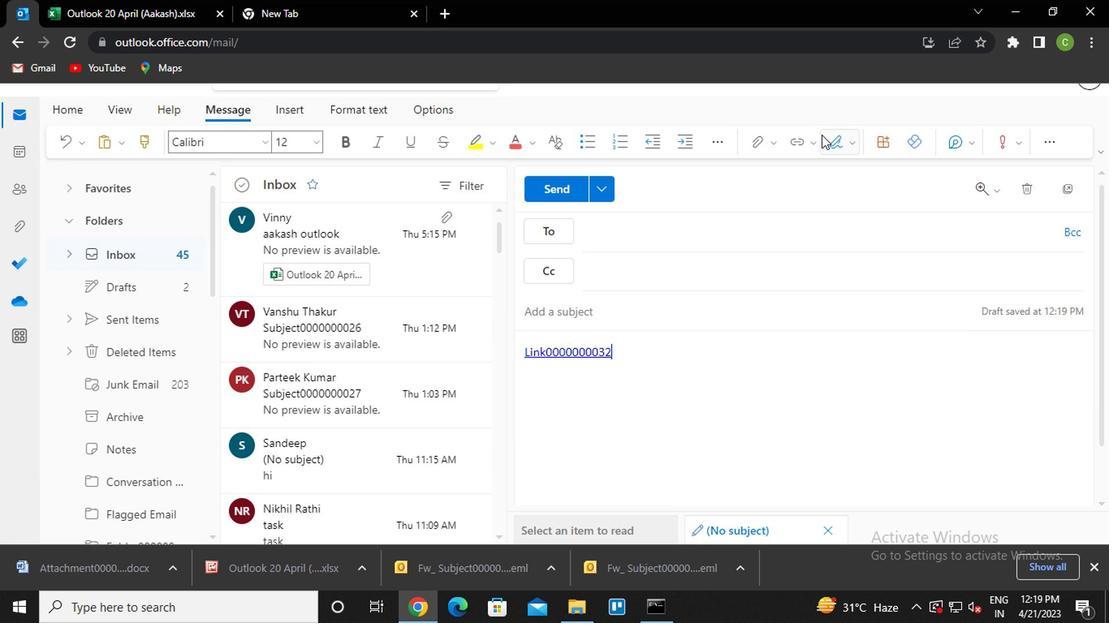 
Action: Mouse moved to (803, 179)
Screenshot: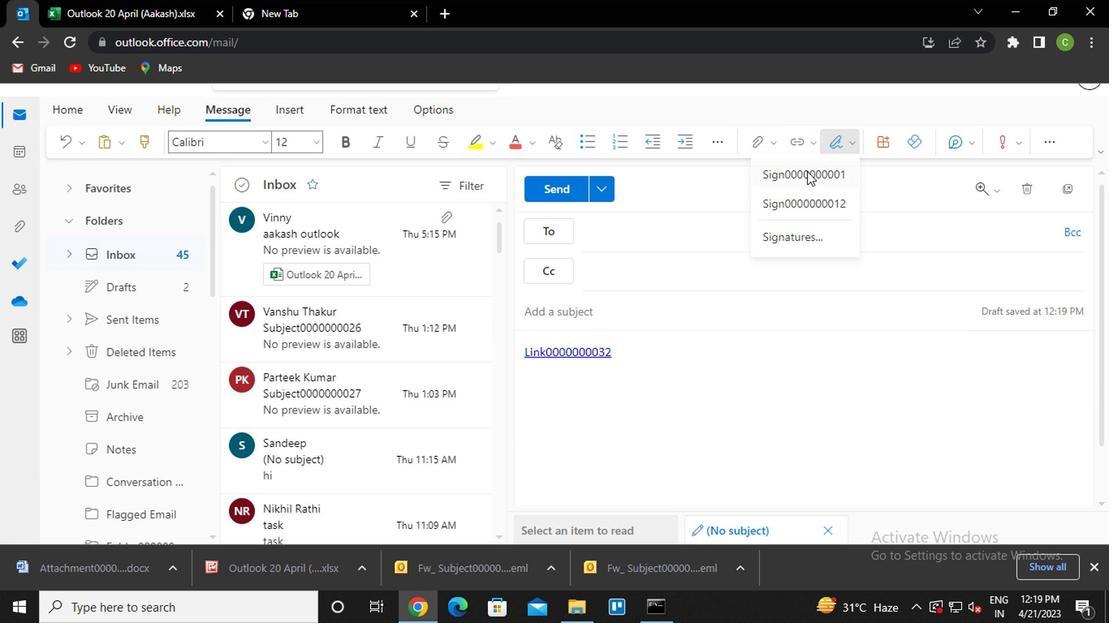 
Action: Mouse pressed left at (803, 179)
Screenshot: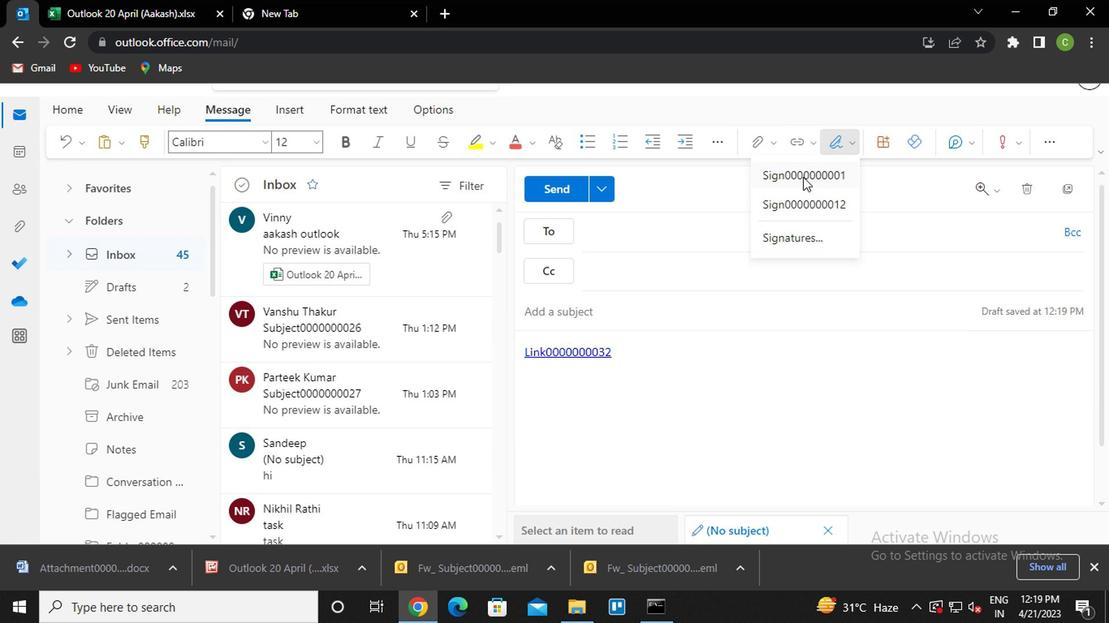 
Action: Mouse moved to (701, 224)
Screenshot: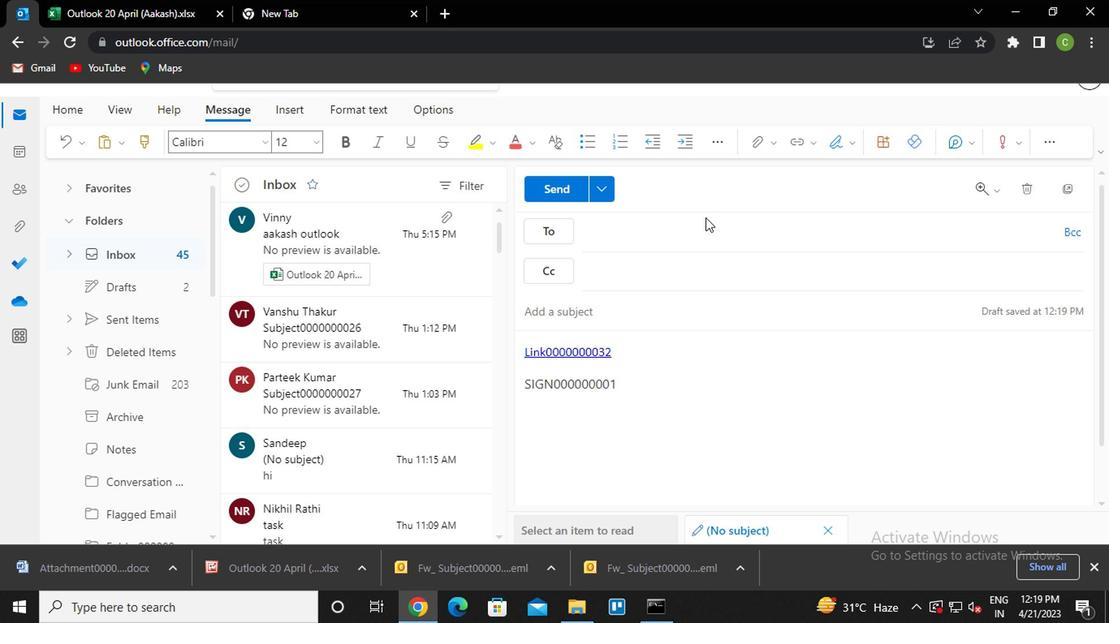 
Action: Mouse pressed left at (701, 224)
Screenshot: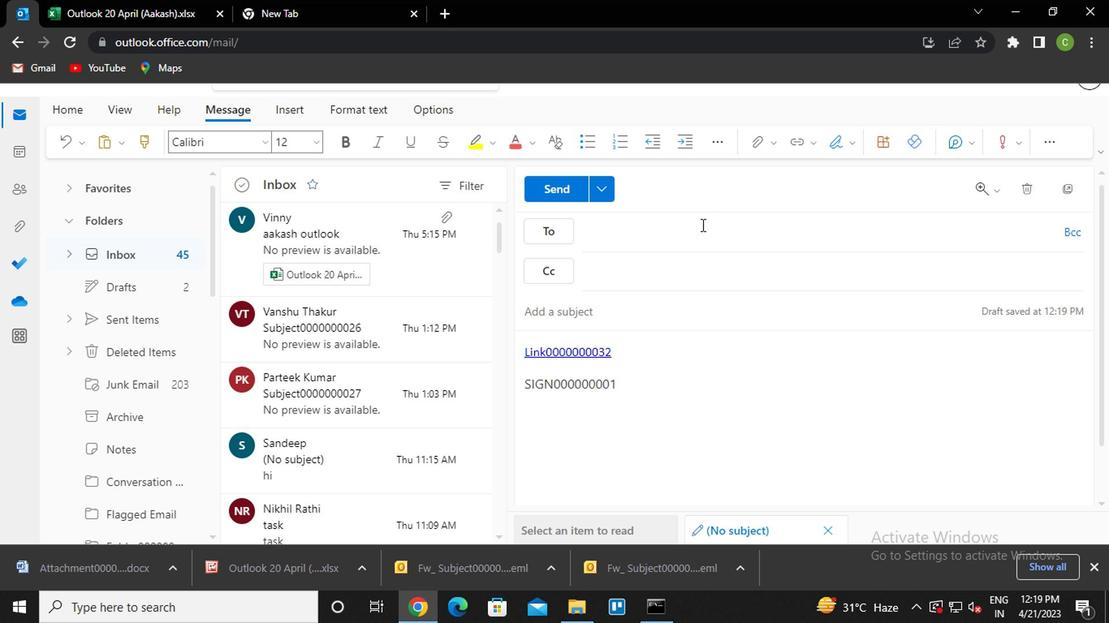 
Action: Key pressed sandeep<Key.enter>
Screenshot: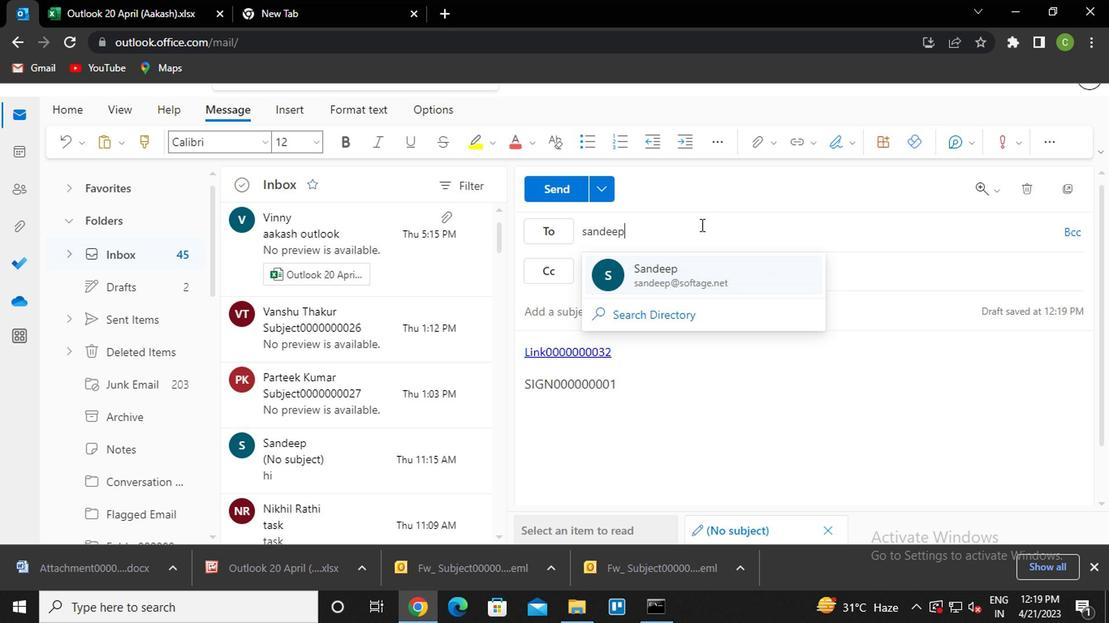 
Action: Mouse moved to (614, 272)
Screenshot: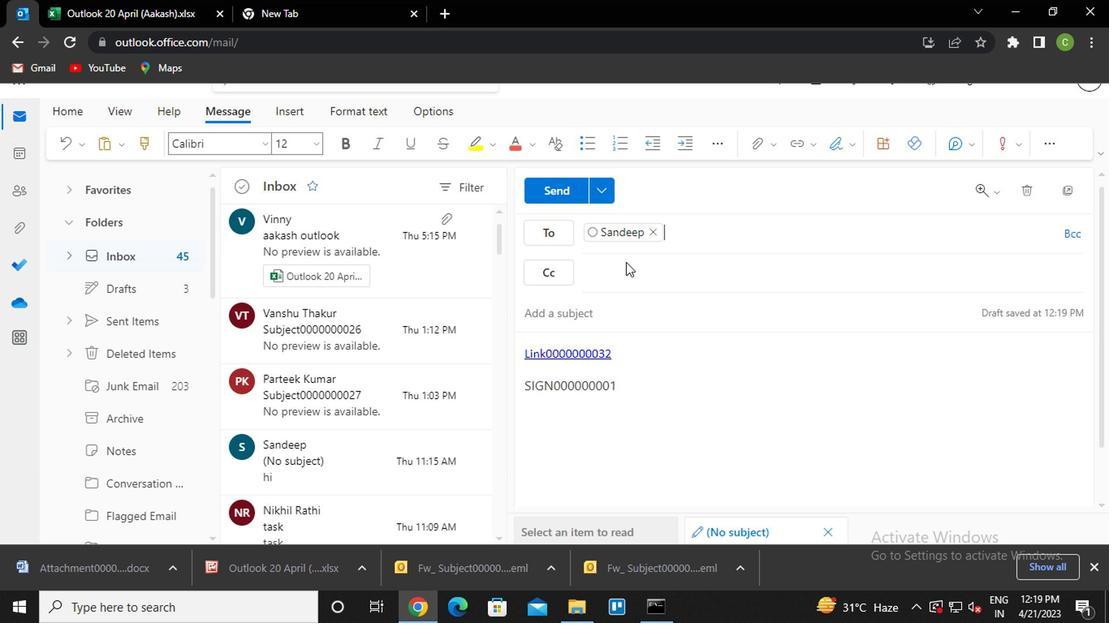 
Action: Mouse pressed left at (614, 272)
Screenshot: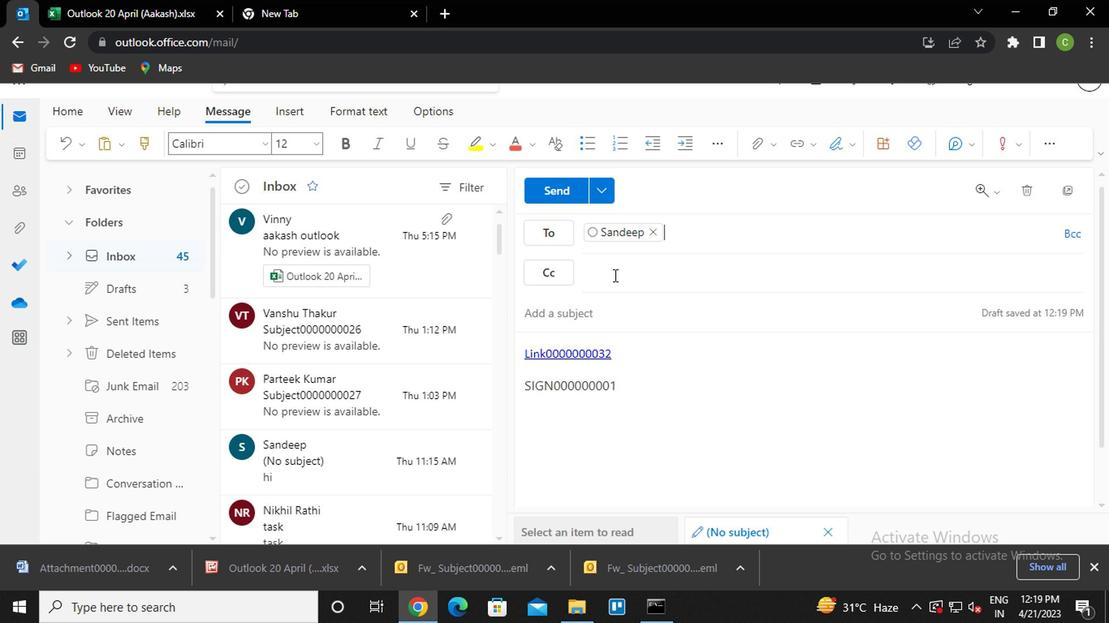 
Action: Key pressed vanshu<Key.enter>
Screenshot: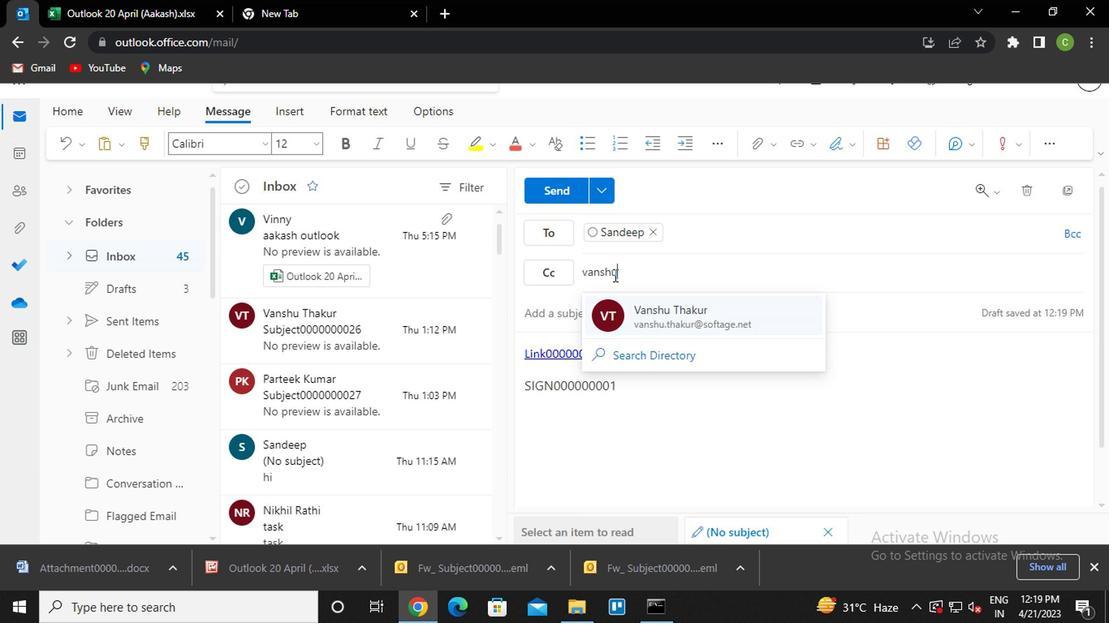
Action: Mouse moved to (604, 314)
Screenshot: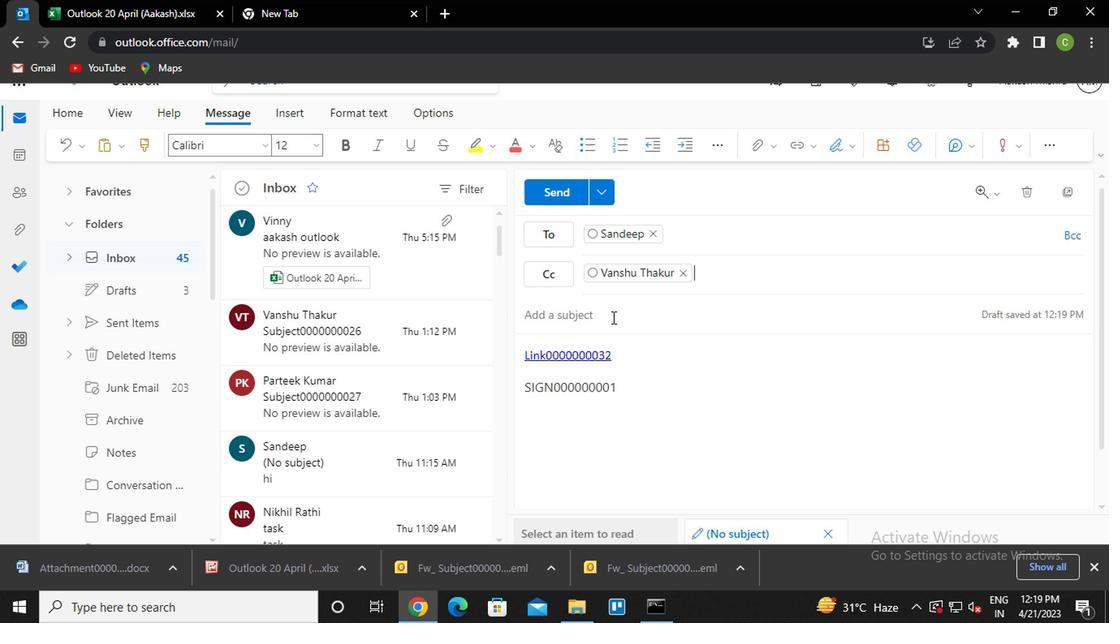 
Action: Mouse pressed left at (604, 314)
Screenshot: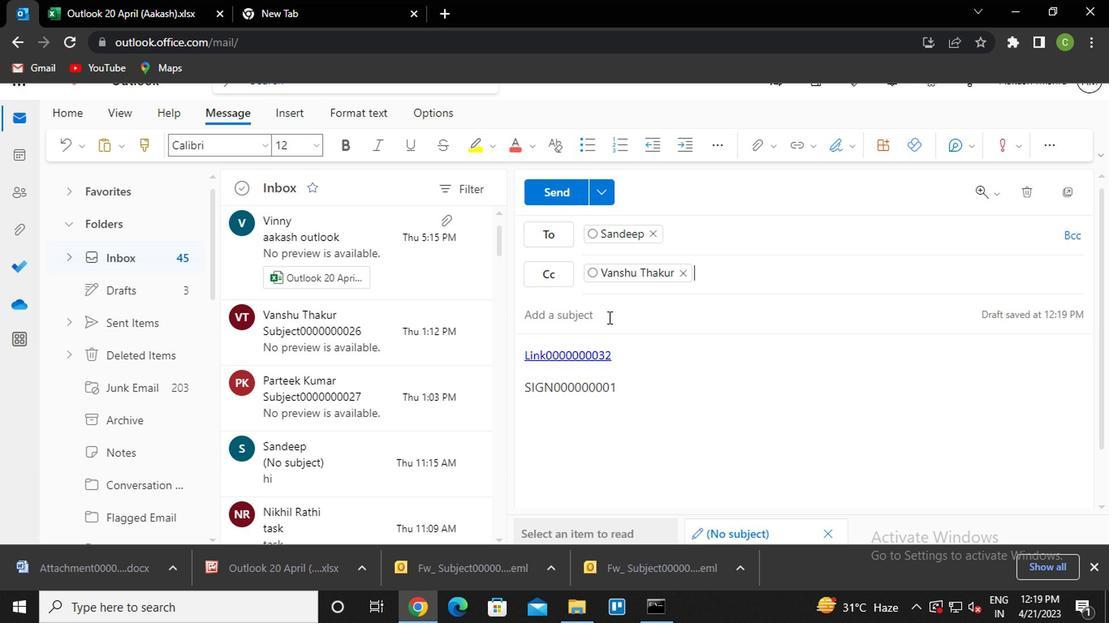 
Action: Key pressed <Key.caps_lock>s<Key.caps_lock>ubject0000000031
Screenshot: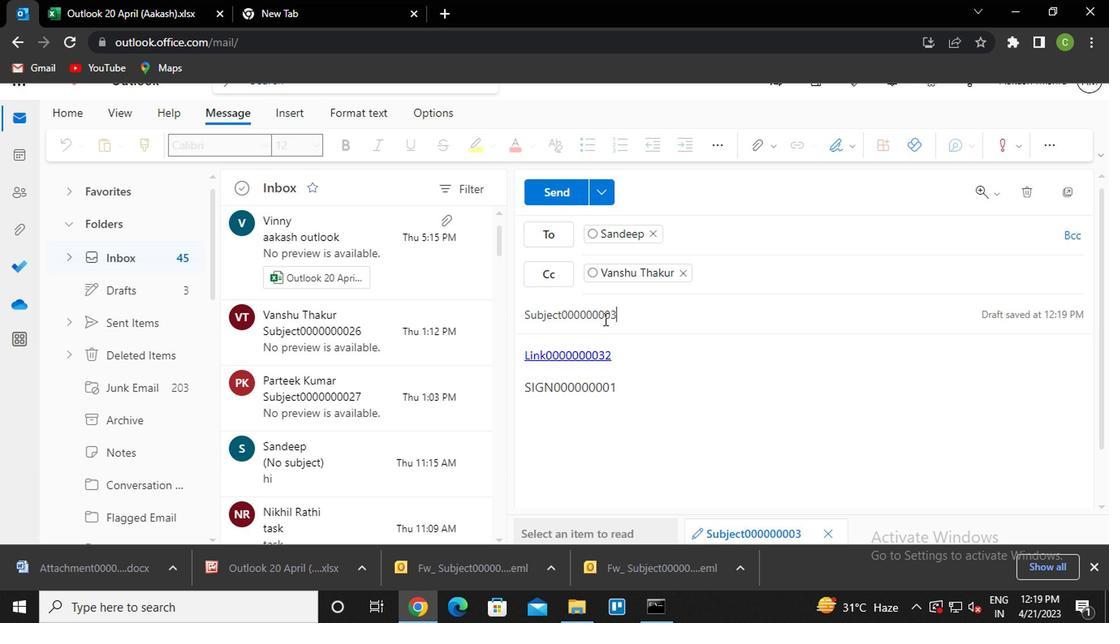 
Action: Mouse moved to (643, 379)
Screenshot: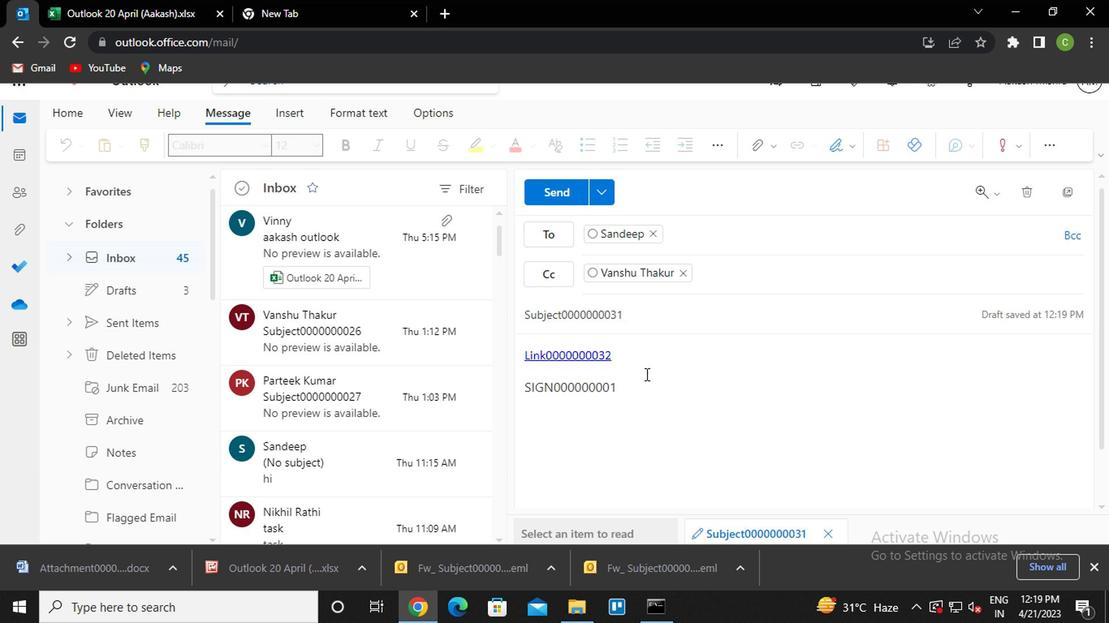 
Action: Mouse pressed left at (643, 379)
Screenshot: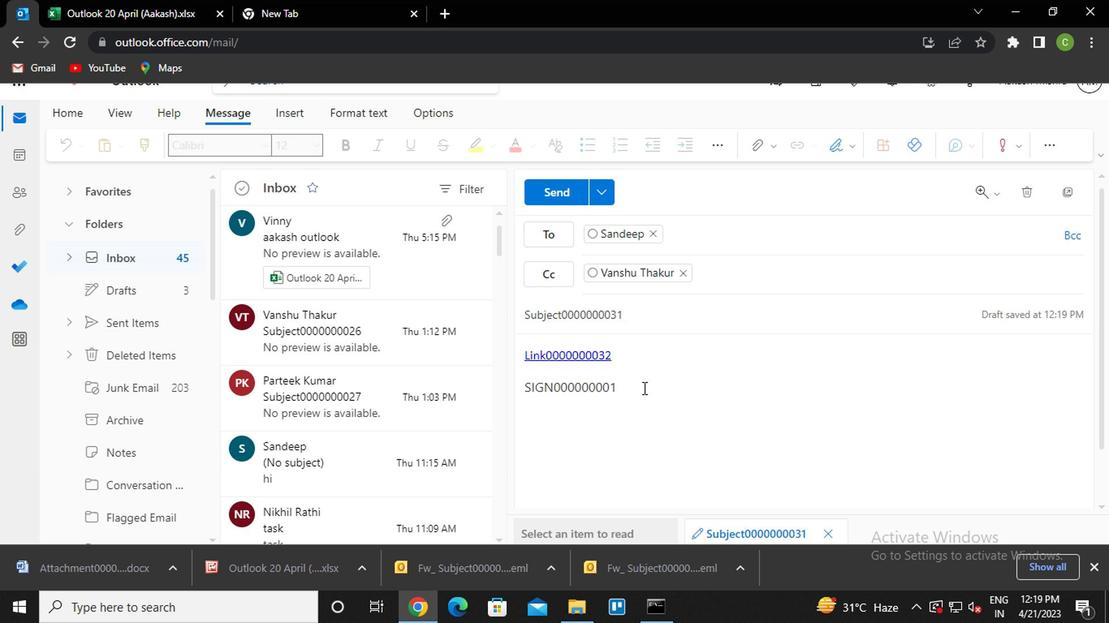 
Action: Key pressed <Key.enter><Key.caps_lock>m<Key.caps_lock>essage0000000033
Screenshot: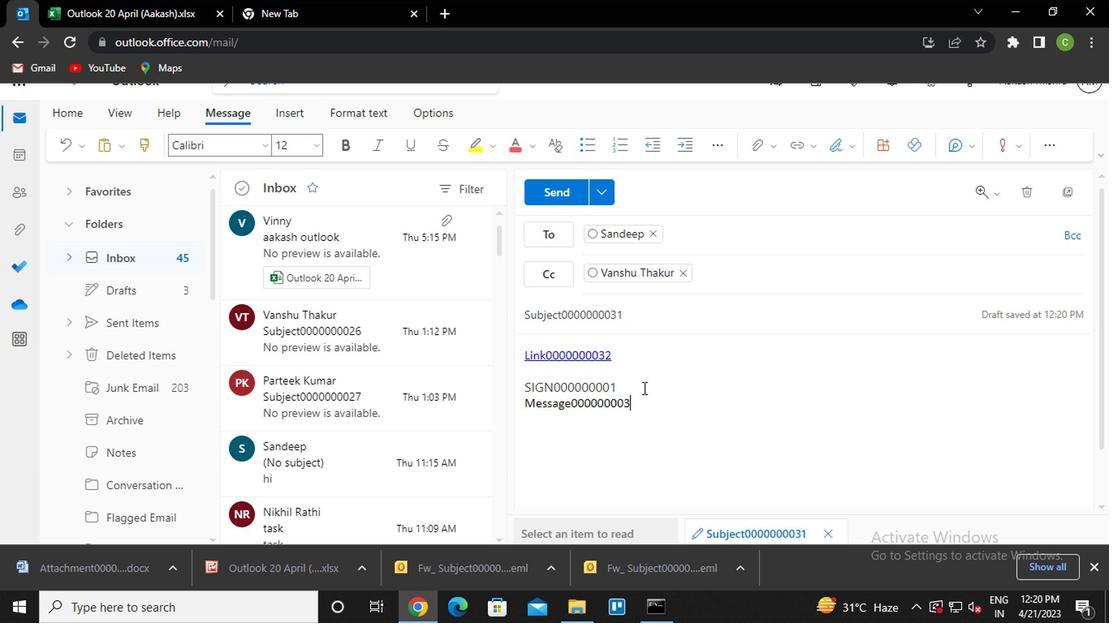 
Action: Mouse moved to (757, 151)
Screenshot: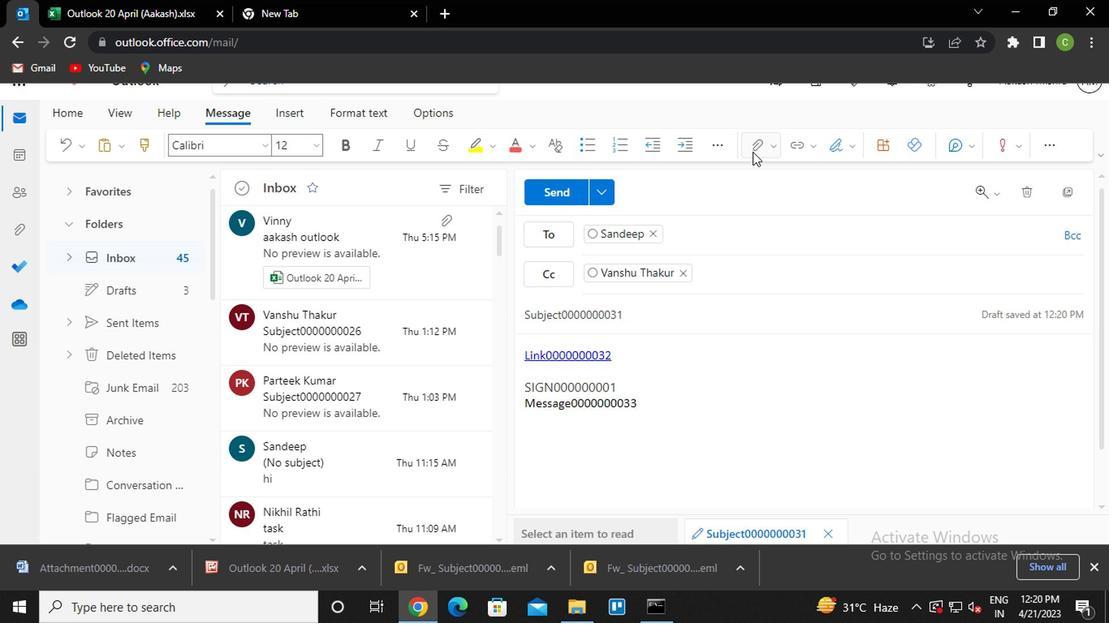 
Action: Mouse pressed left at (757, 151)
Screenshot: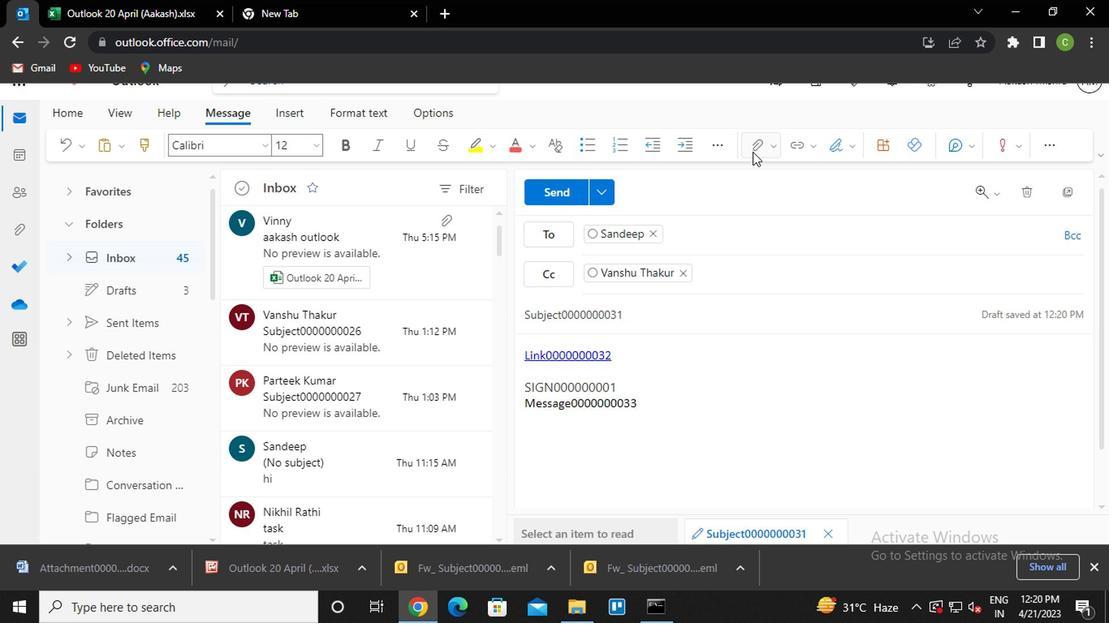 
Action: Mouse moved to (671, 181)
Screenshot: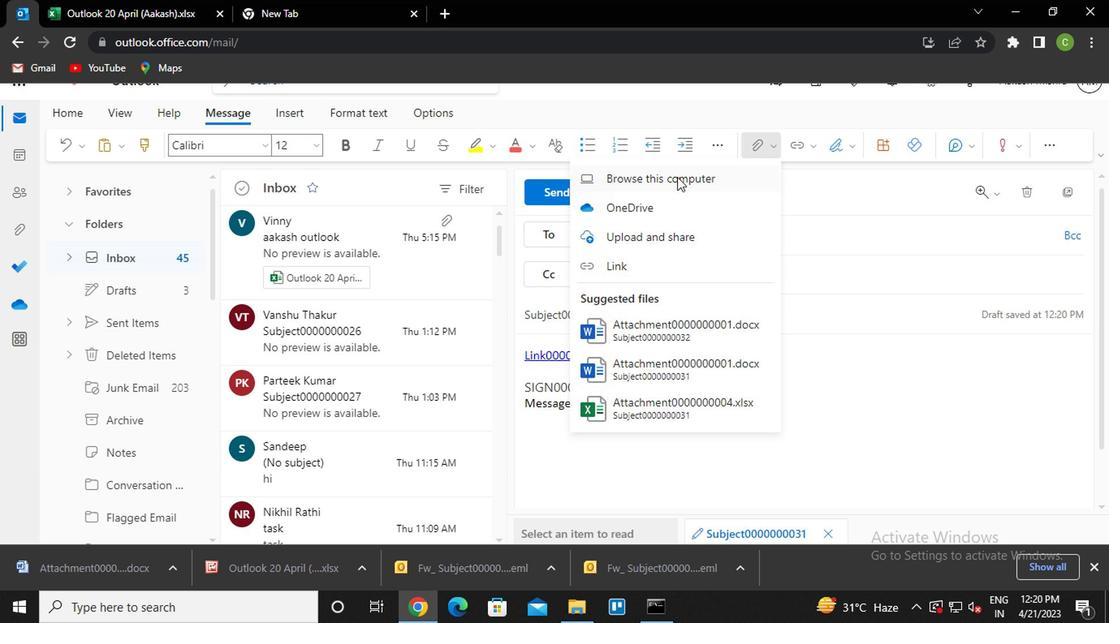 
Action: Mouse pressed left at (671, 181)
Screenshot: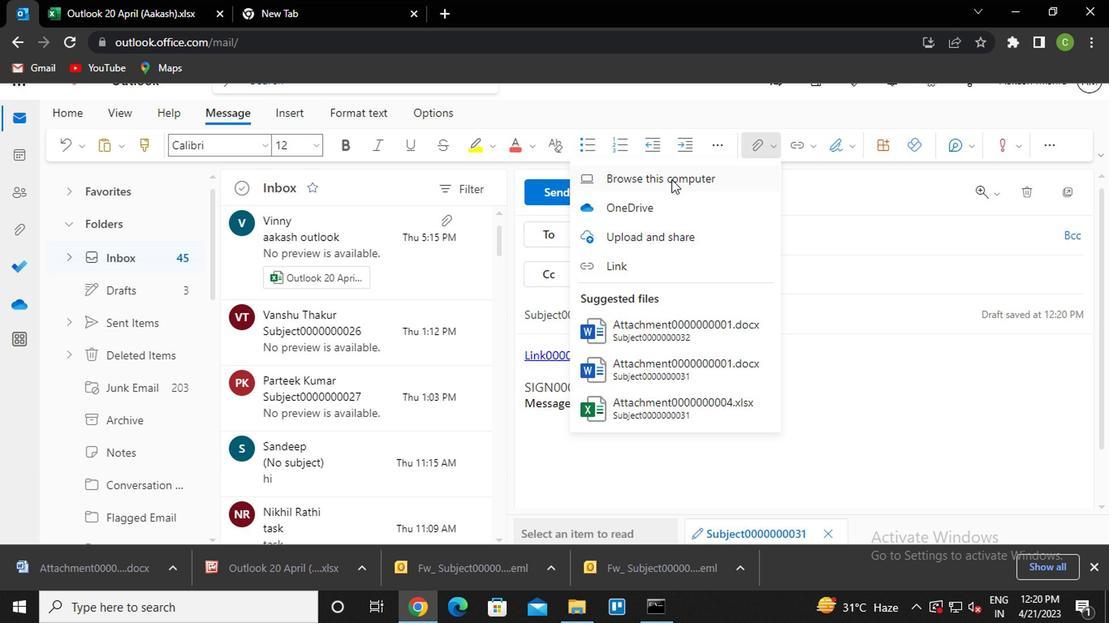 
Action: Mouse moved to (263, 140)
Screenshot: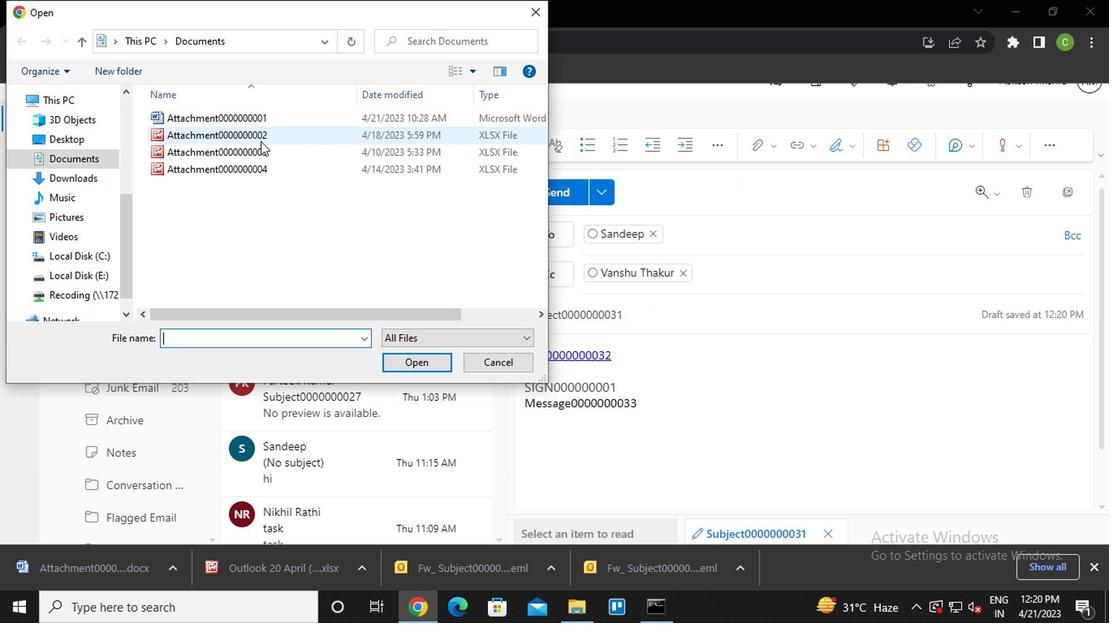 
Action: Mouse pressed left at (263, 140)
Screenshot: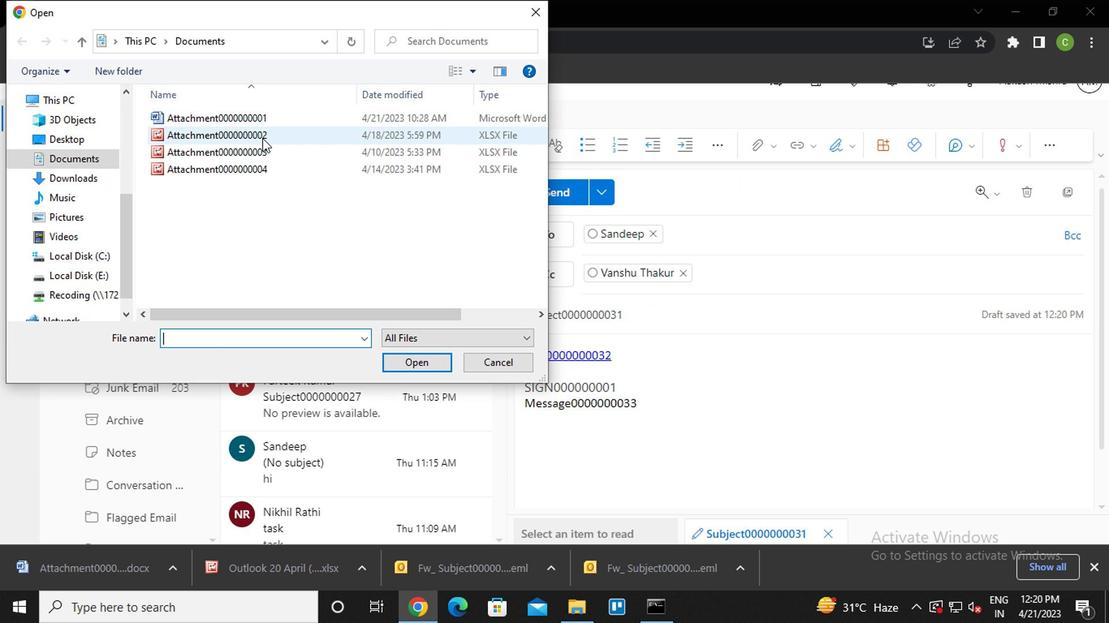 
Action: Mouse pressed left at (263, 140)
Screenshot: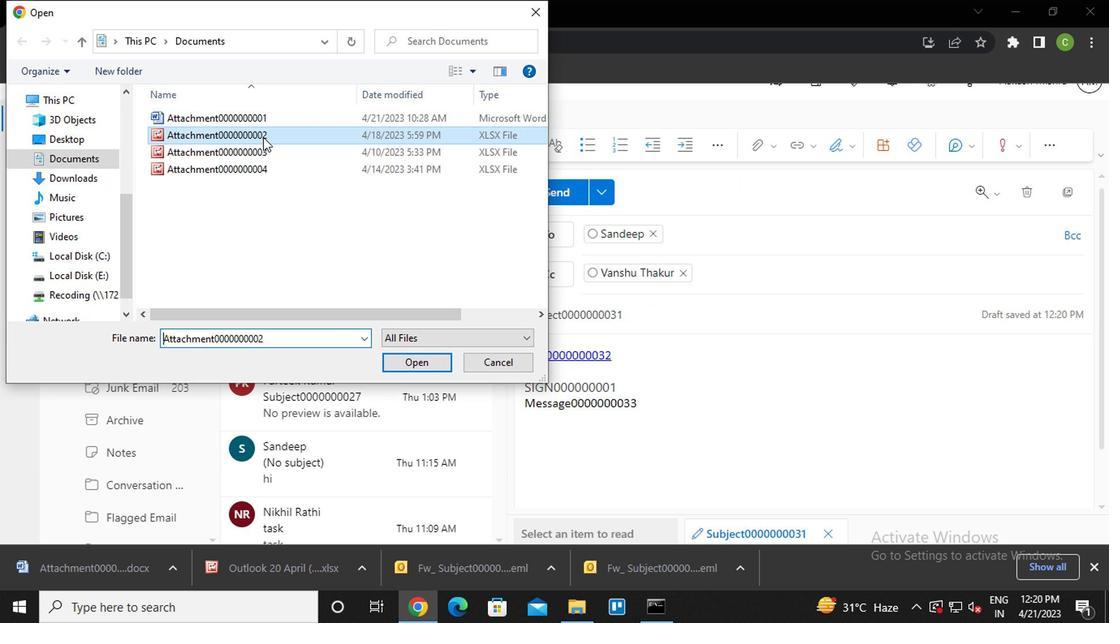 
Action: Mouse moved to (566, 188)
Screenshot: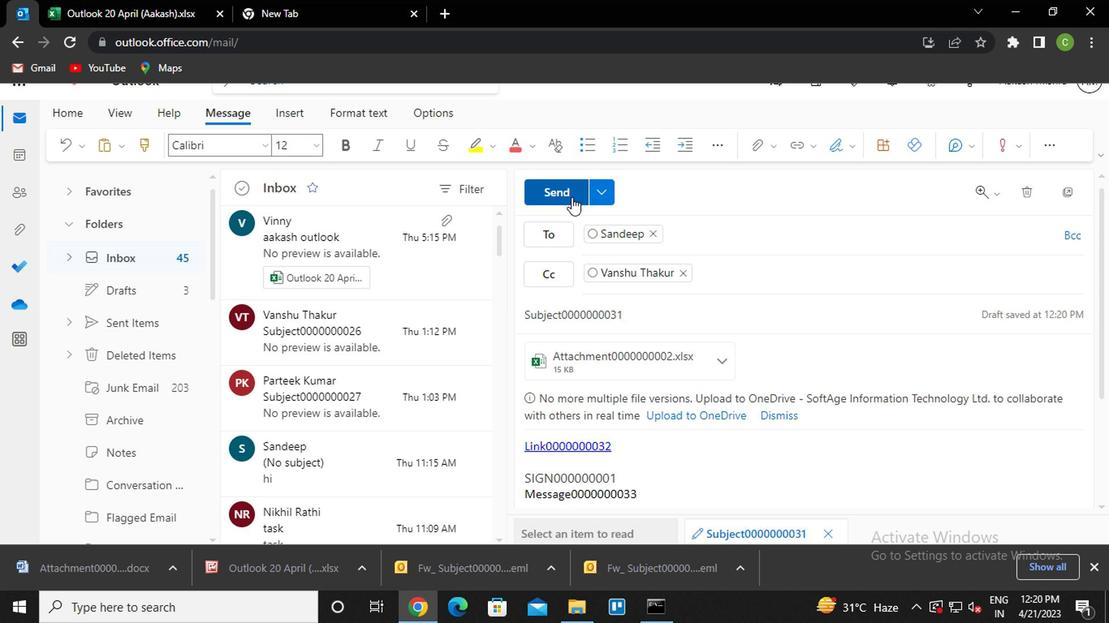 
Action: Mouse pressed left at (566, 188)
Screenshot: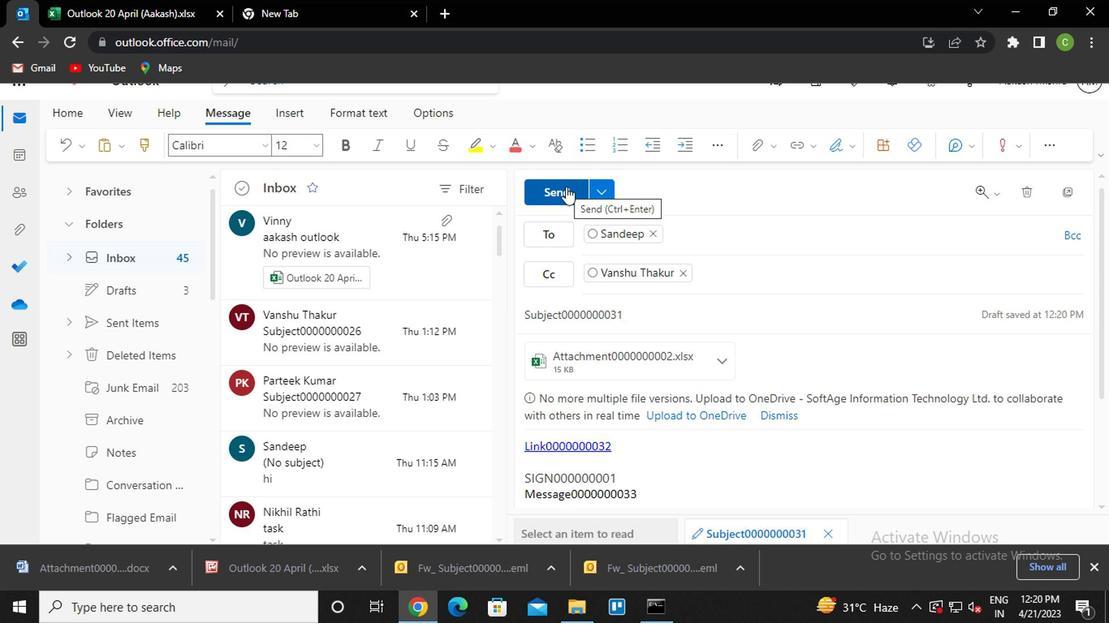 
Action: Mouse moved to (131, 144)
Screenshot: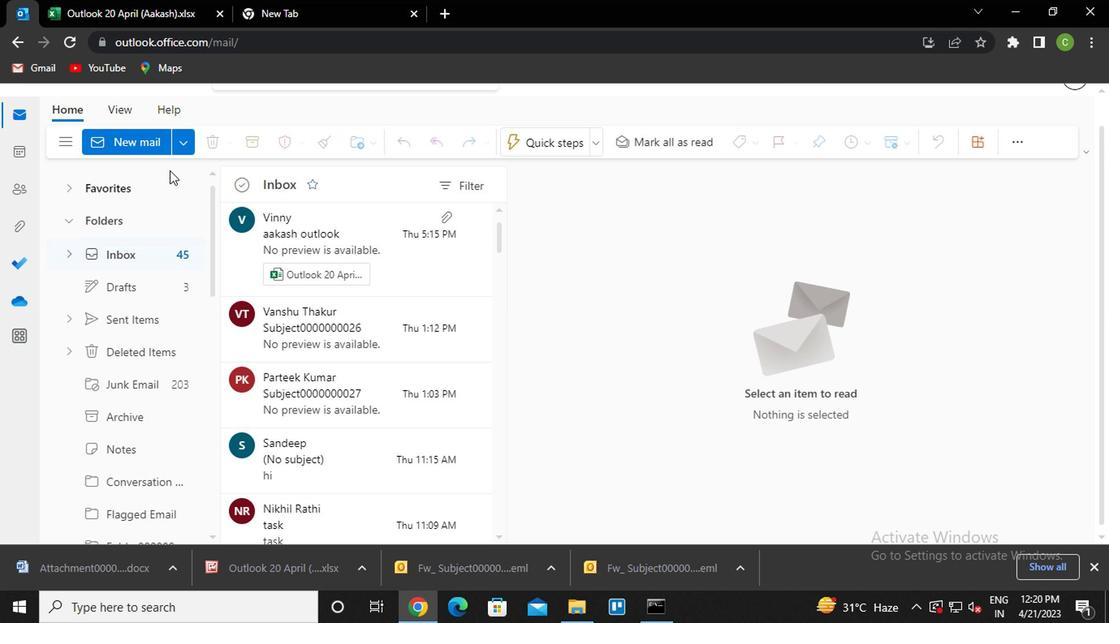 
Action: Mouse pressed left at (131, 144)
Screenshot: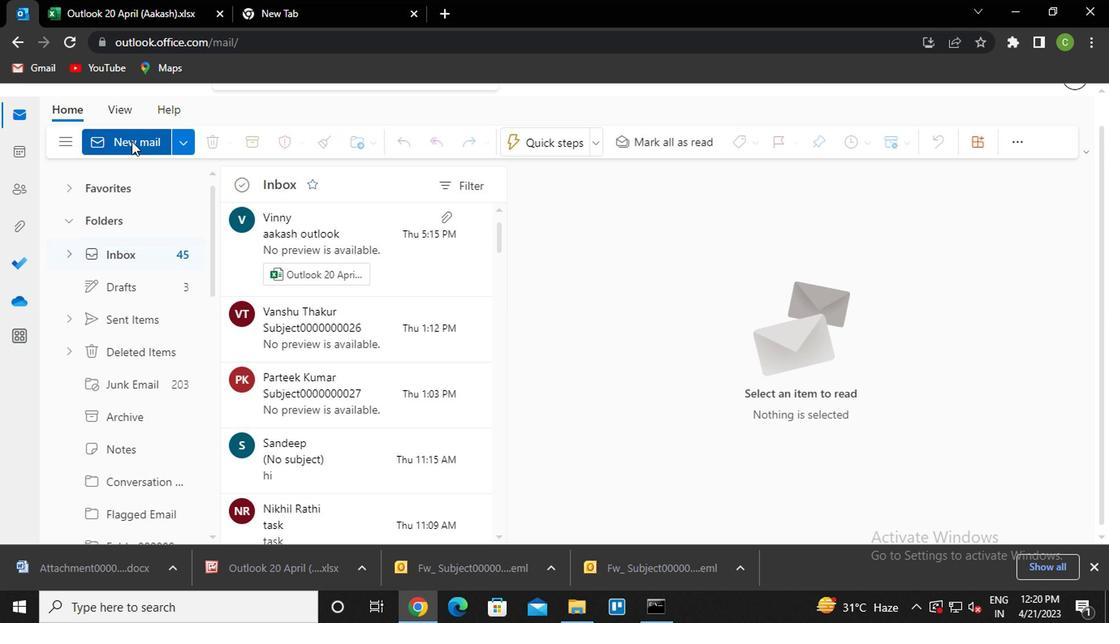 
Action: Mouse moved to (625, 381)
Screenshot: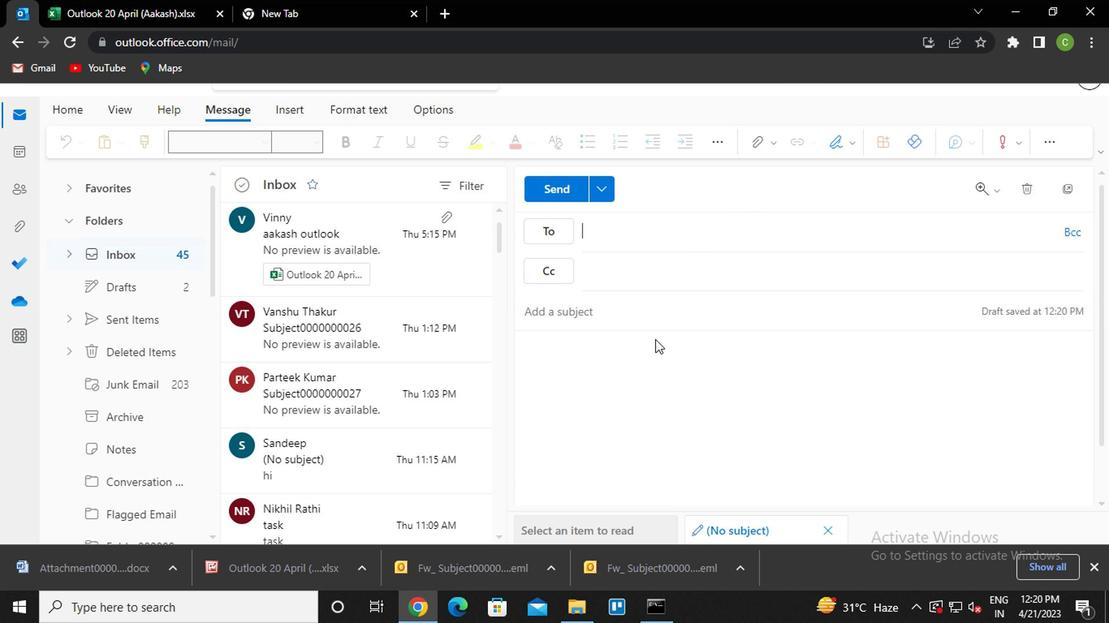 
Action: Mouse pressed left at (625, 381)
Screenshot: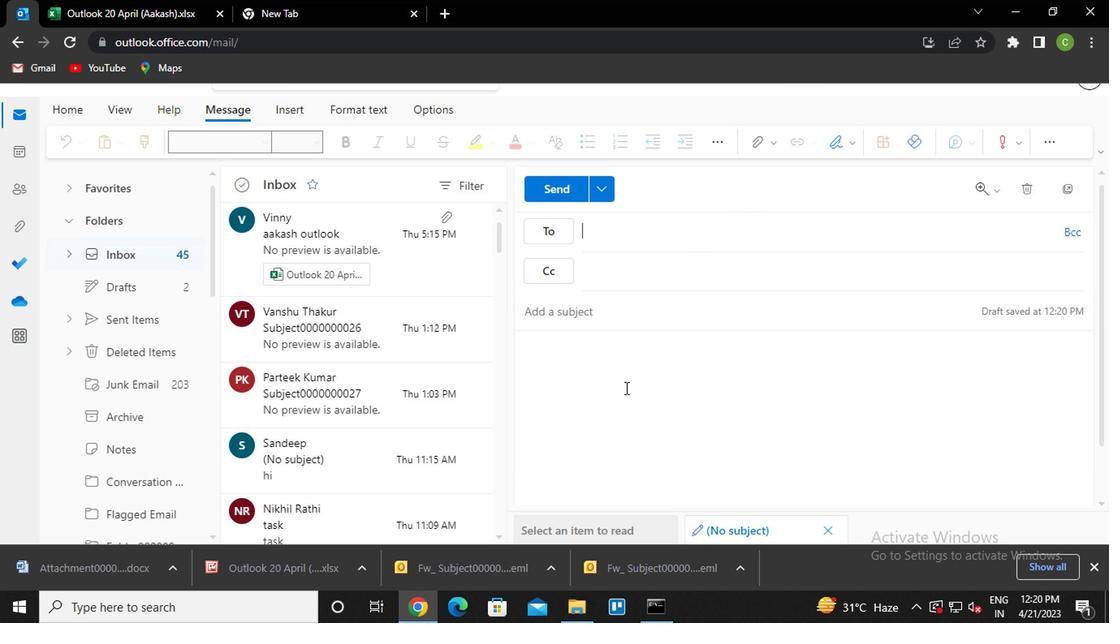
Action: Mouse moved to (759, 140)
Screenshot: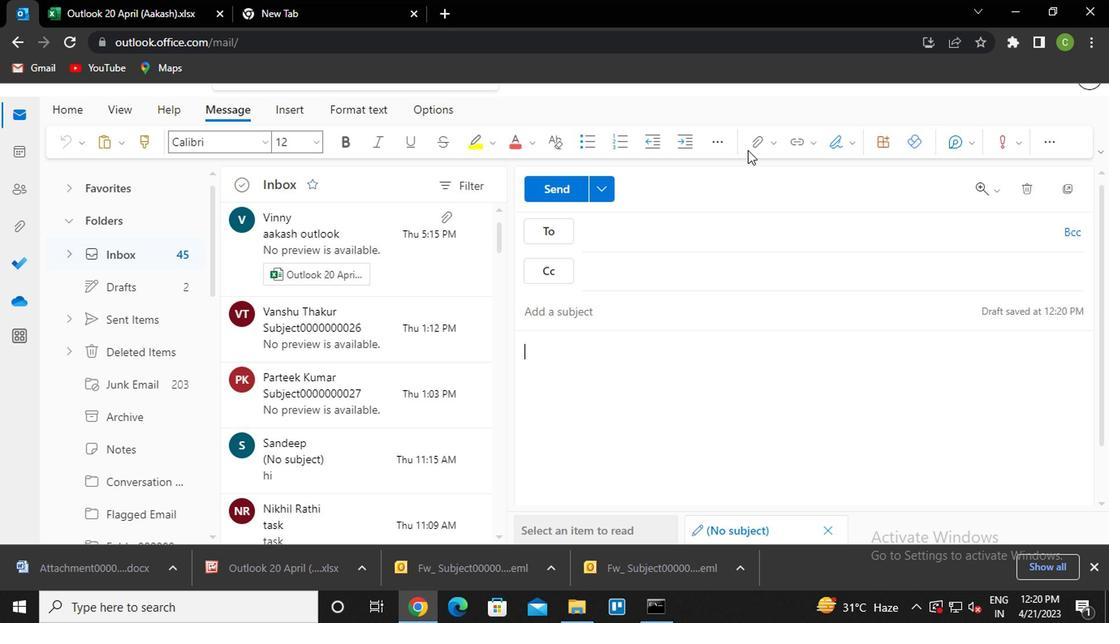 
Action: Mouse pressed left at (759, 140)
Screenshot: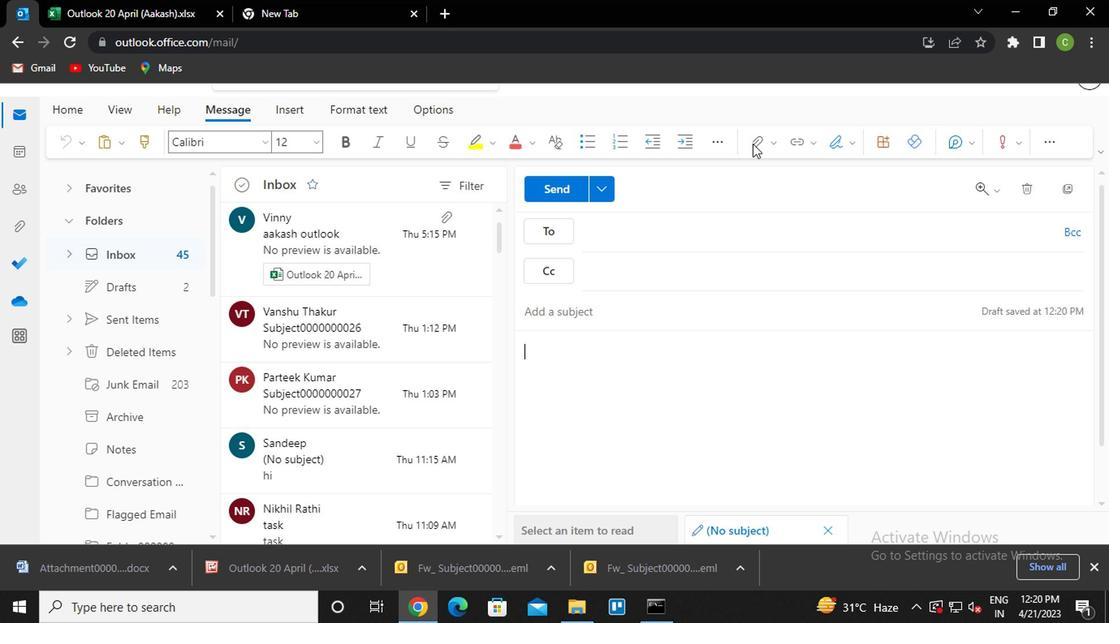 
Action: Mouse moved to (652, 262)
Screenshot: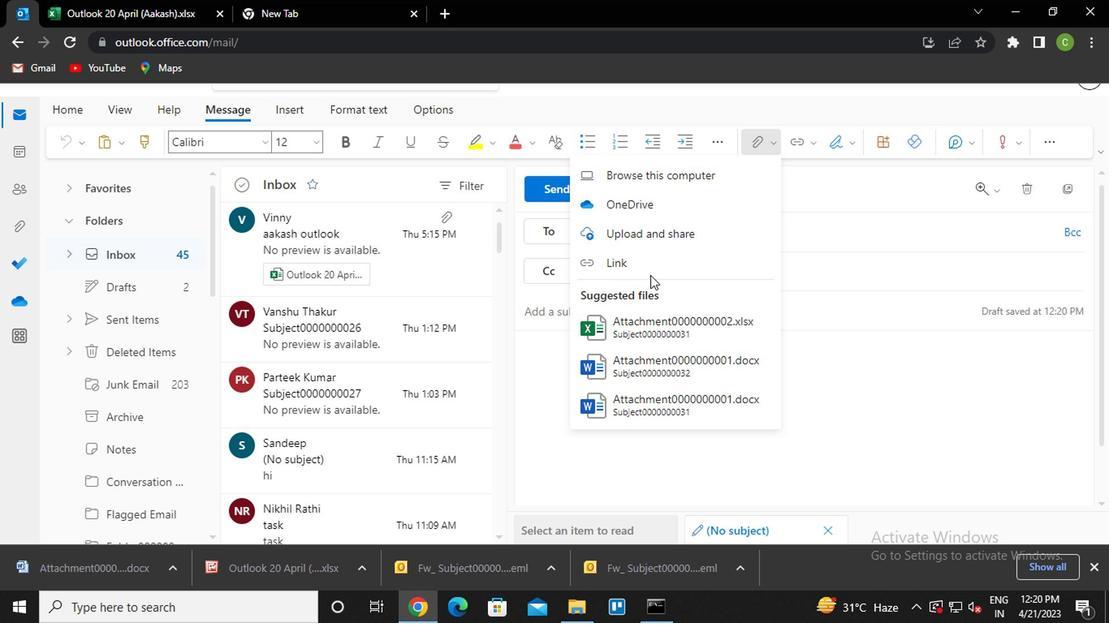 
Action: Mouse pressed left at (652, 262)
Screenshot: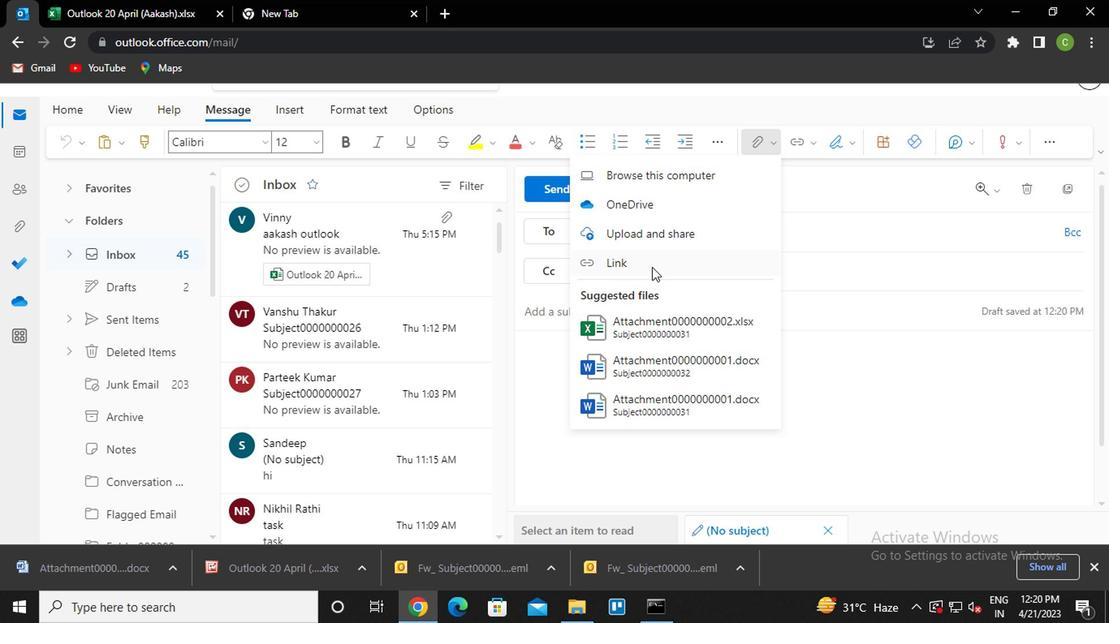 
Action: Mouse moved to (458, 307)
Screenshot: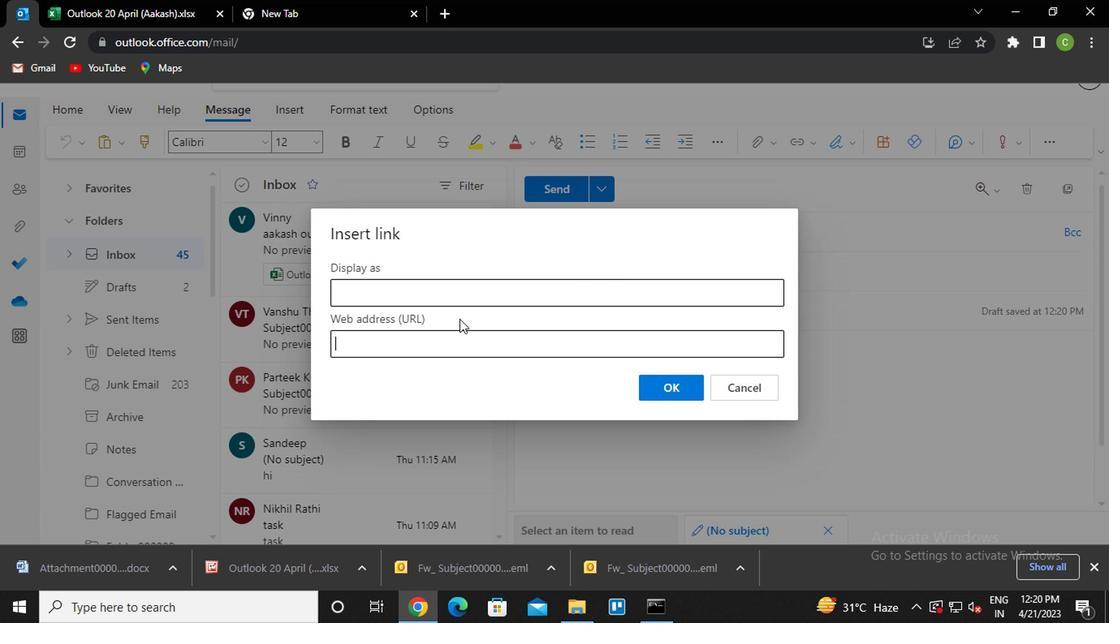 
Action: Key pressed <Key.caps_lock>l<Key.caps_lock>ink0000000032<Key.enter>
Screenshot: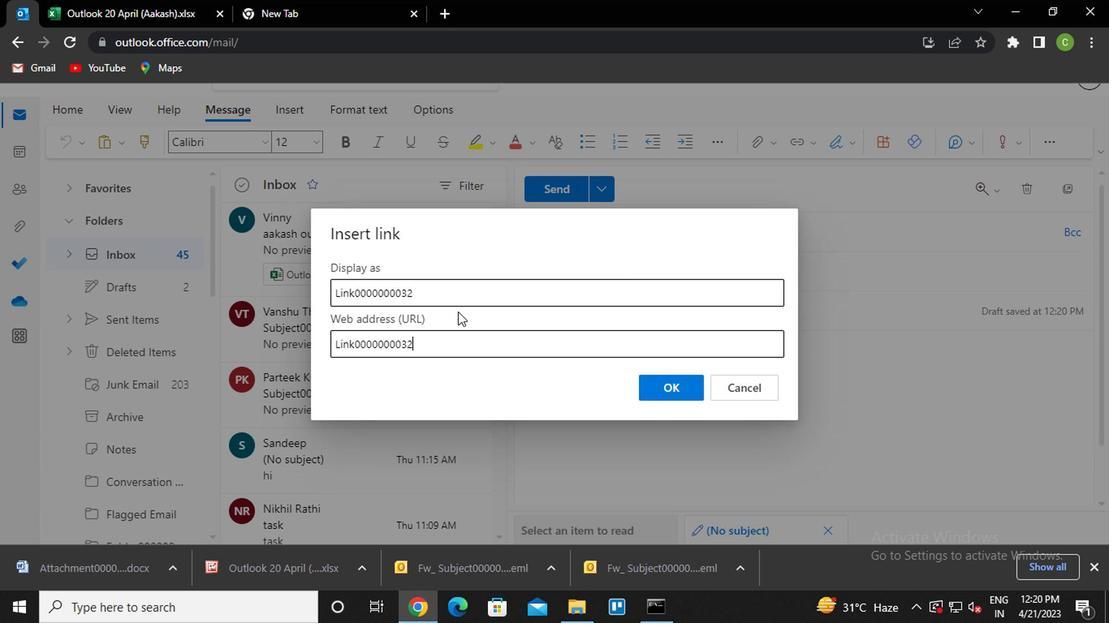 
Action: Mouse moved to (845, 143)
Screenshot: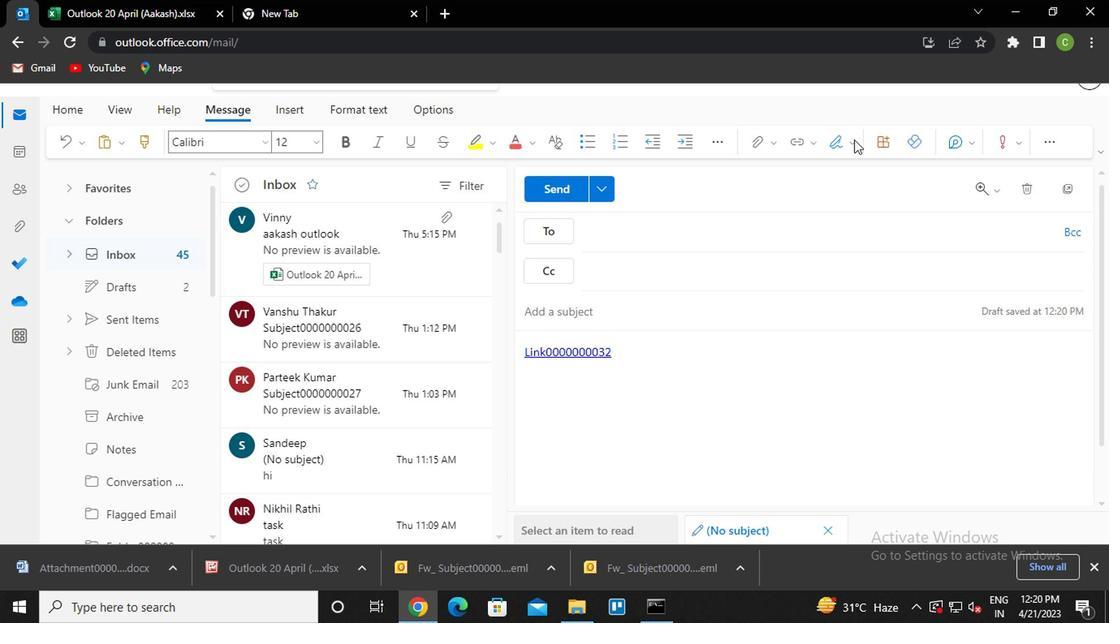 
Action: Mouse pressed left at (845, 143)
Screenshot: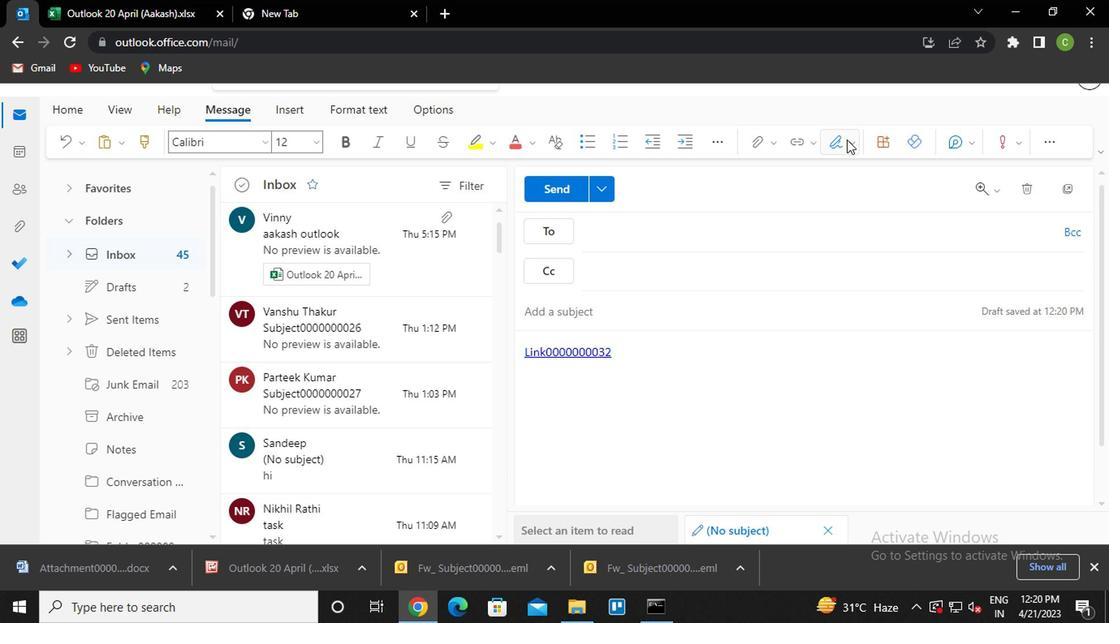 
Action: Mouse moved to (793, 184)
Screenshot: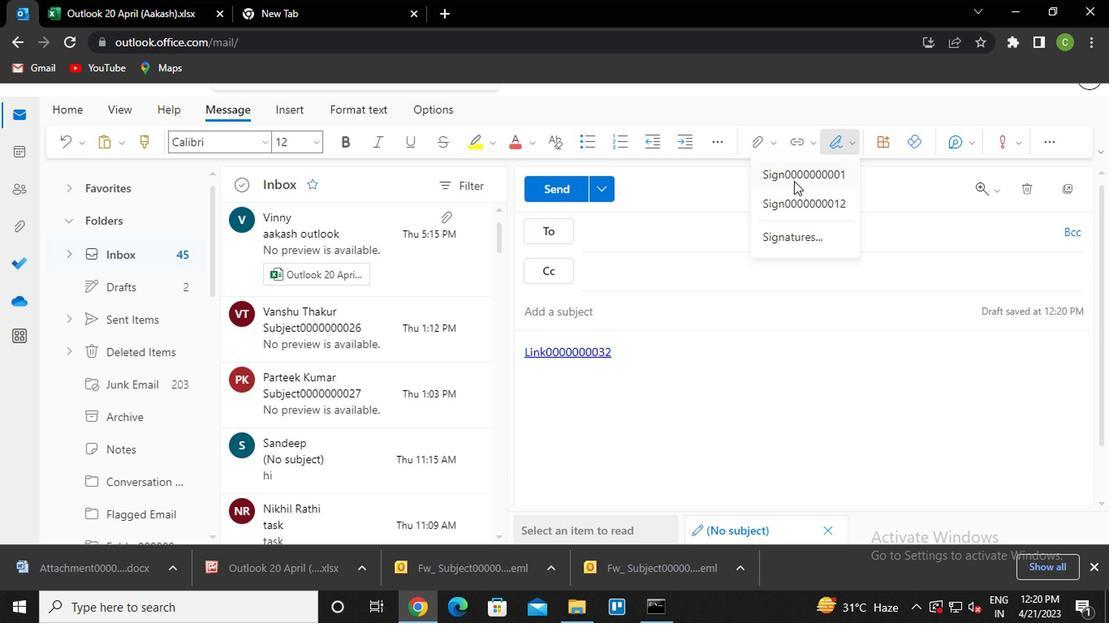
Action: Mouse pressed left at (793, 184)
Screenshot: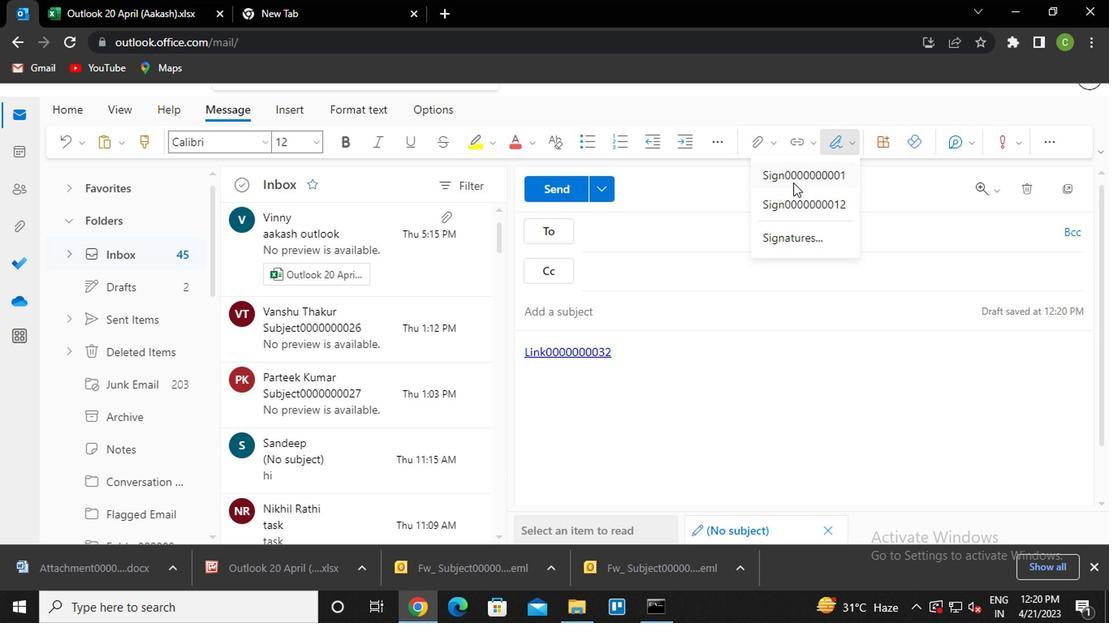 
Action: Mouse moved to (673, 242)
Screenshot: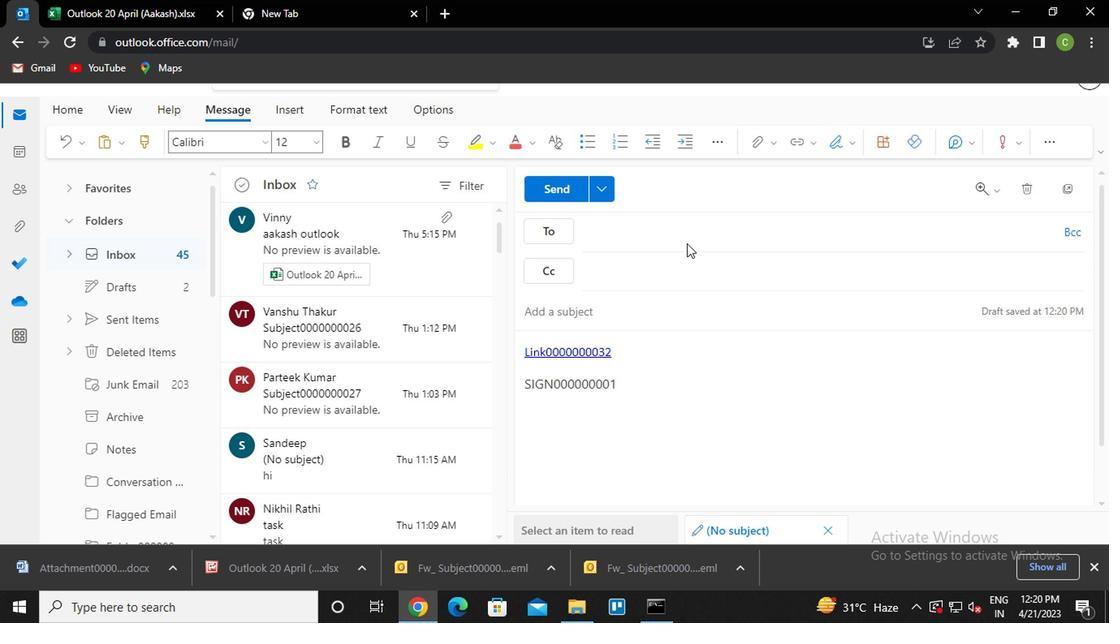 
Action: Mouse pressed left at (673, 242)
Screenshot: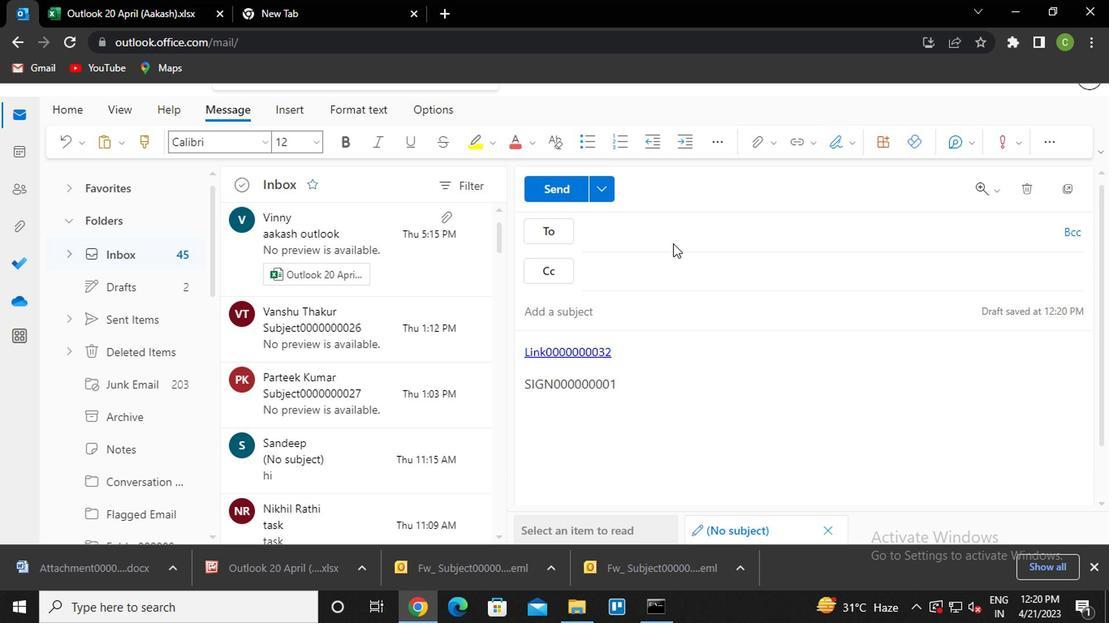
Action: Mouse moved to (672, 237)
Screenshot: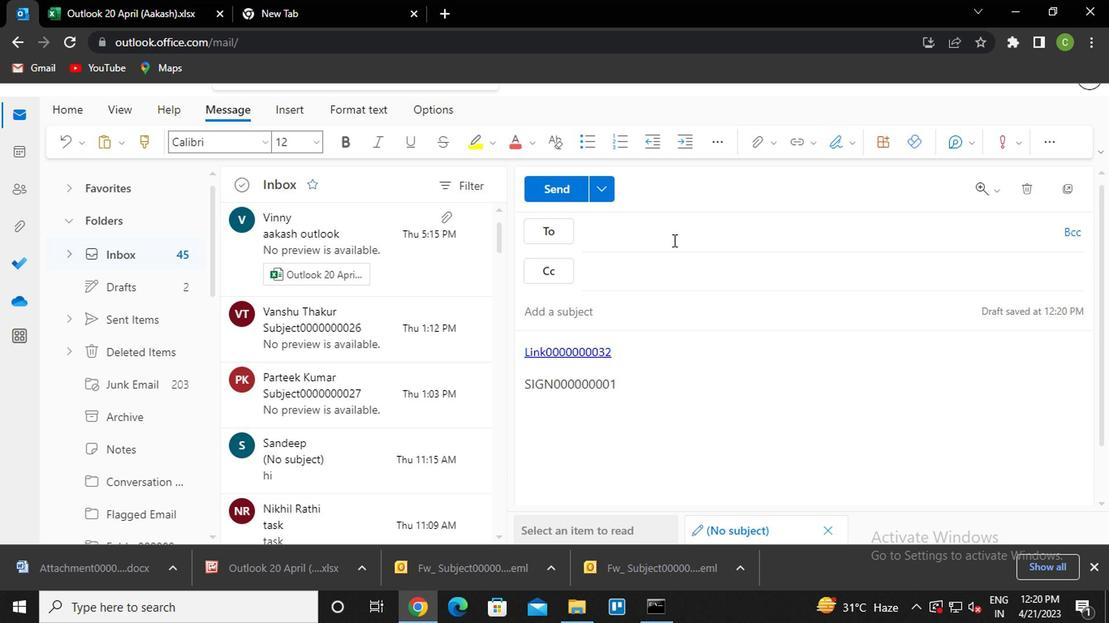 
Action: Mouse pressed left at (672, 237)
Screenshot: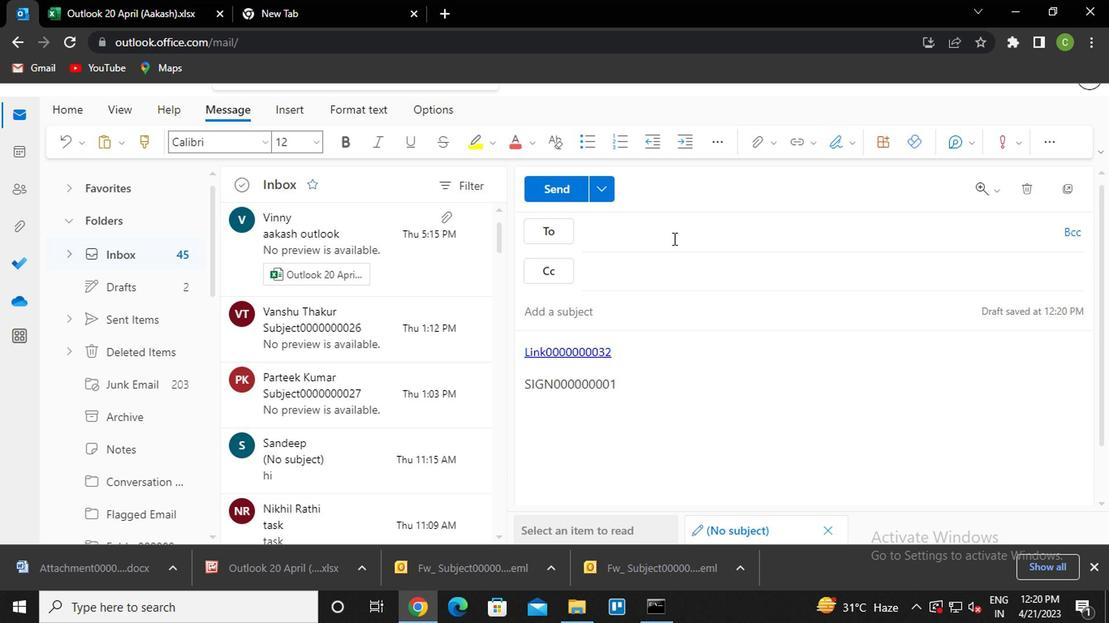 
Action: Key pressed sandeep<Key.enter>
Screenshot: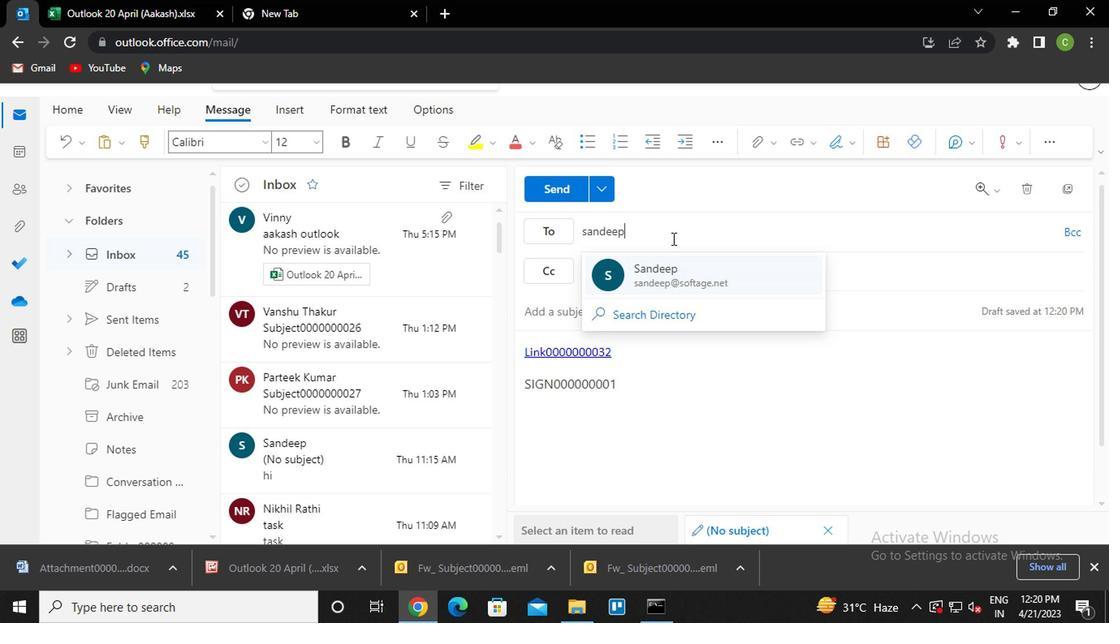 
Action: Mouse moved to (611, 263)
Screenshot: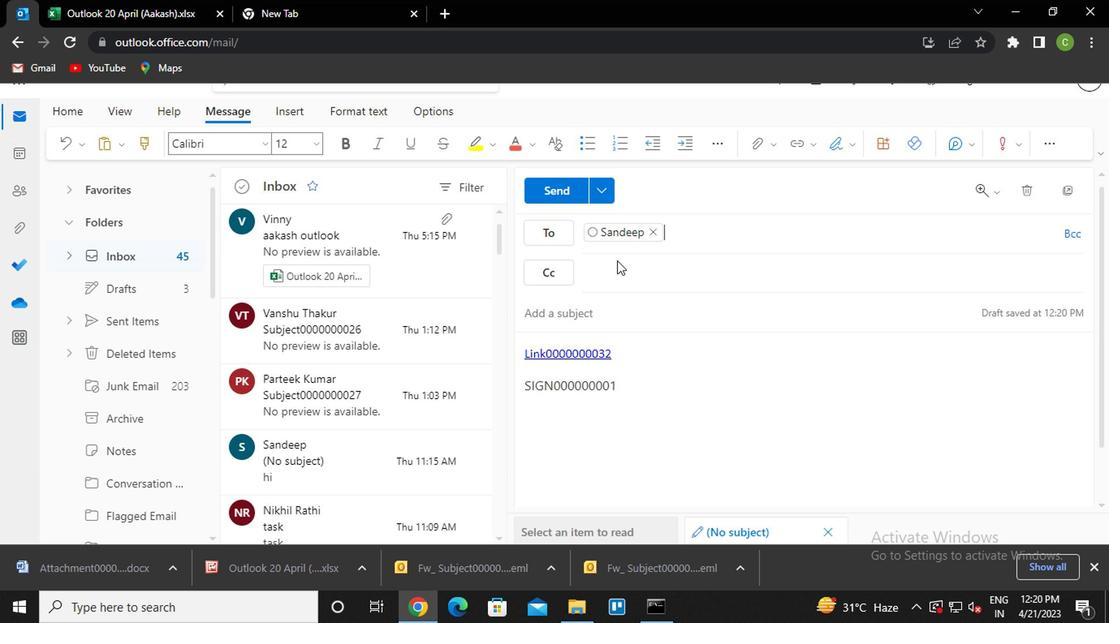 
Action: Mouse pressed left at (611, 263)
Screenshot: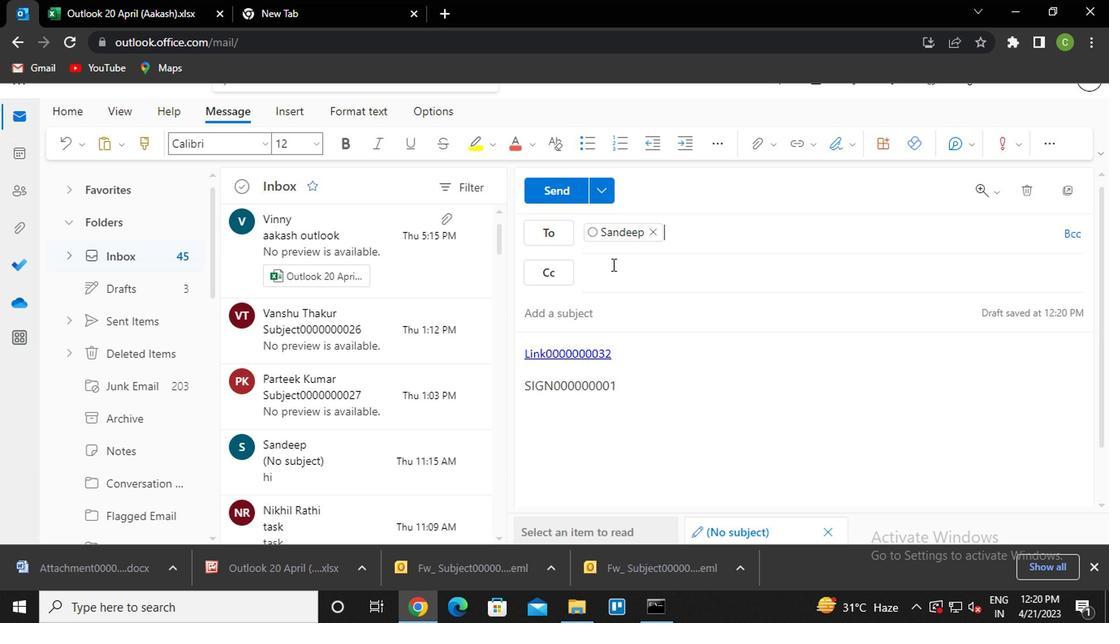 
Action: Key pressed vanshu<Key.enter>
Screenshot: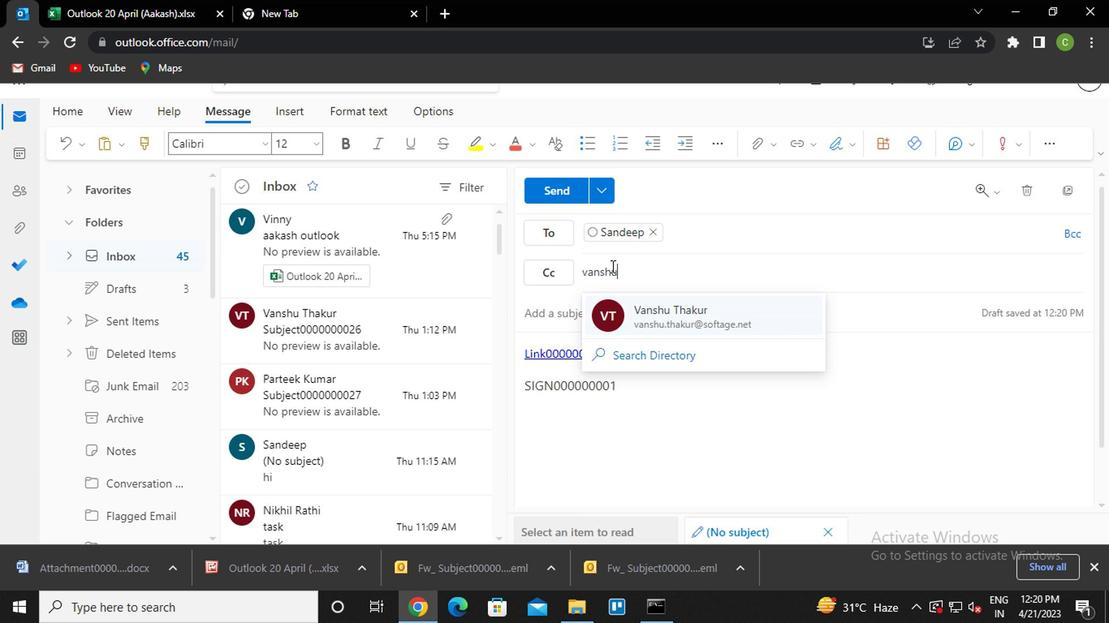 
Action: Mouse moved to (1069, 240)
Screenshot: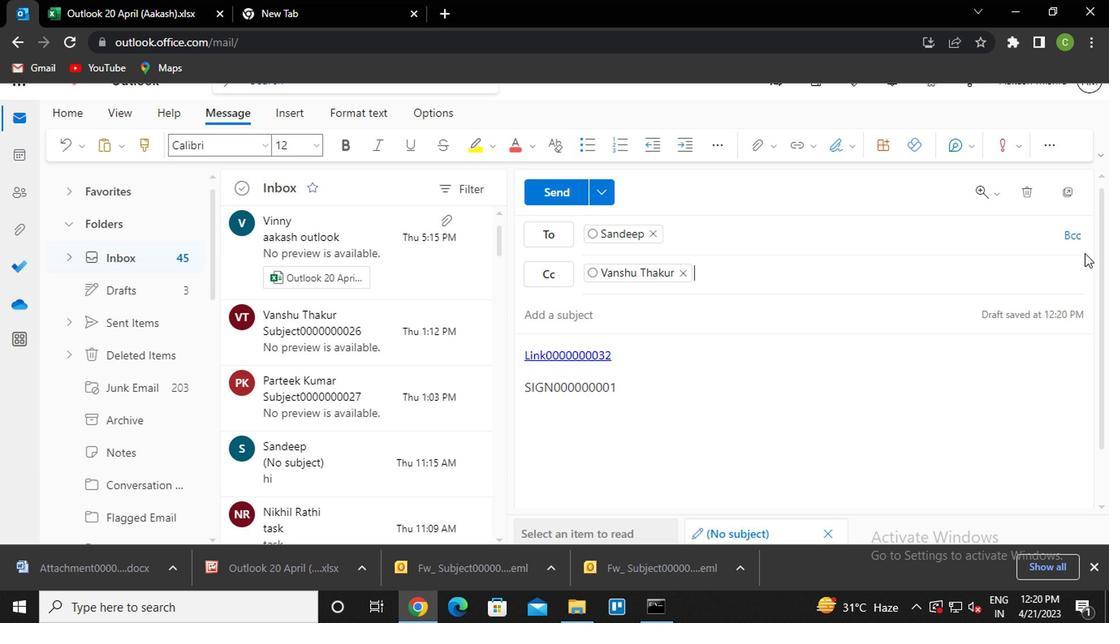 
Action: Mouse pressed left at (1069, 240)
Screenshot: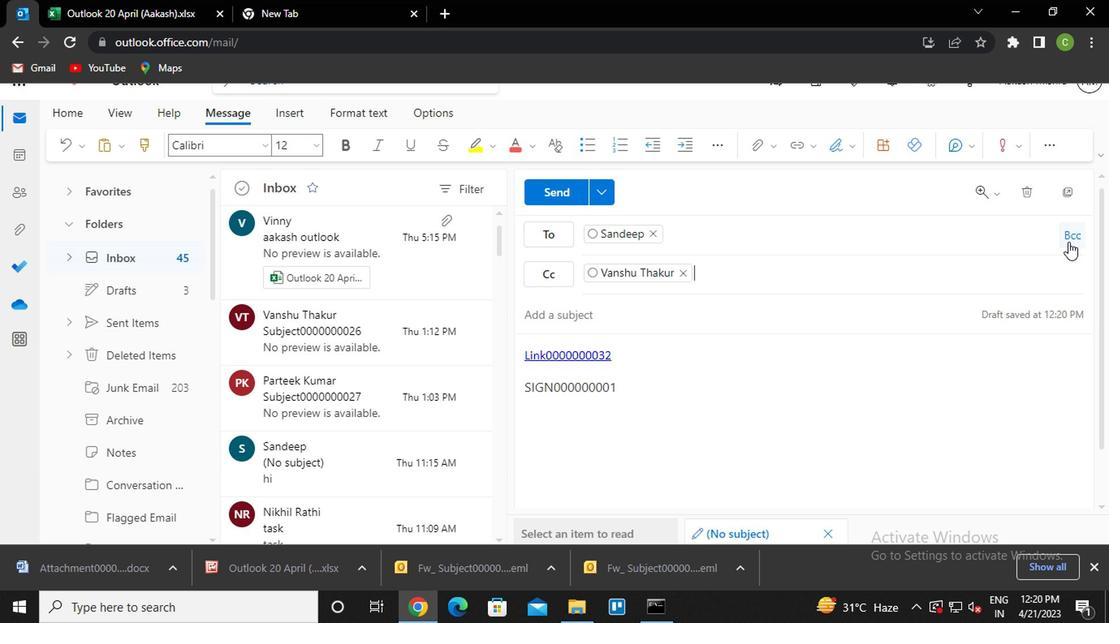 
Action: Mouse moved to (858, 317)
Screenshot: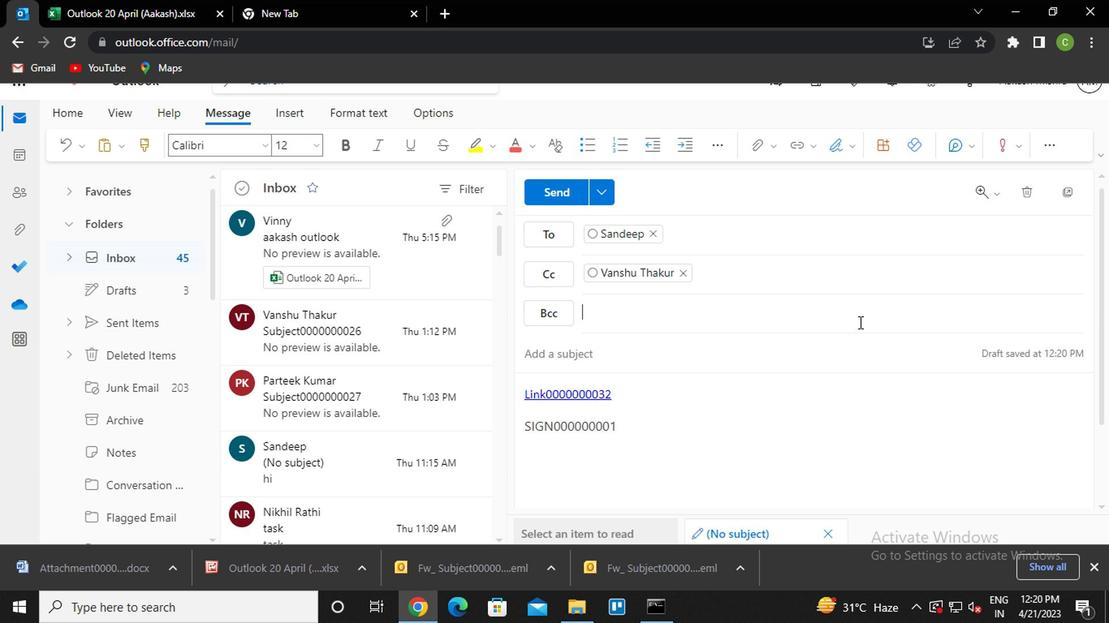 
Action: Key pressed nikhil<Key.enter>
Screenshot: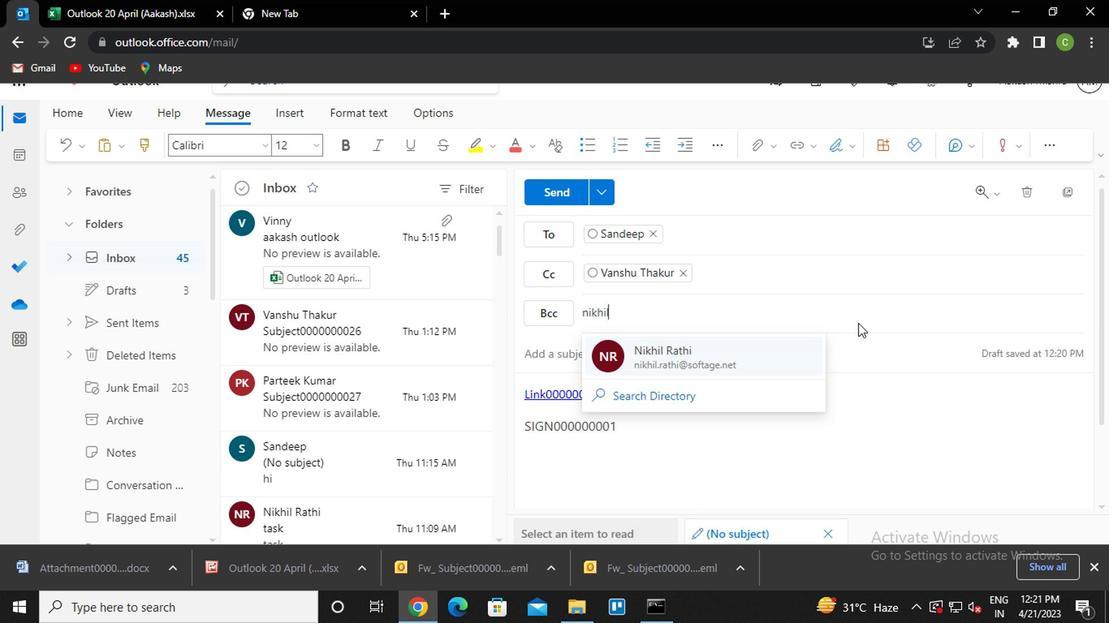 
Action: Mouse moved to (657, 344)
Screenshot: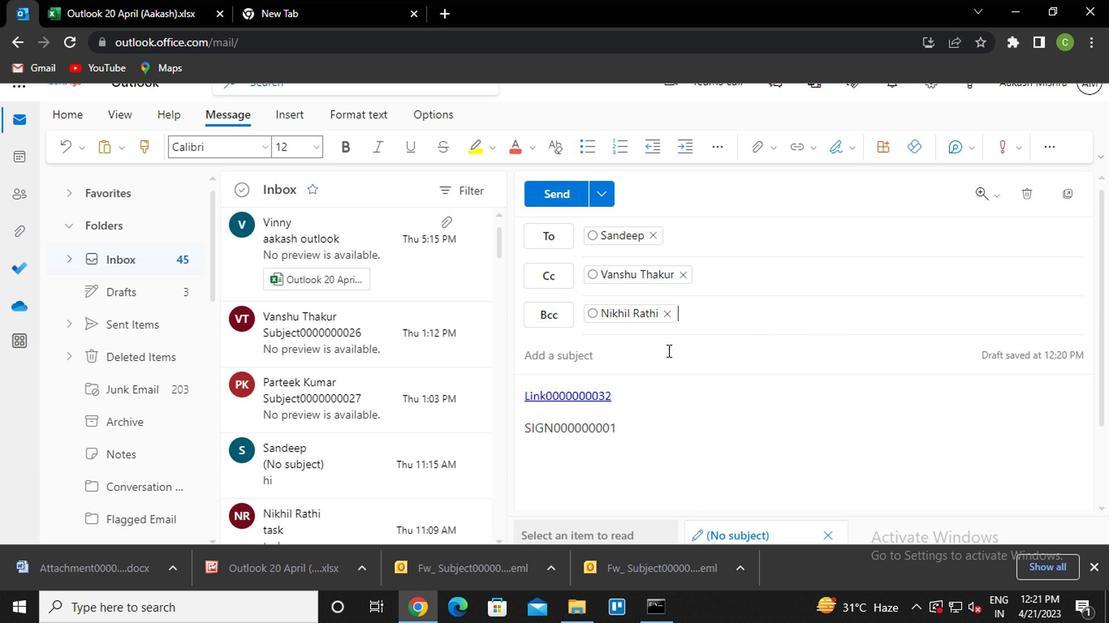 
Action: Mouse pressed left at (657, 344)
Screenshot: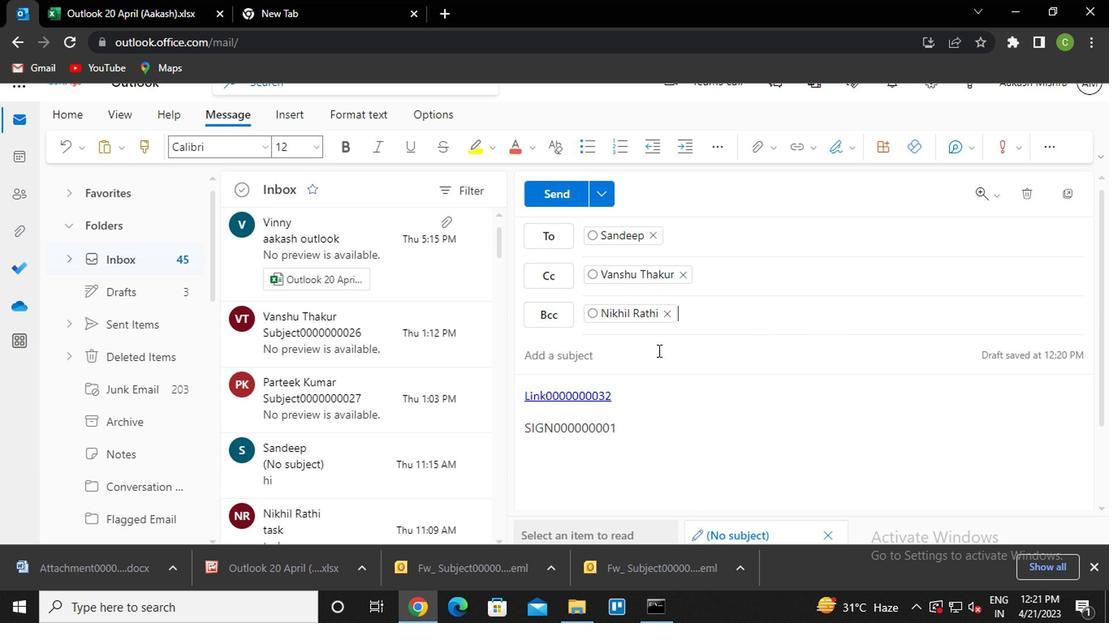 
Action: Mouse moved to (657, 343)
Screenshot: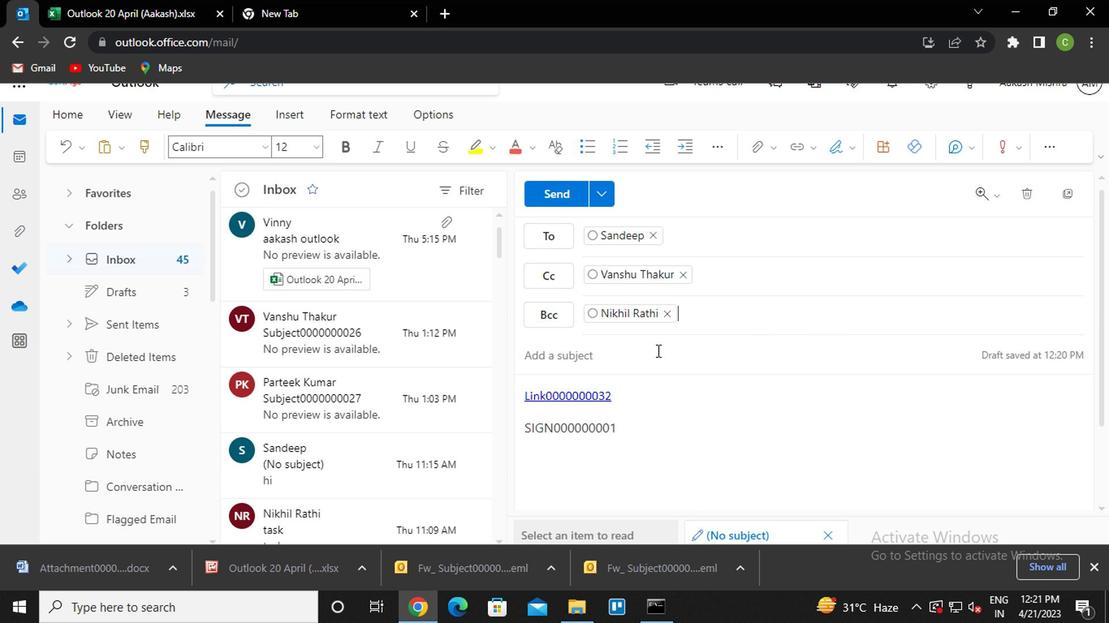 
Action: Key pressed <Key.caps_lock>s<Key.caps_lock>ubject0000000033
Screenshot: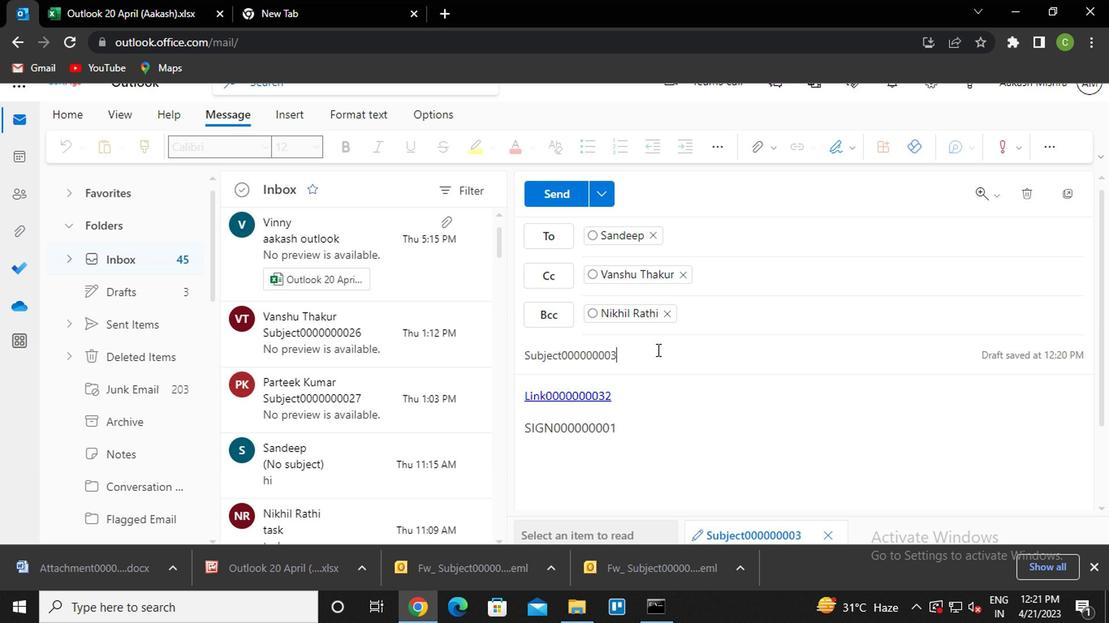 
Action: Mouse moved to (675, 331)
Screenshot: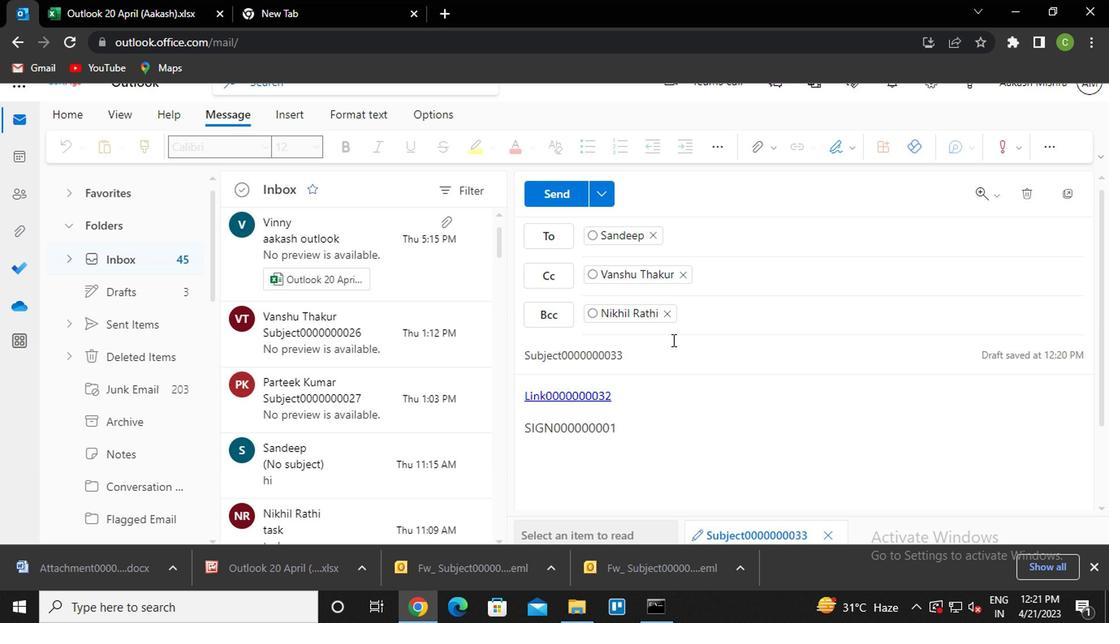 
Action: Key pressed <Key.backspace>1
Screenshot: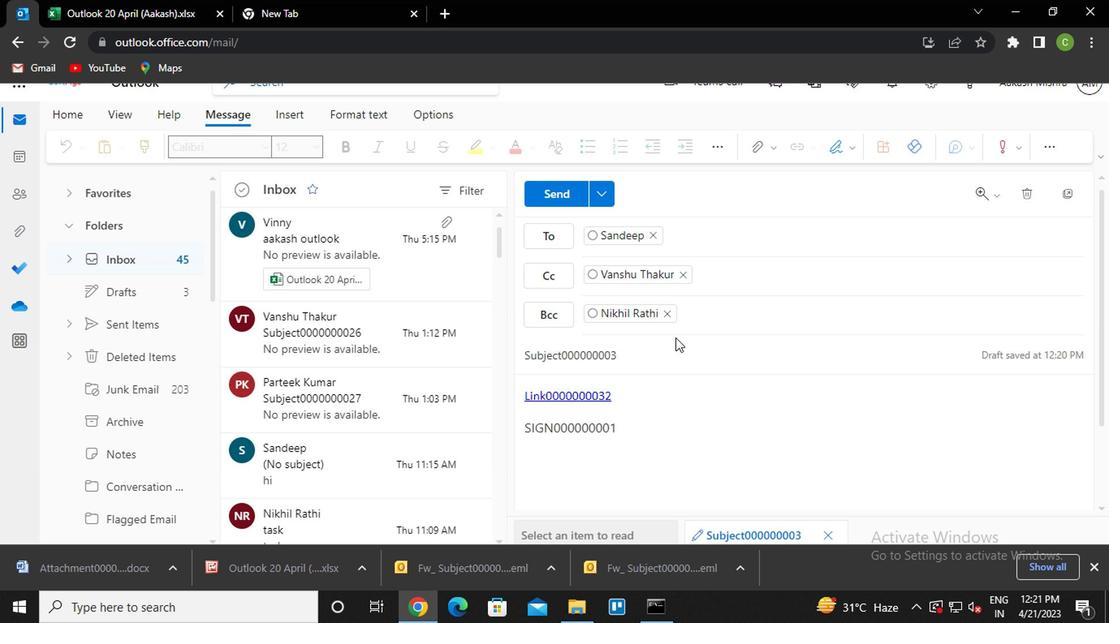 
Action: Mouse moved to (630, 413)
Screenshot: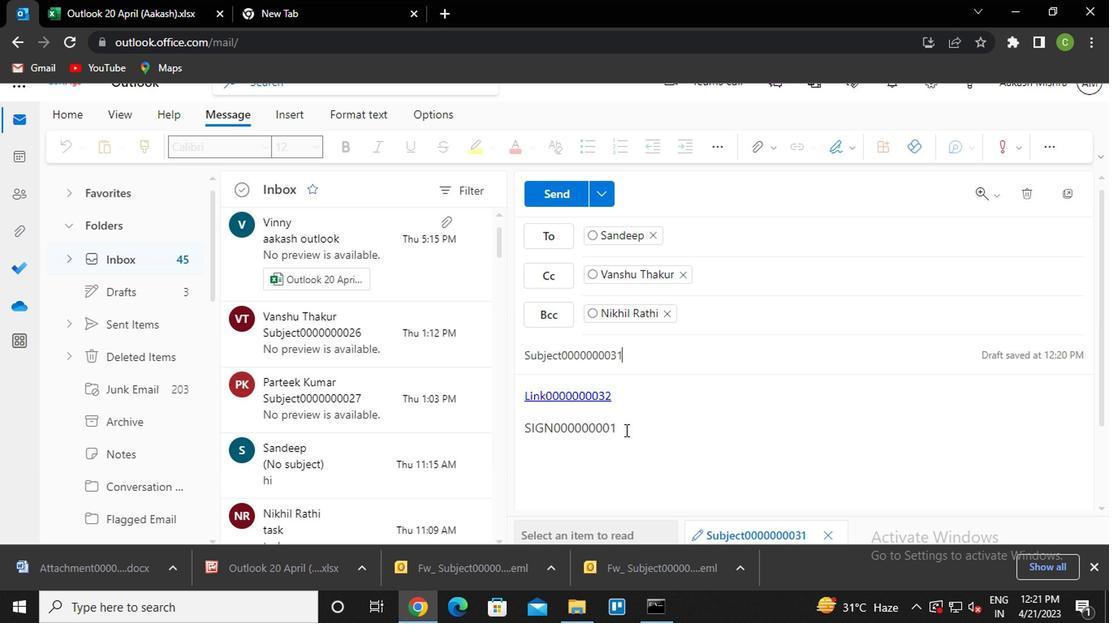 
Action: Mouse pressed left at (630, 413)
Screenshot: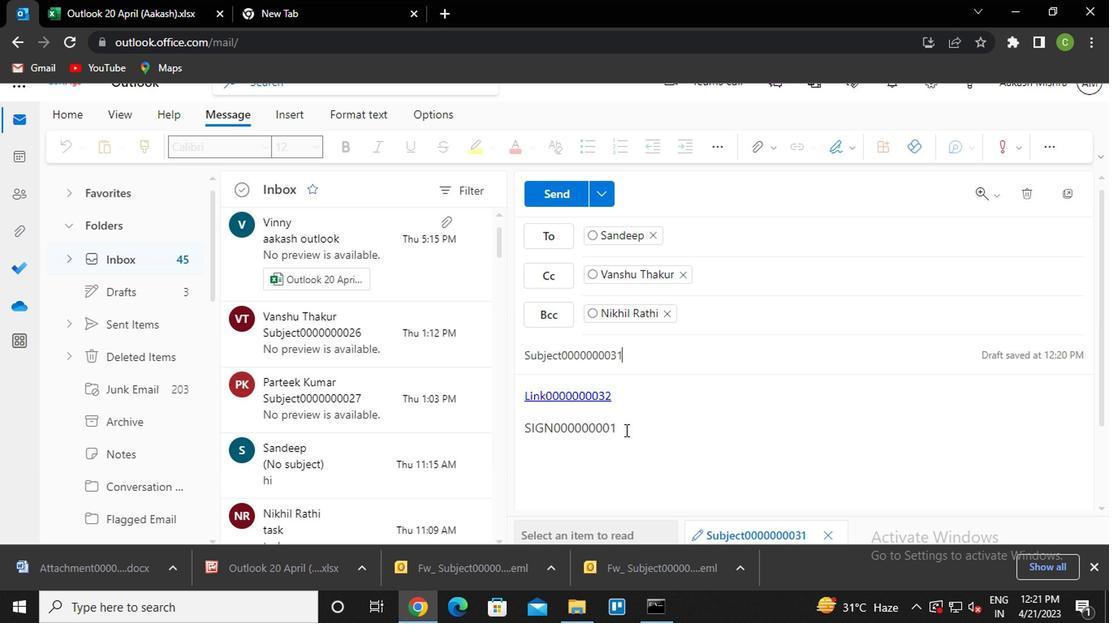 
Action: Key pressed <Key.enter><Key.caps_lock>m<Key.caps_lock>essage0000000033
Screenshot: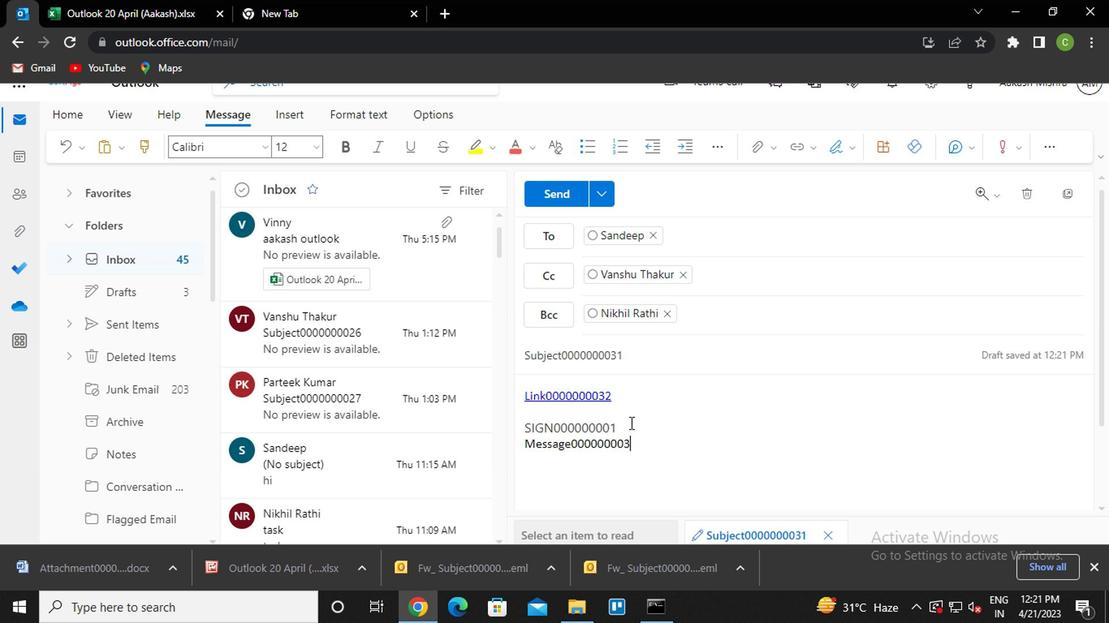 
Action: Mouse moved to (767, 144)
Screenshot: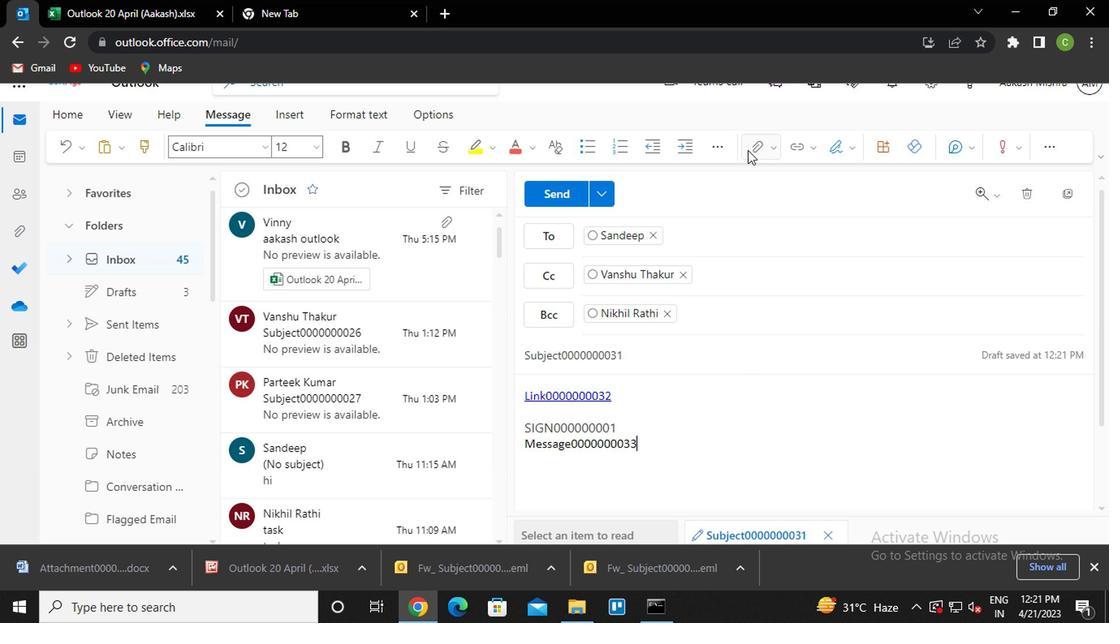 
Action: Mouse pressed left at (767, 144)
Screenshot: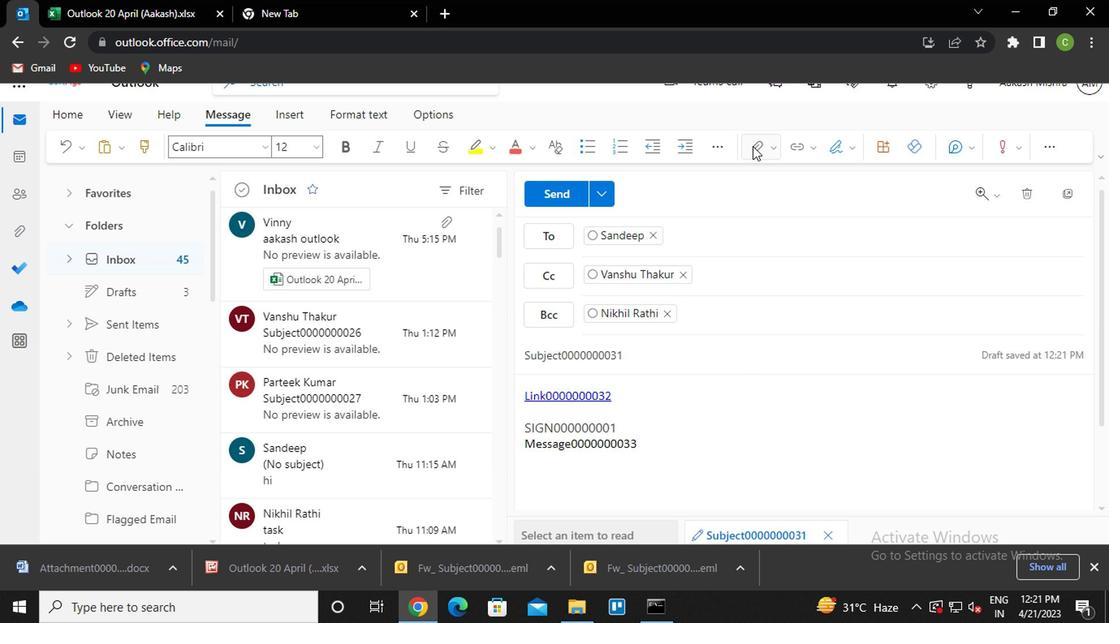 
Action: Mouse moved to (663, 189)
Screenshot: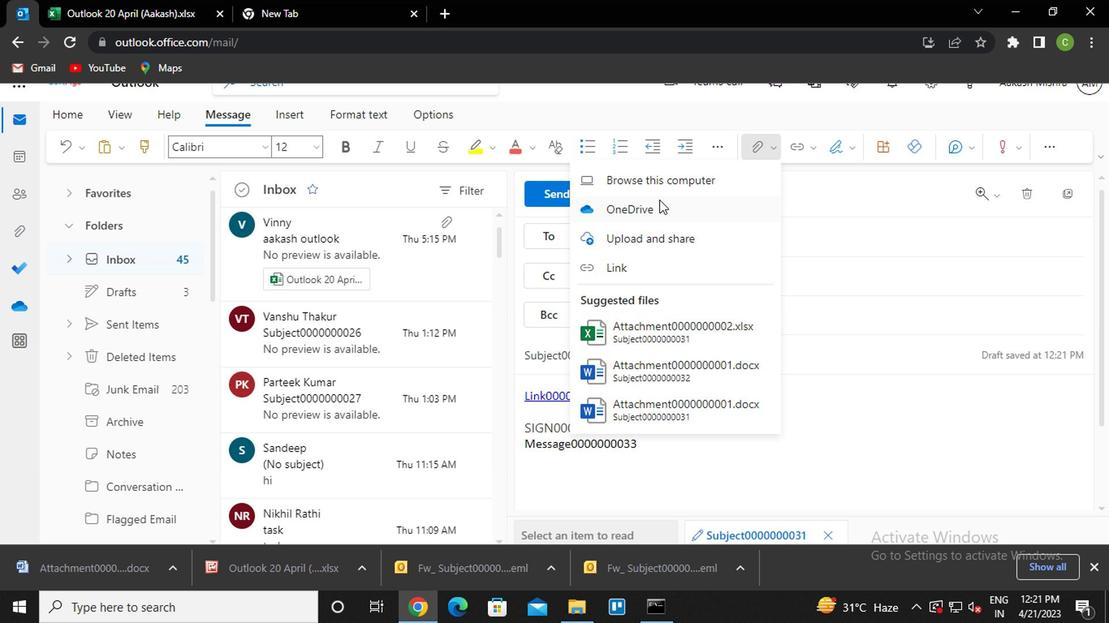 
Action: Mouse pressed left at (663, 189)
Screenshot: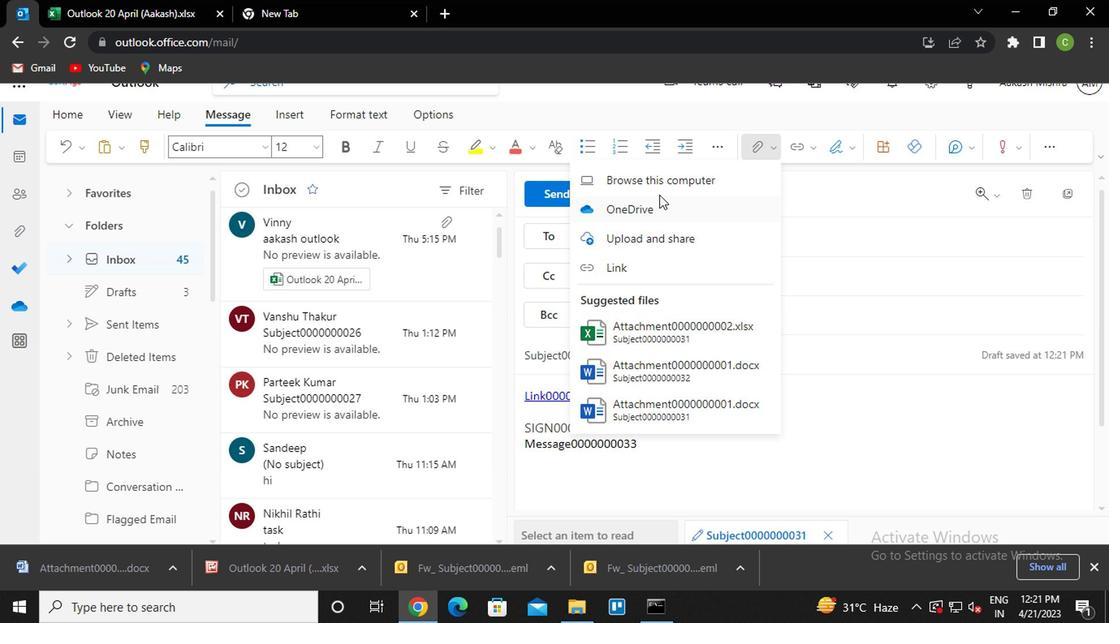 
Action: Mouse moved to (257, 153)
Screenshot: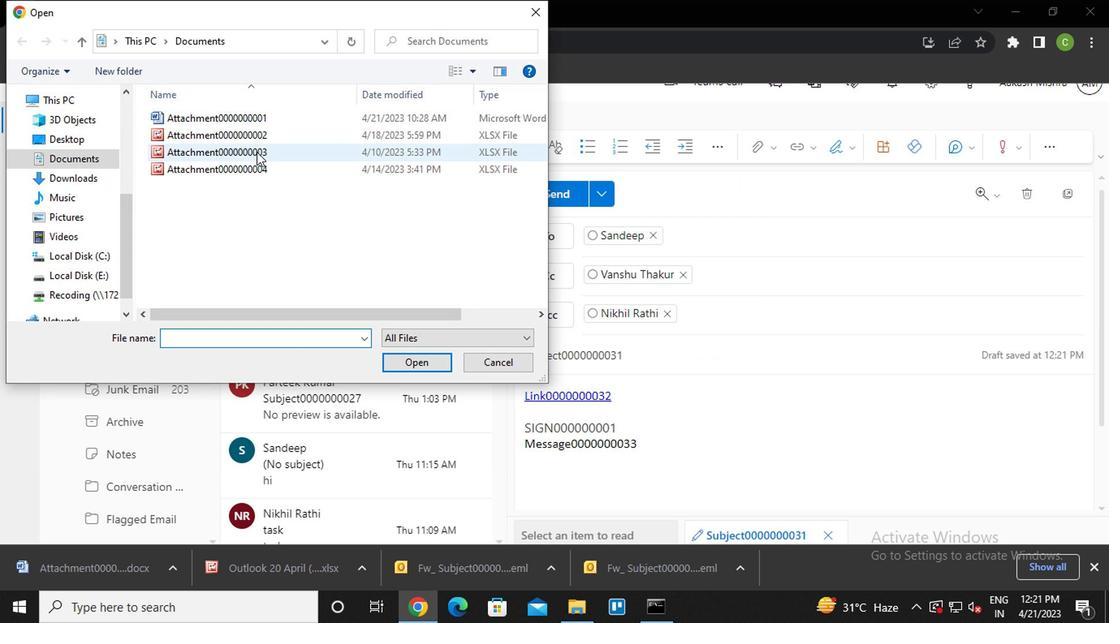 
Action: Mouse pressed left at (257, 153)
Screenshot: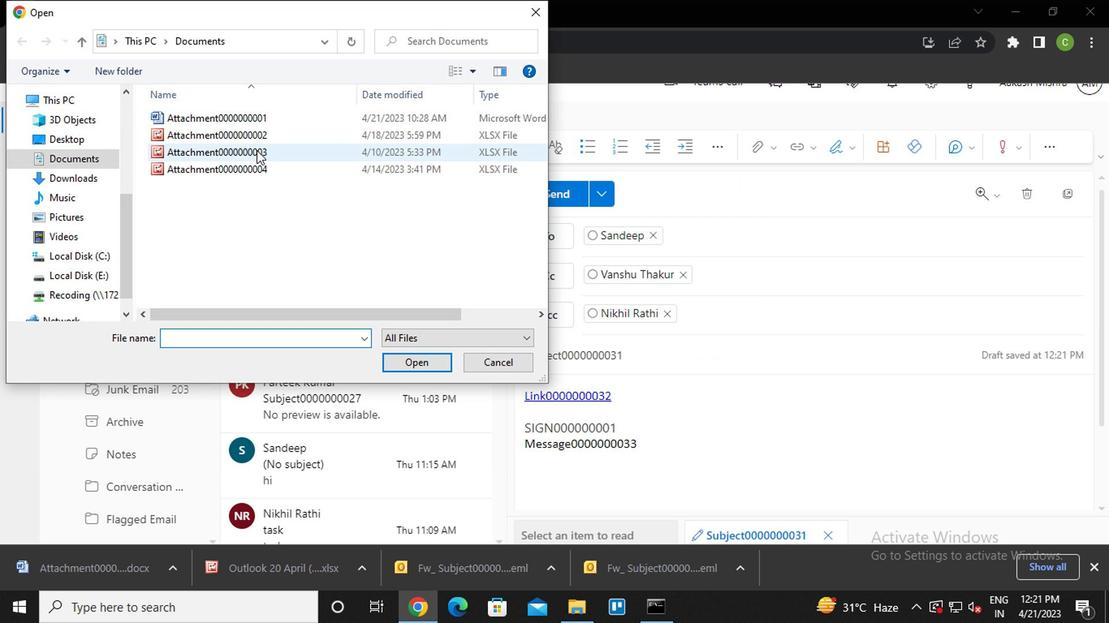 
Action: Mouse pressed left at (257, 153)
Screenshot: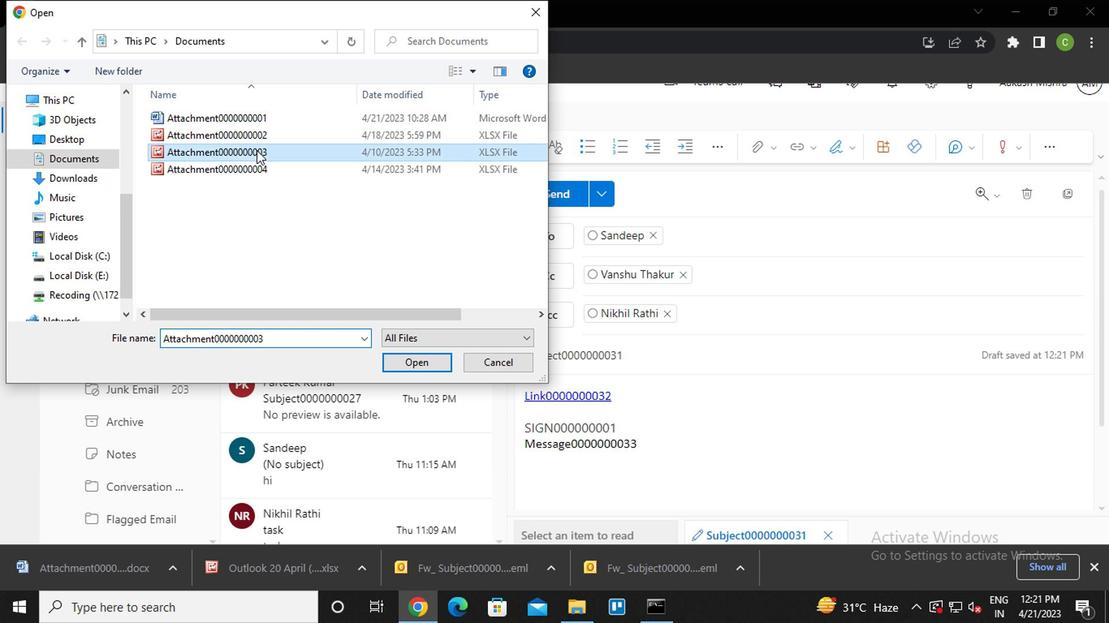 
Action: Mouse moved to (567, 198)
Screenshot: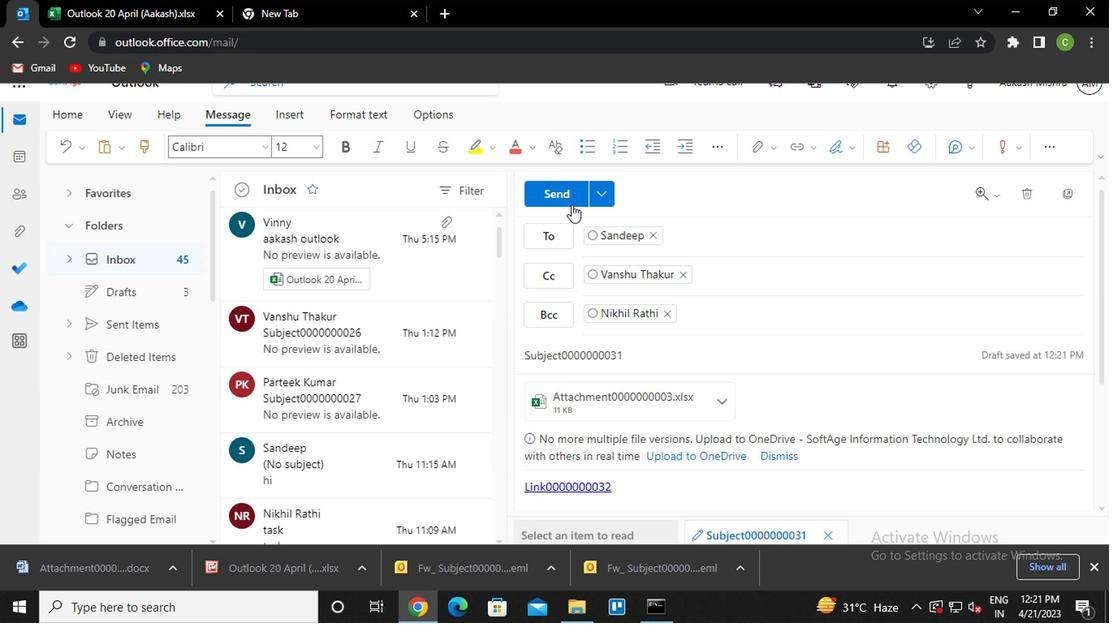 
Action: Mouse pressed left at (567, 198)
Screenshot: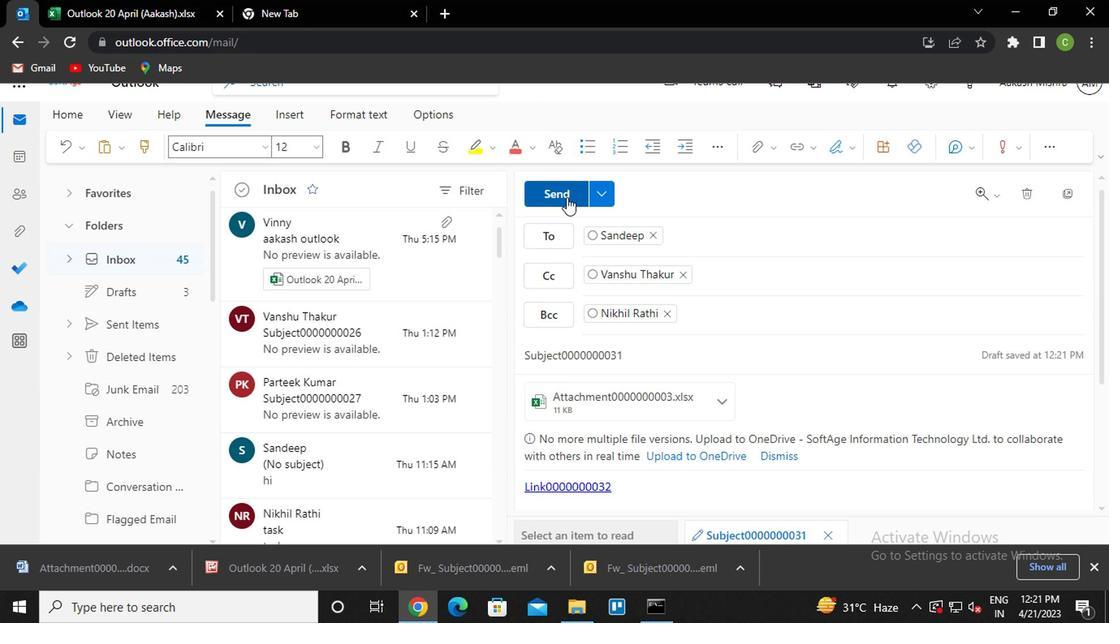 
Action: Mouse moved to (135, 153)
Screenshot: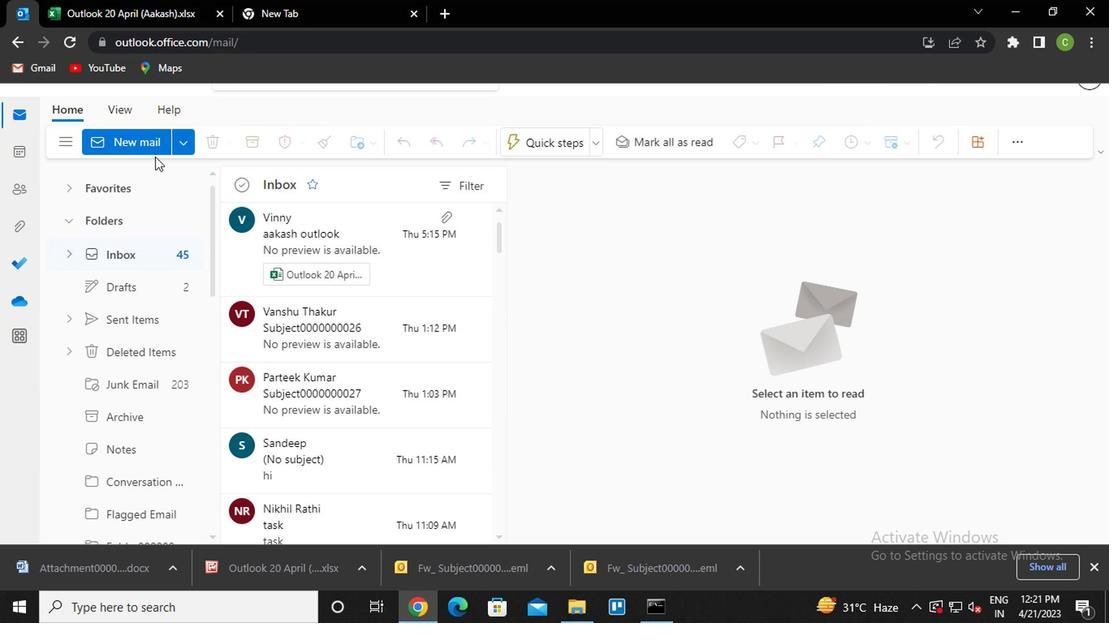 
Action: Mouse pressed left at (135, 153)
Screenshot: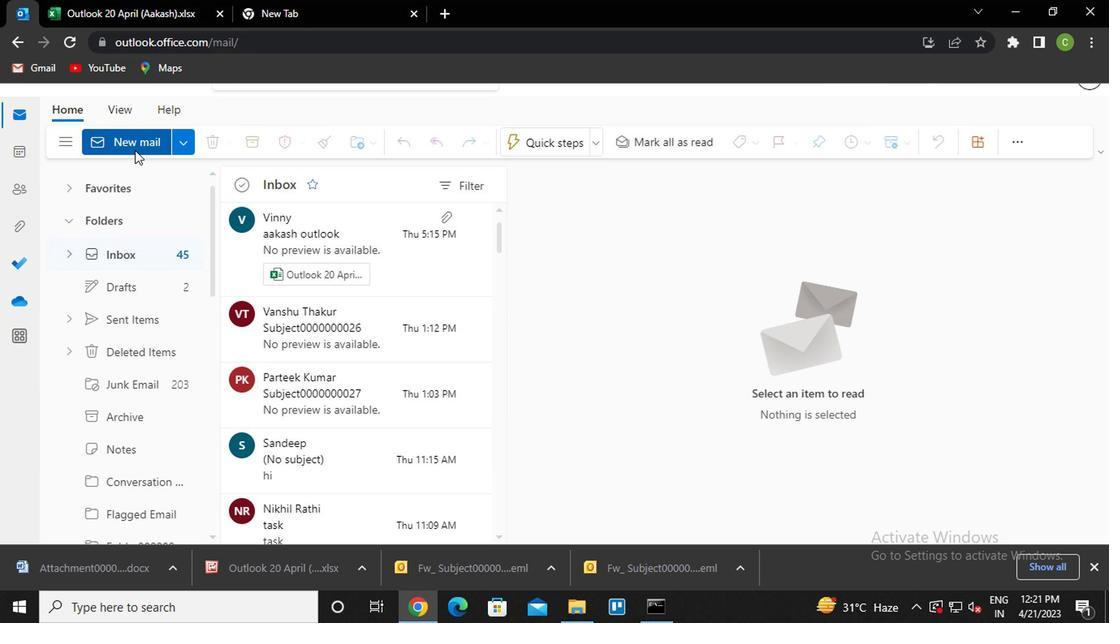 
Action: Mouse moved to (611, 356)
Screenshot: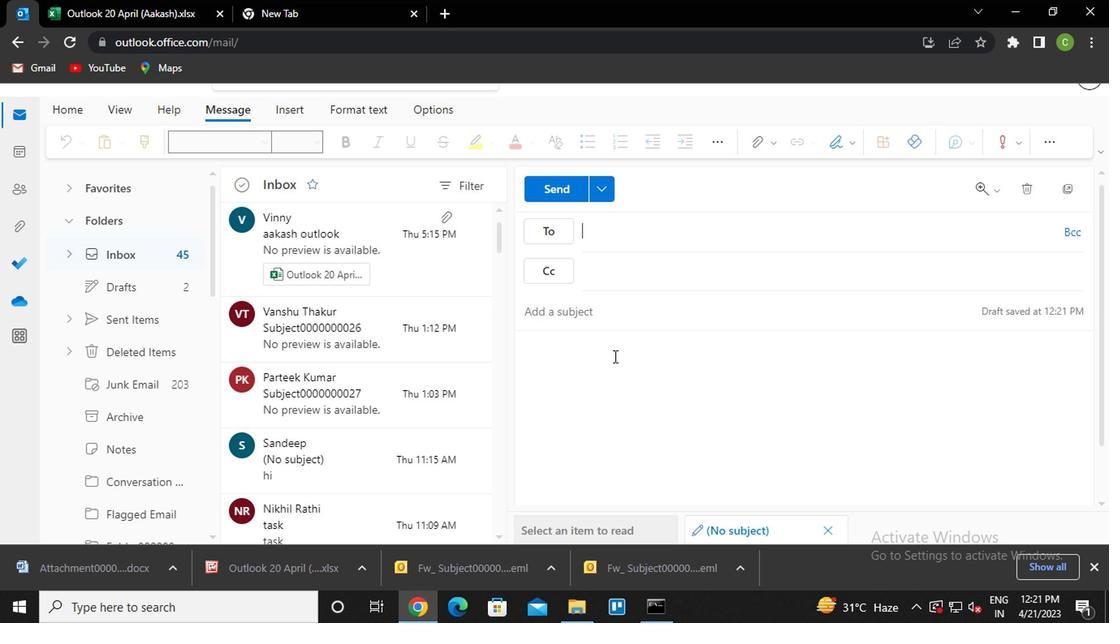 
Action: Mouse pressed left at (611, 356)
Screenshot: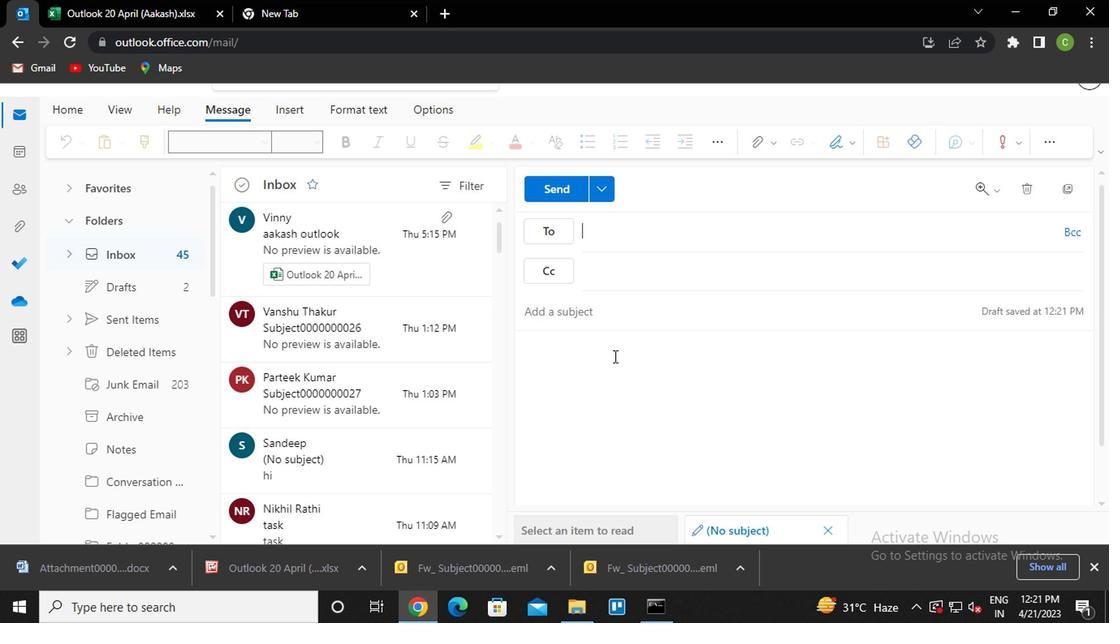 
Action: Mouse moved to (773, 151)
Screenshot: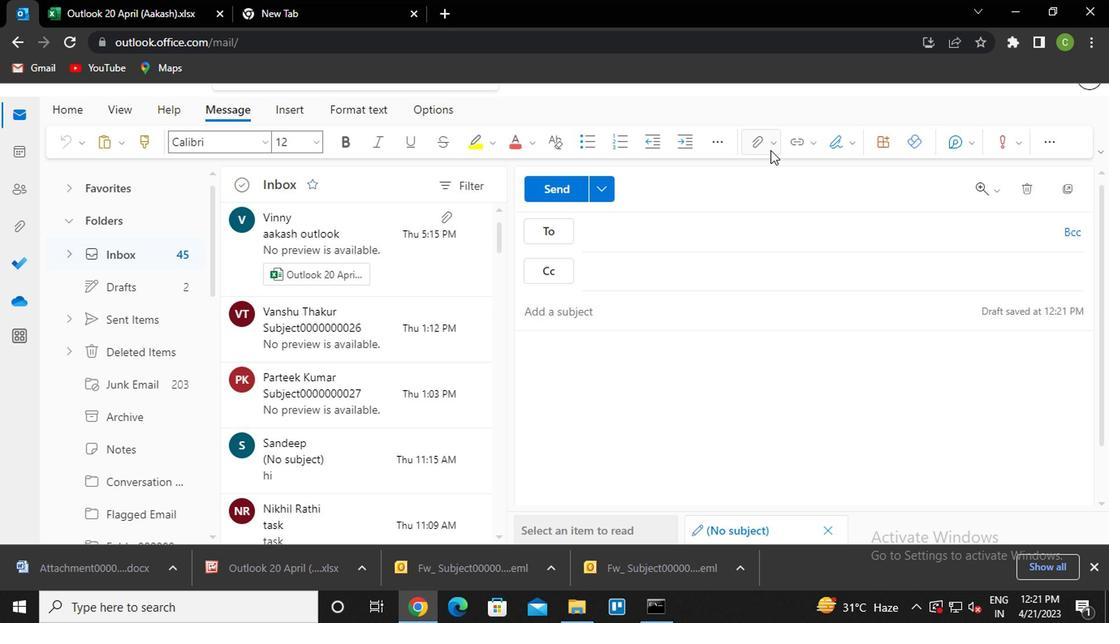 
Action: Mouse pressed left at (773, 151)
Screenshot: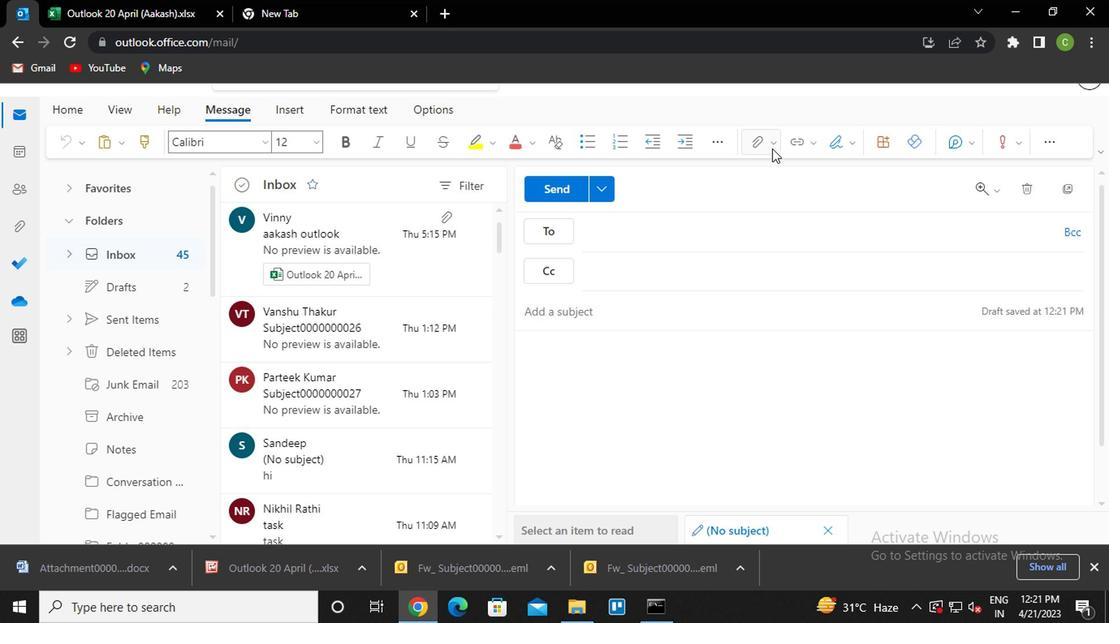 
Action: Mouse moved to (663, 259)
Screenshot: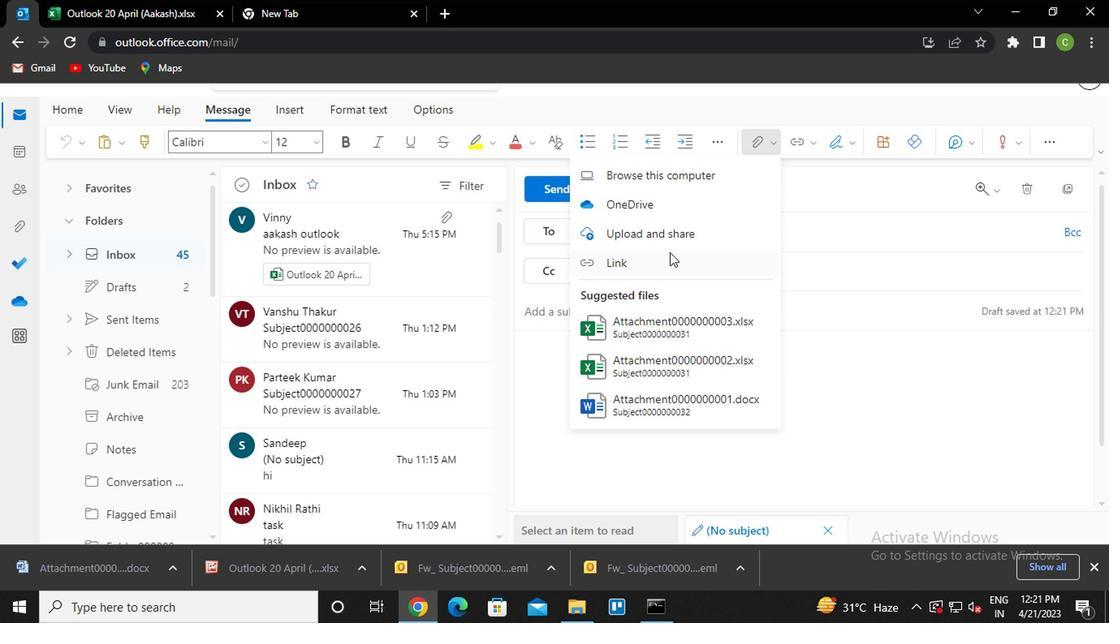 
Action: Mouse pressed left at (663, 259)
Screenshot: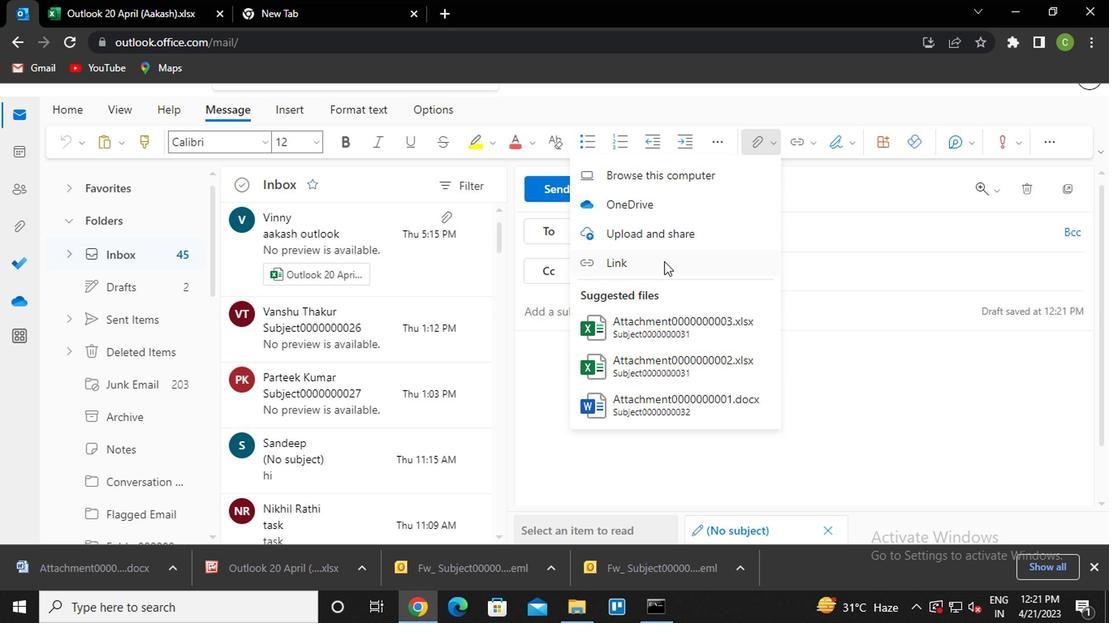 
Action: Mouse moved to (599, 296)
Screenshot: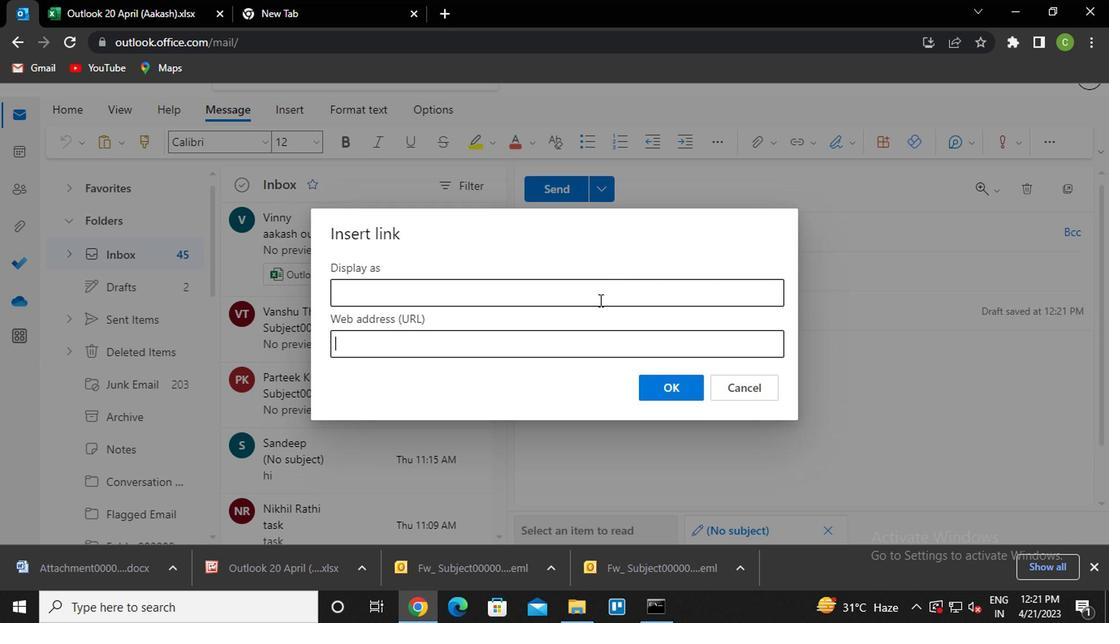 
Action: Key pressed <Key.caps_lock>l<Key.caps_lock>ink0000000032<Key.enter>
Screenshot: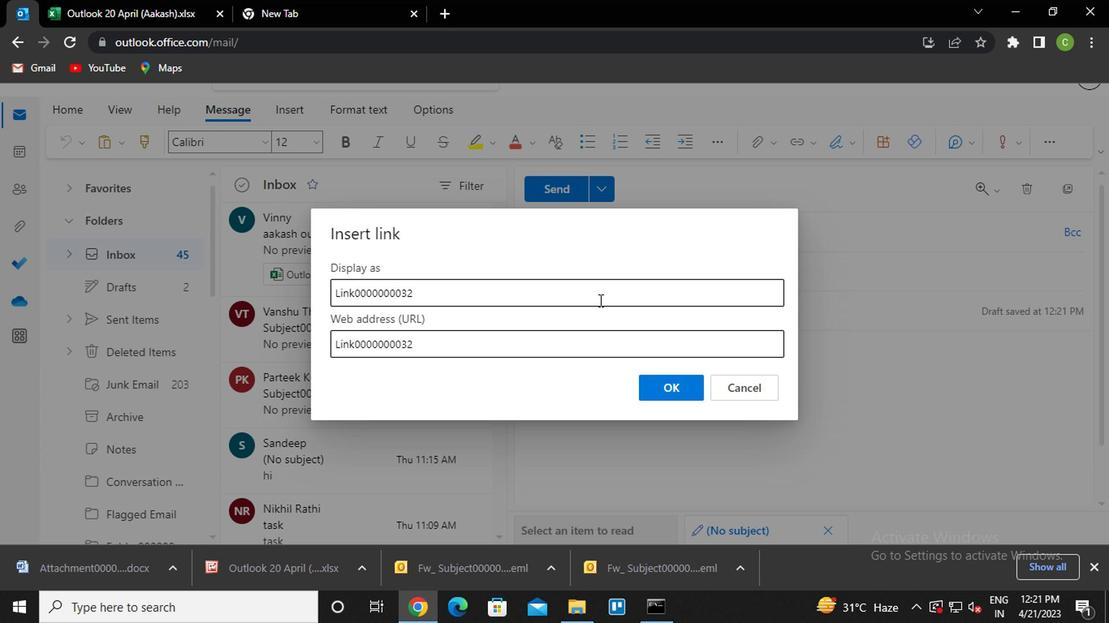 
Action: Mouse moved to (839, 142)
Screenshot: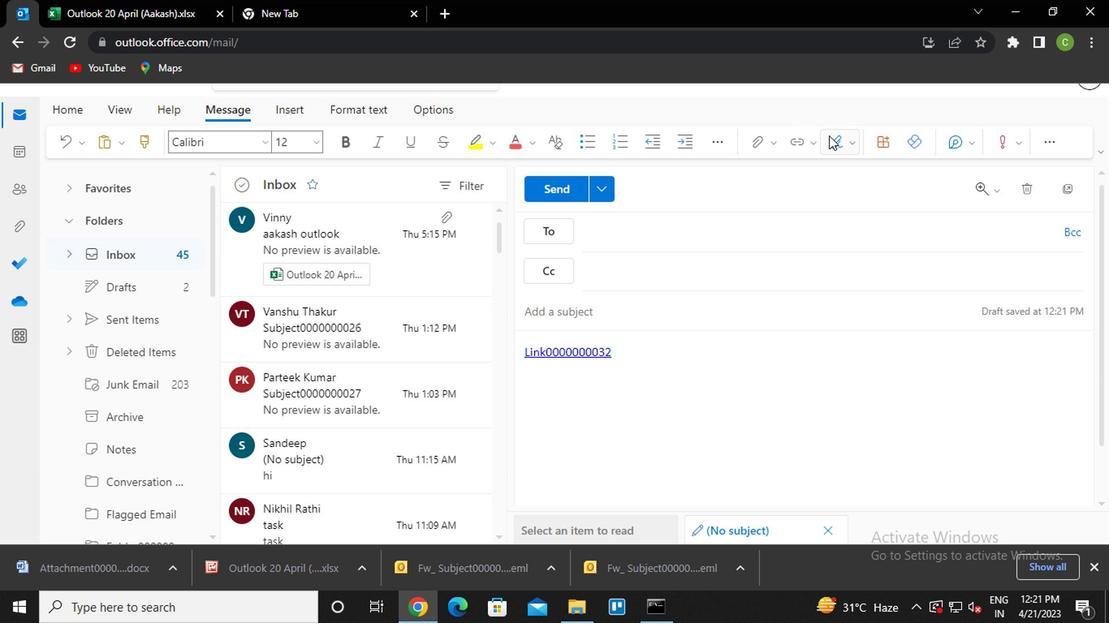 
Action: Mouse pressed left at (839, 142)
Screenshot: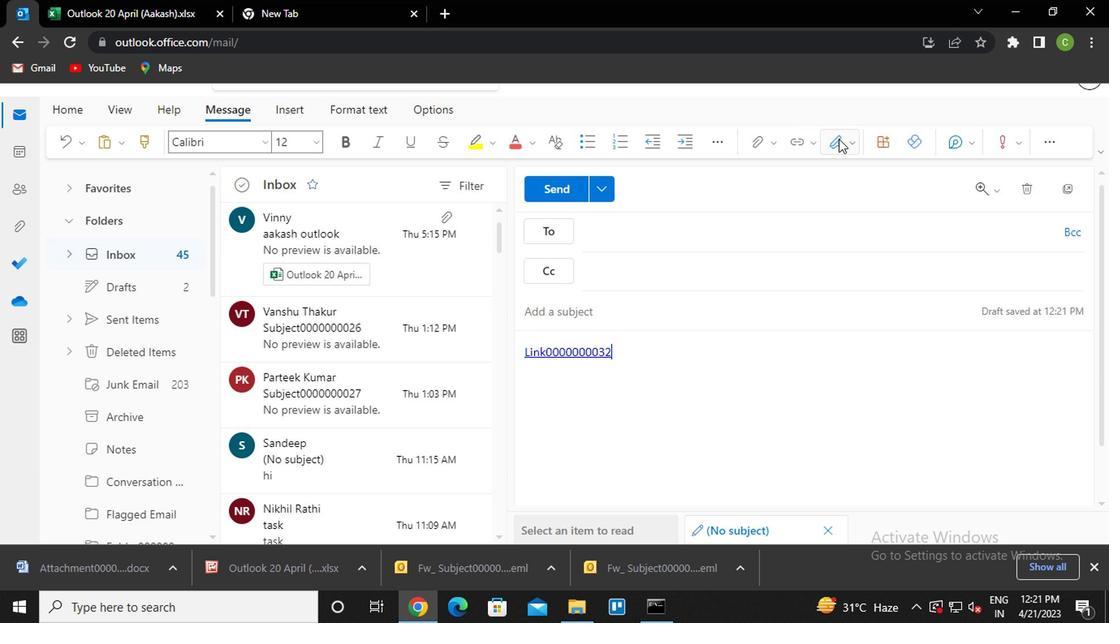 
Action: Mouse moved to (809, 172)
Screenshot: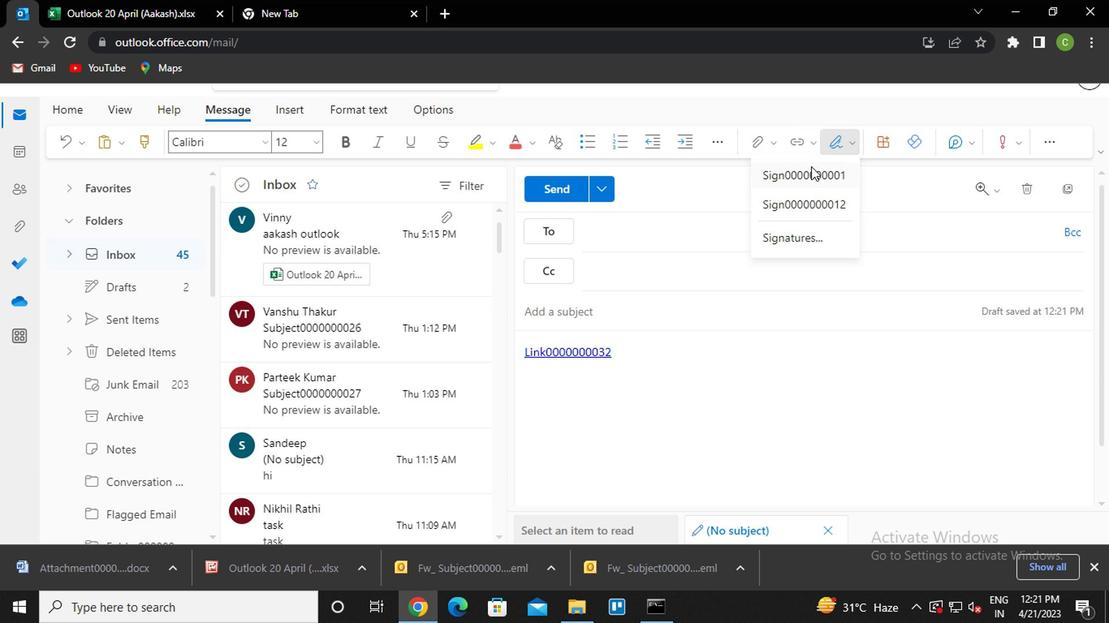 
Action: Mouse pressed left at (809, 172)
Screenshot: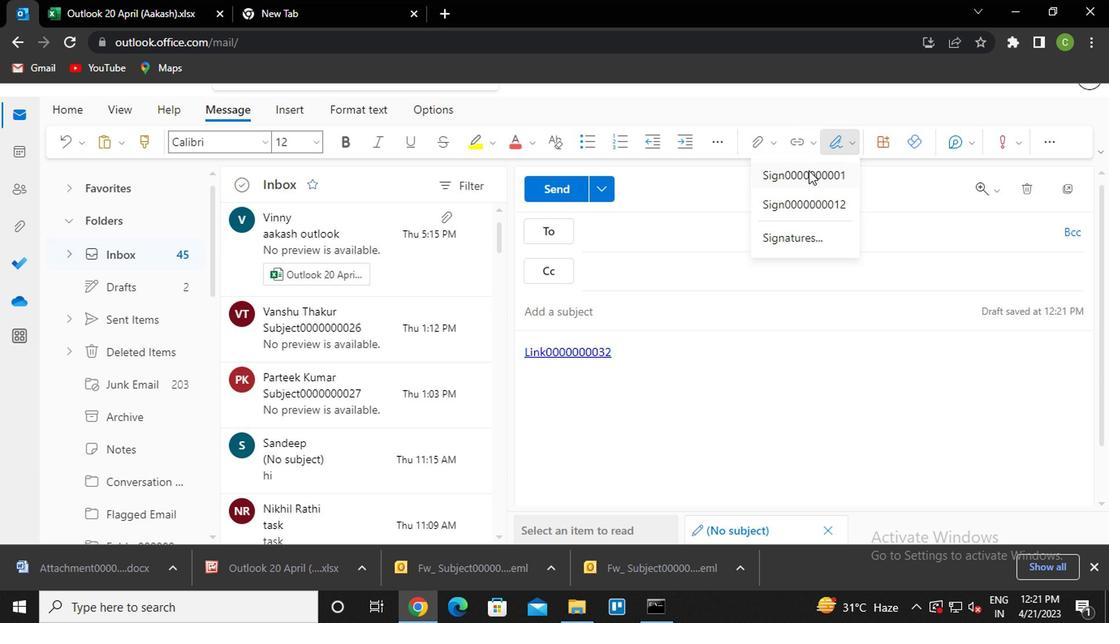 
Action: Mouse moved to (633, 231)
Screenshot: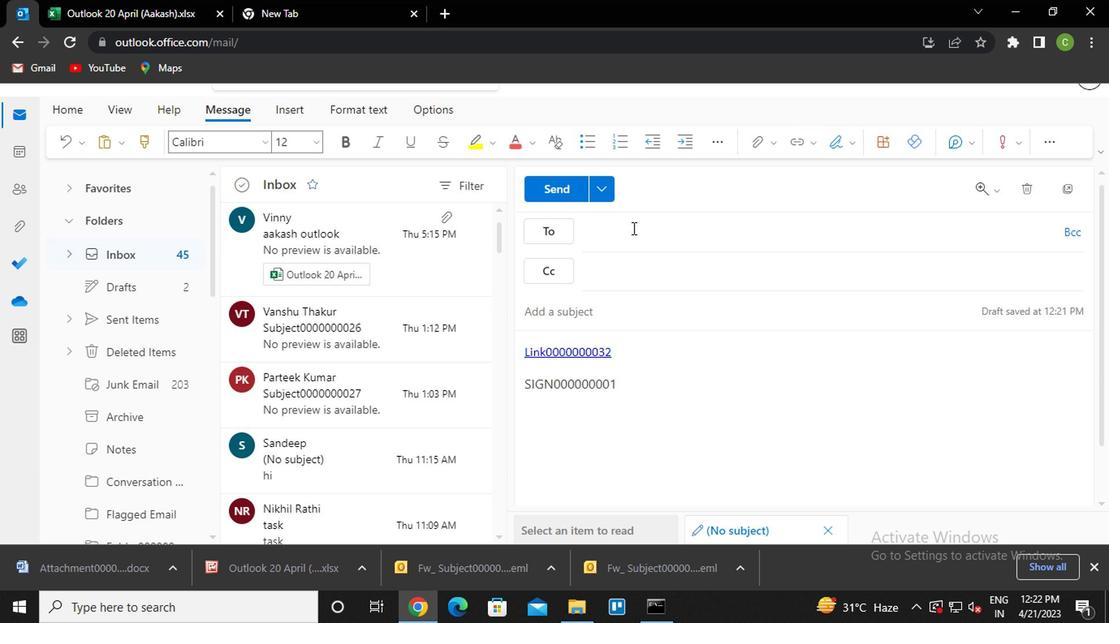 
Action: Mouse pressed left at (633, 231)
Screenshot: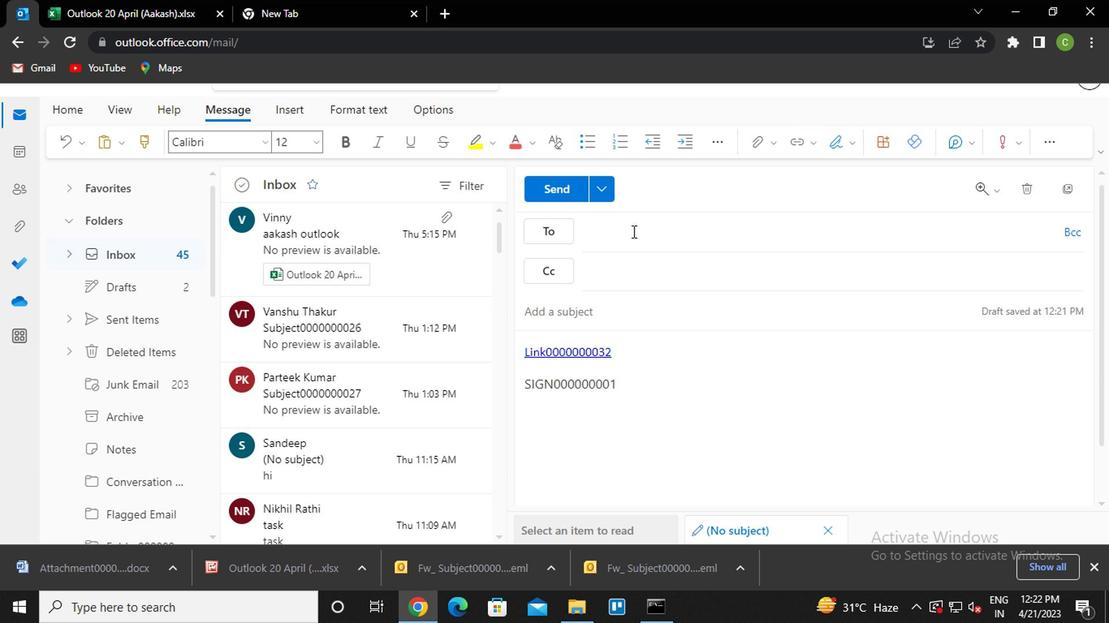 
Action: Mouse moved to (632, 227)
Screenshot: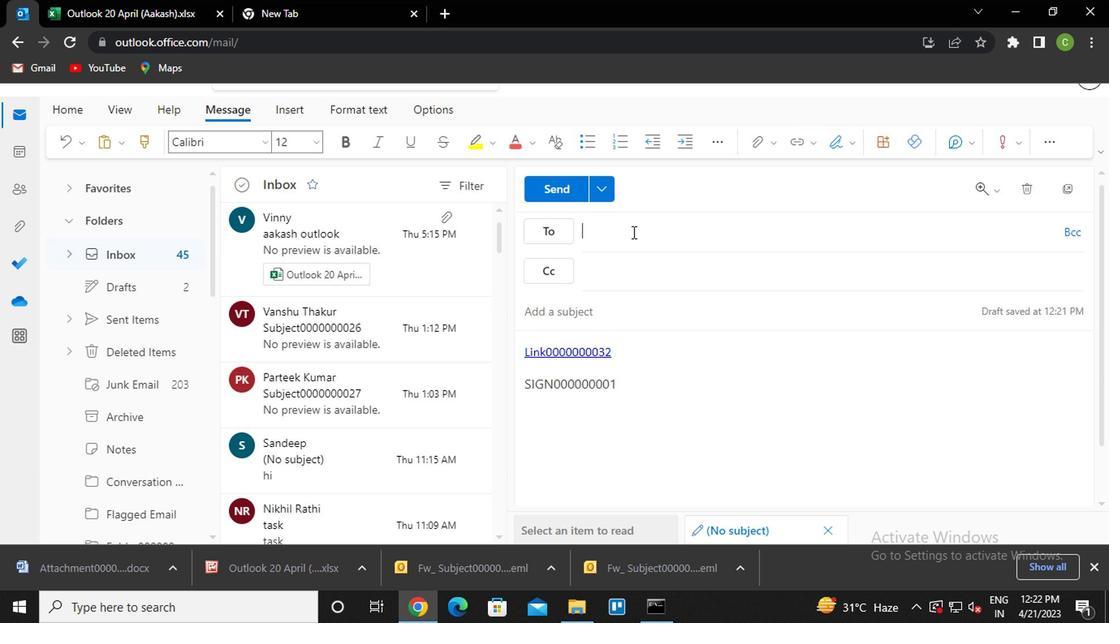 
Action: Key pressed sandeep<Key.enter>vanshu<Key.enter><Key.tab>nikhil<Key.enter>ayush<Key.enter>
Screenshot: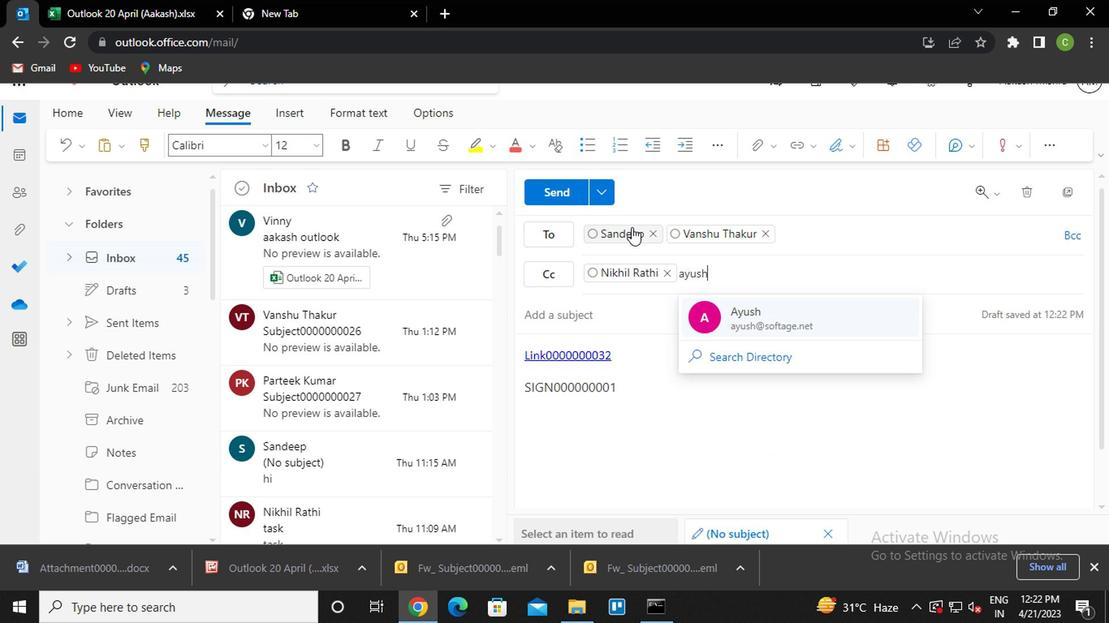 
Action: Mouse moved to (1068, 231)
Screenshot: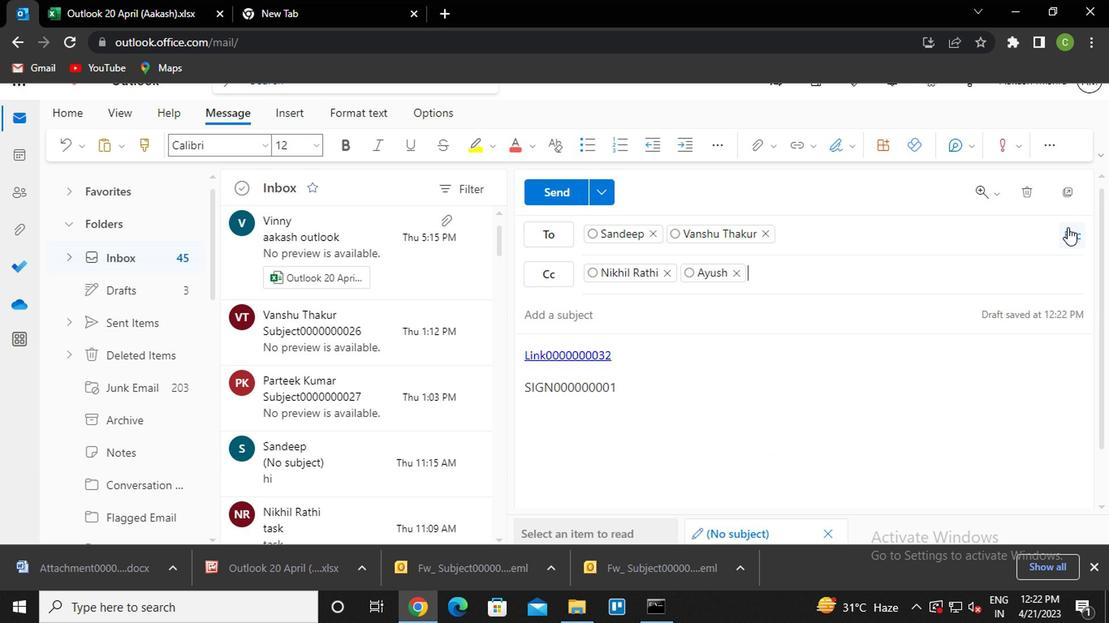 
Action: Mouse pressed left at (1068, 231)
Screenshot: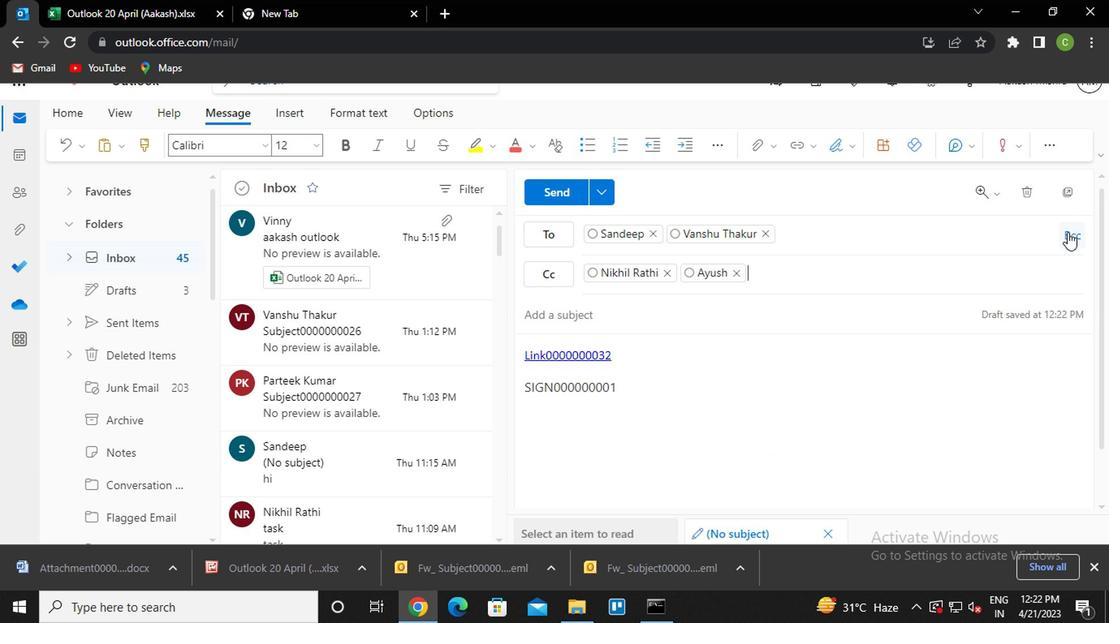 
Action: Mouse moved to (971, 270)
Screenshot: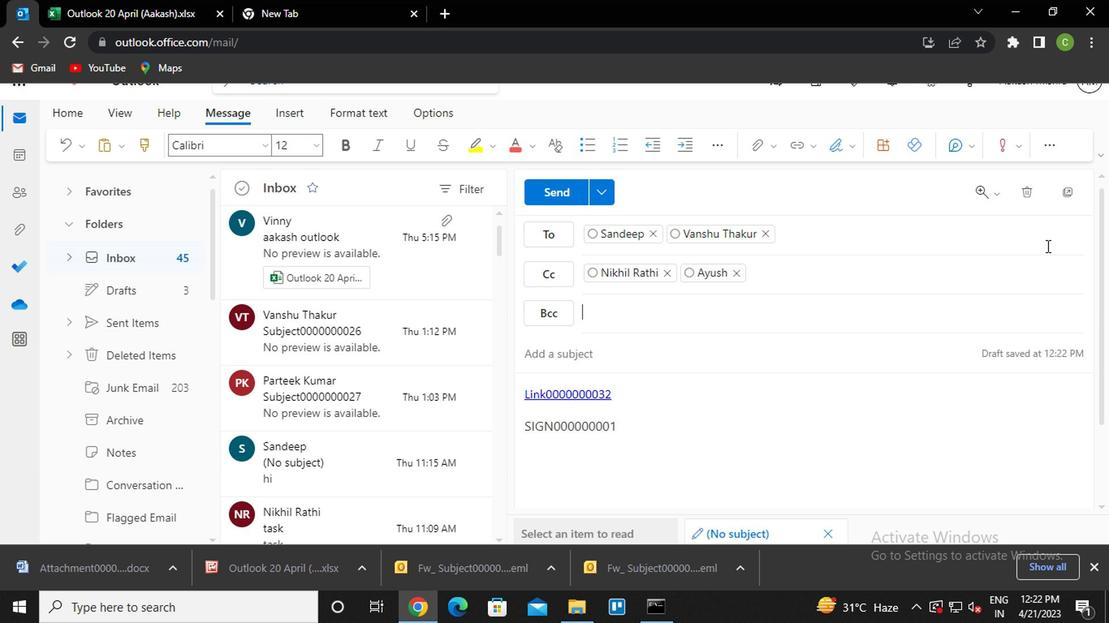
Action: Key pressed pooja<Key.enter>
Screenshot: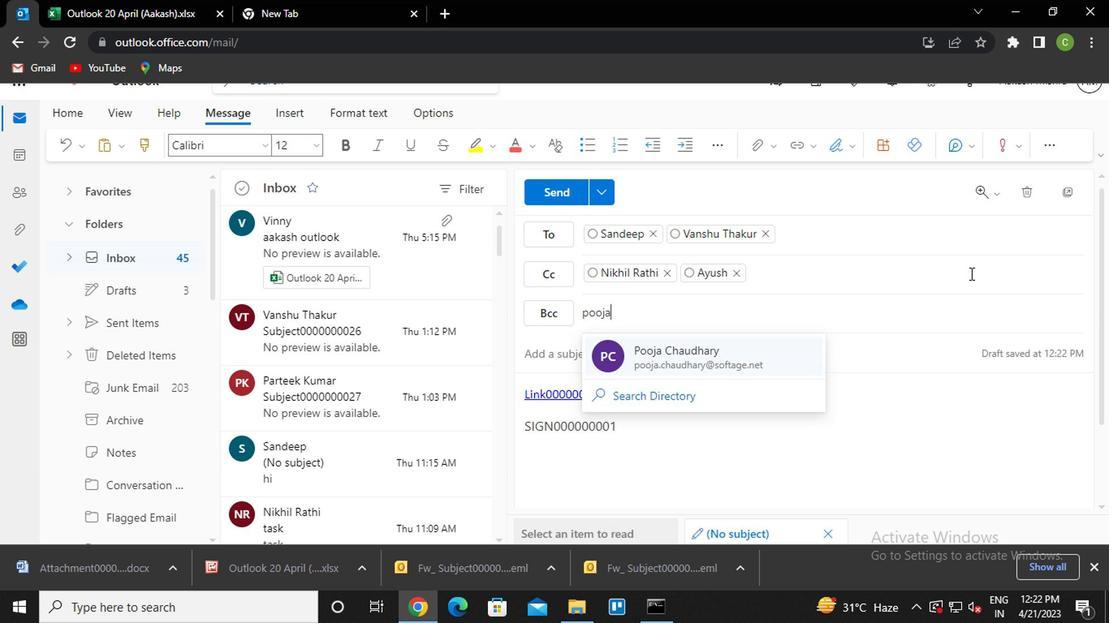 
Action: Mouse moved to (577, 351)
Screenshot: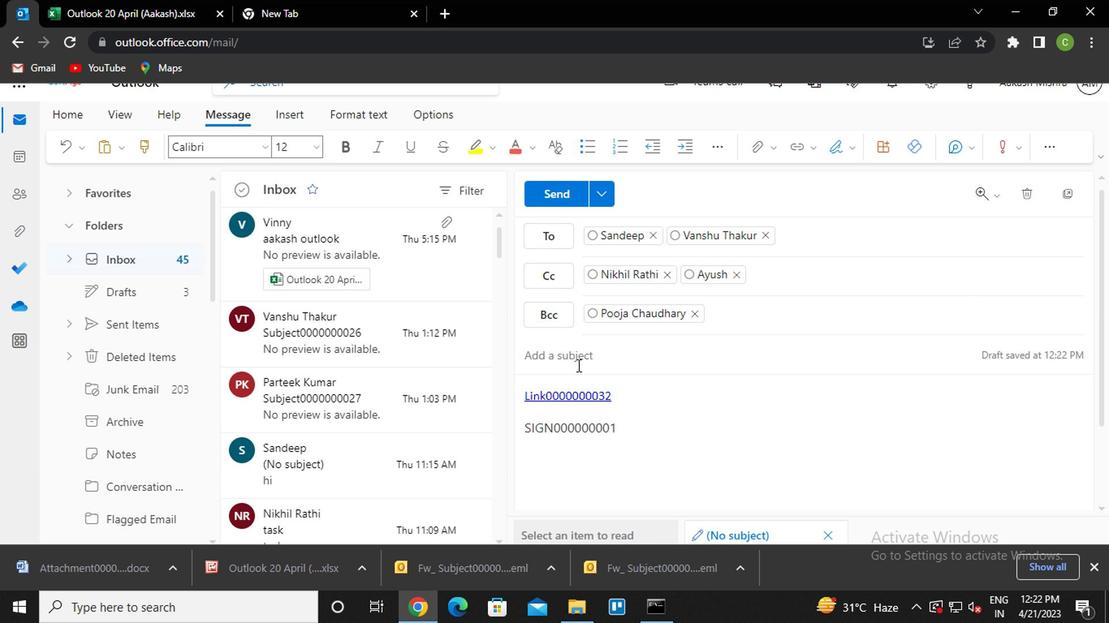 
Action: Mouse pressed left at (577, 351)
Screenshot: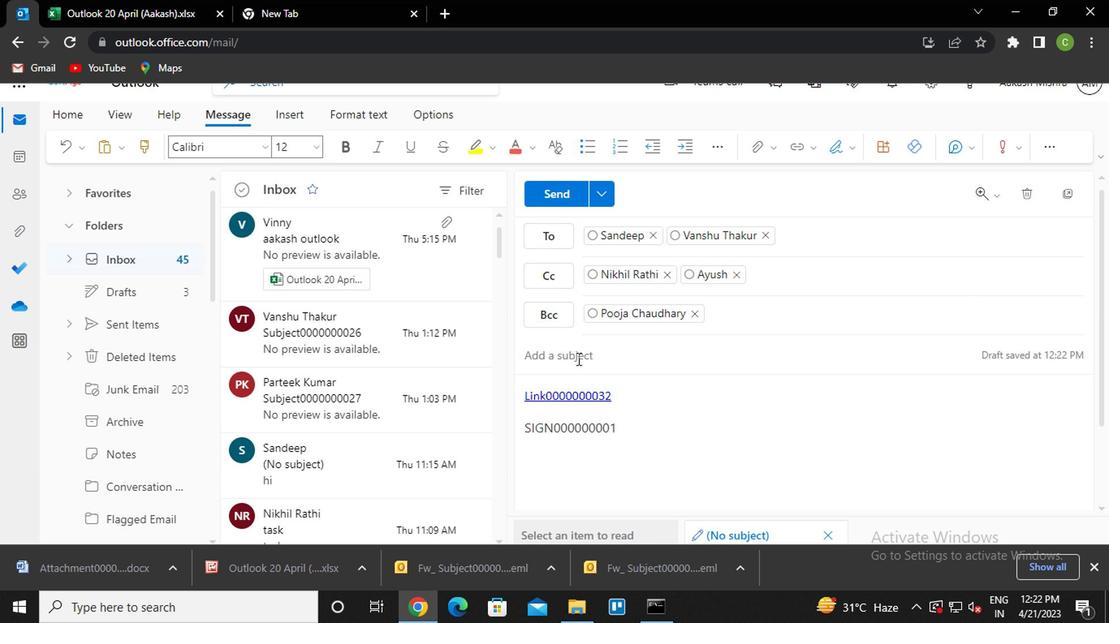 
Action: Key pressed <Key.caps_lock>s<Key.caps_lock>ubject0000000032<Key.backspace>1
Screenshot: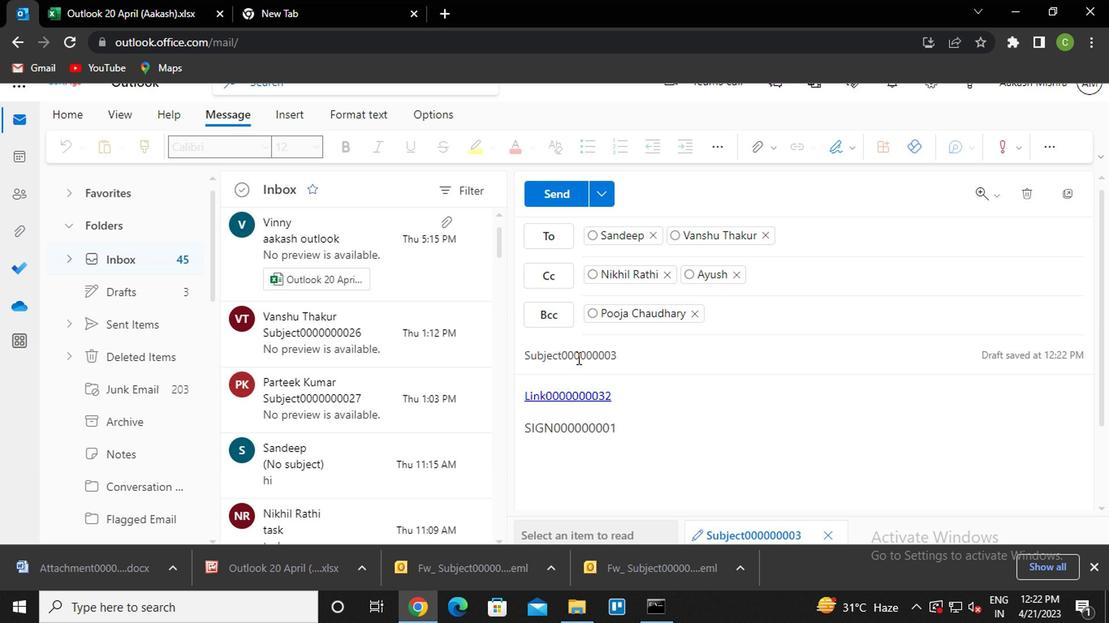 
Action: Mouse moved to (641, 424)
Screenshot: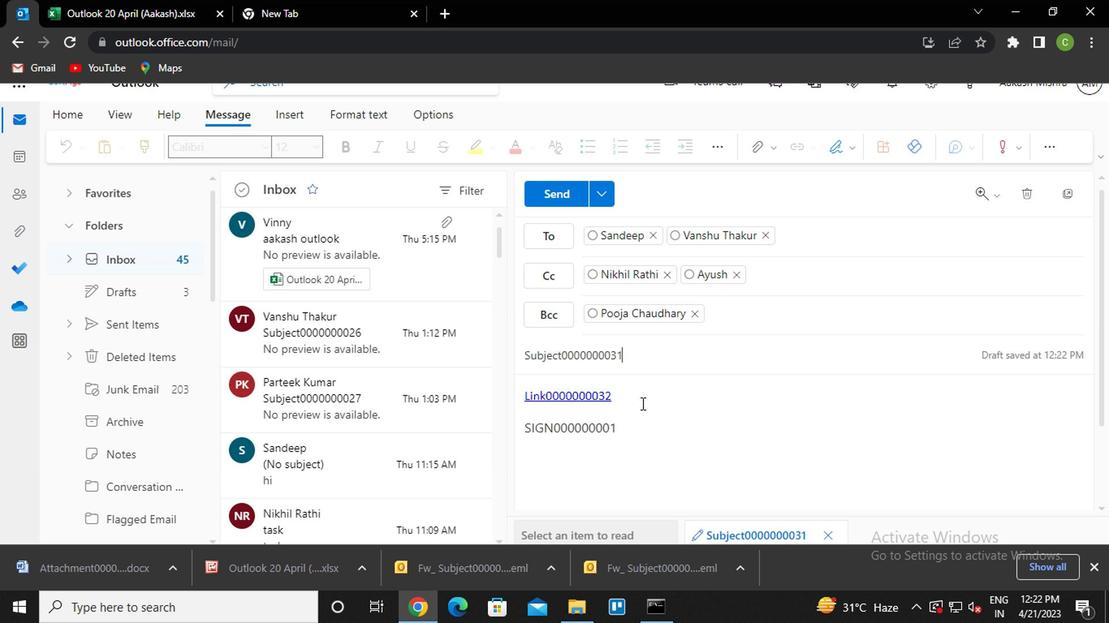 
Action: Mouse pressed left at (641, 424)
Screenshot: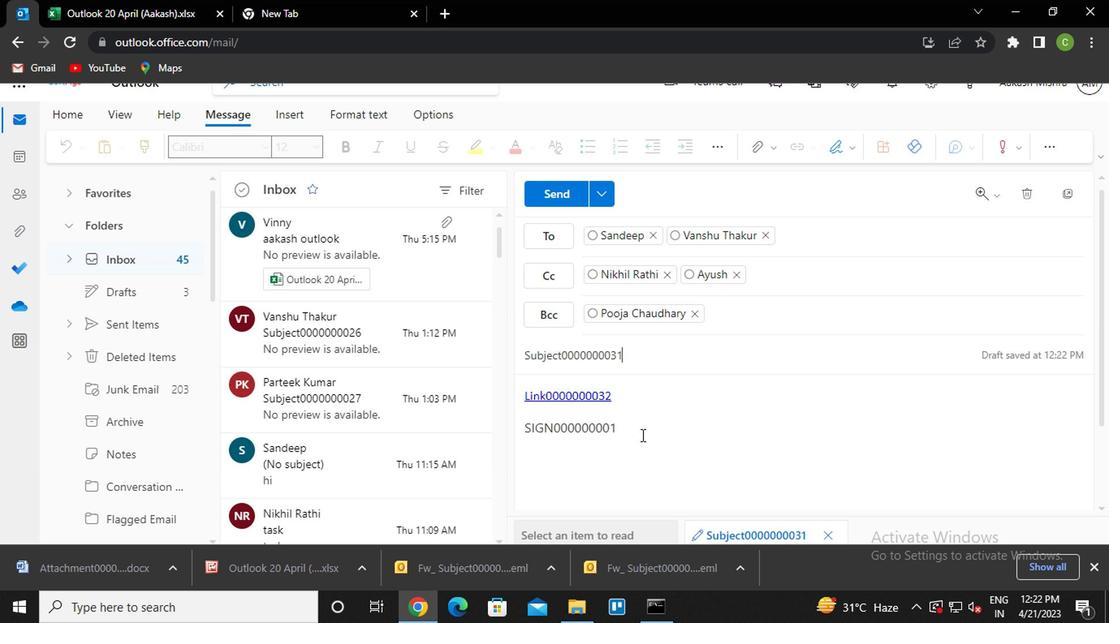 
Action: Key pressed <Key.enter><Key.caps_lock>m<Key.caps_lock>essage0000000033
Screenshot: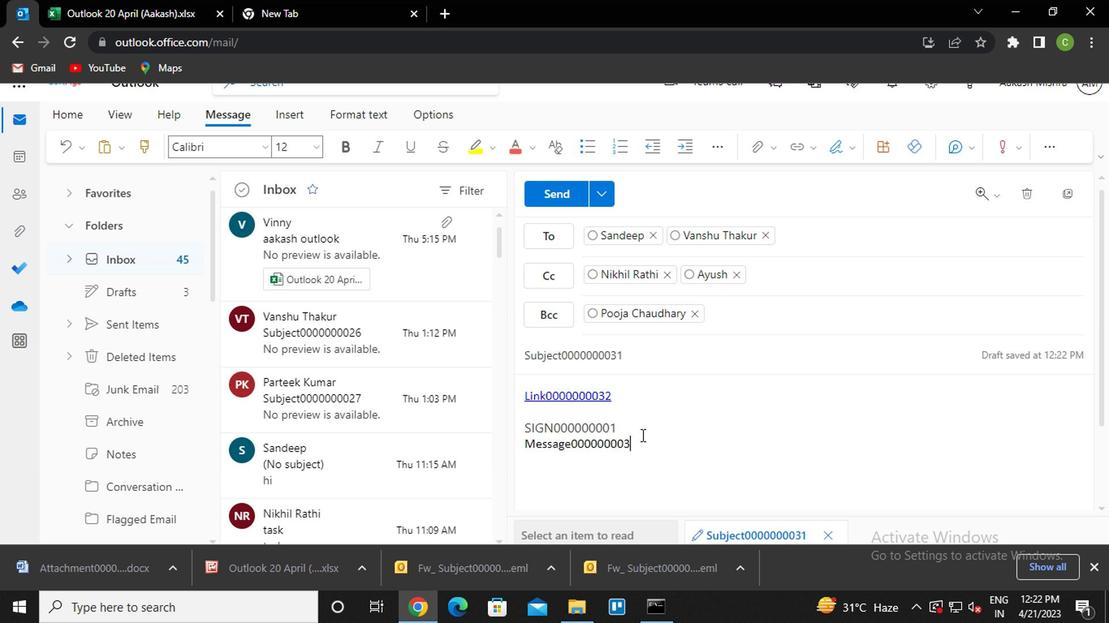 
Action: Mouse moved to (753, 151)
Screenshot: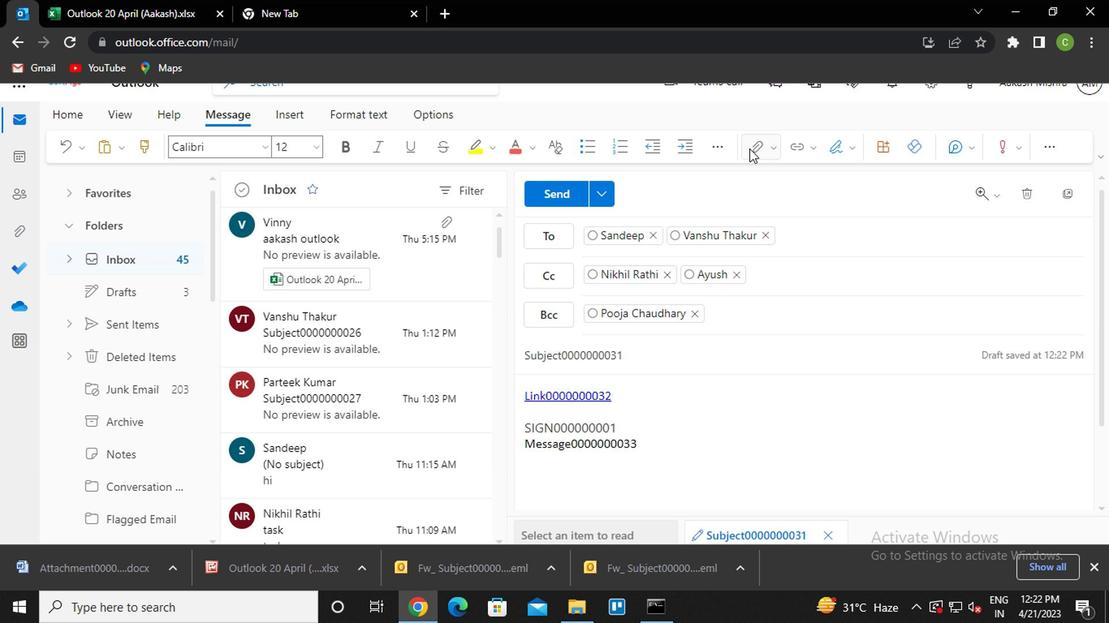 
Action: Mouse pressed left at (753, 151)
Screenshot: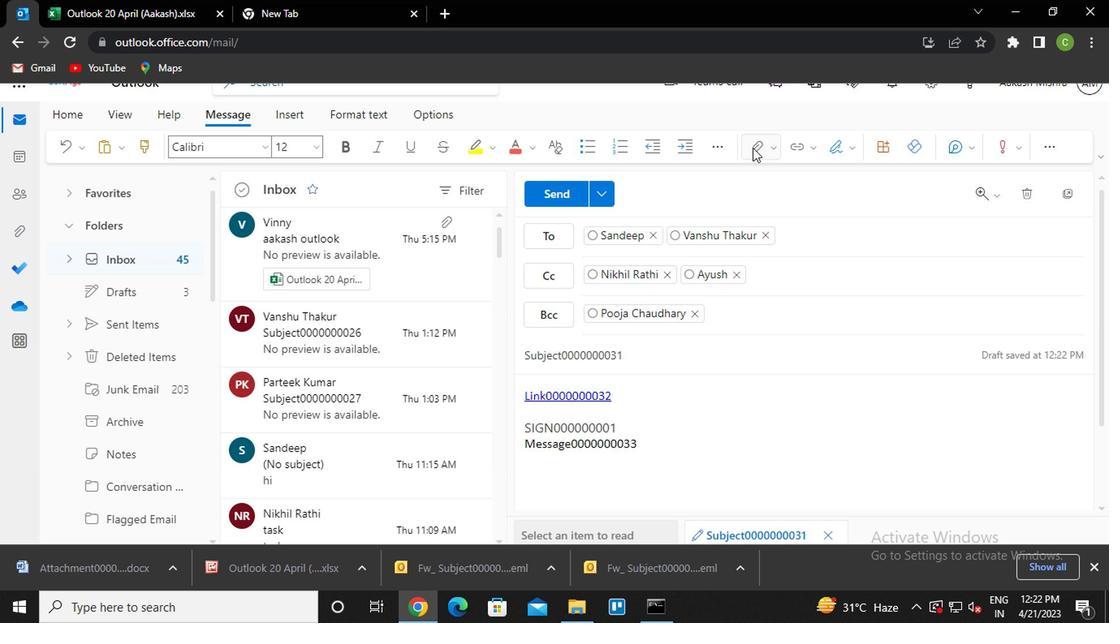 
Action: Mouse moved to (677, 181)
Screenshot: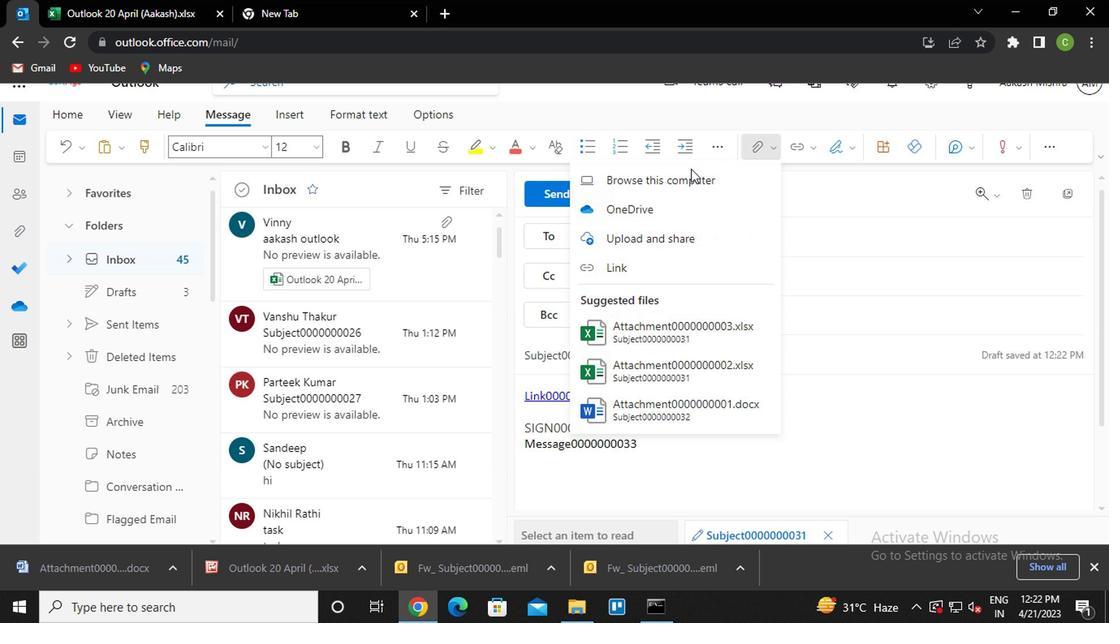
Action: Mouse pressed left at (677, 181)
Screenshot: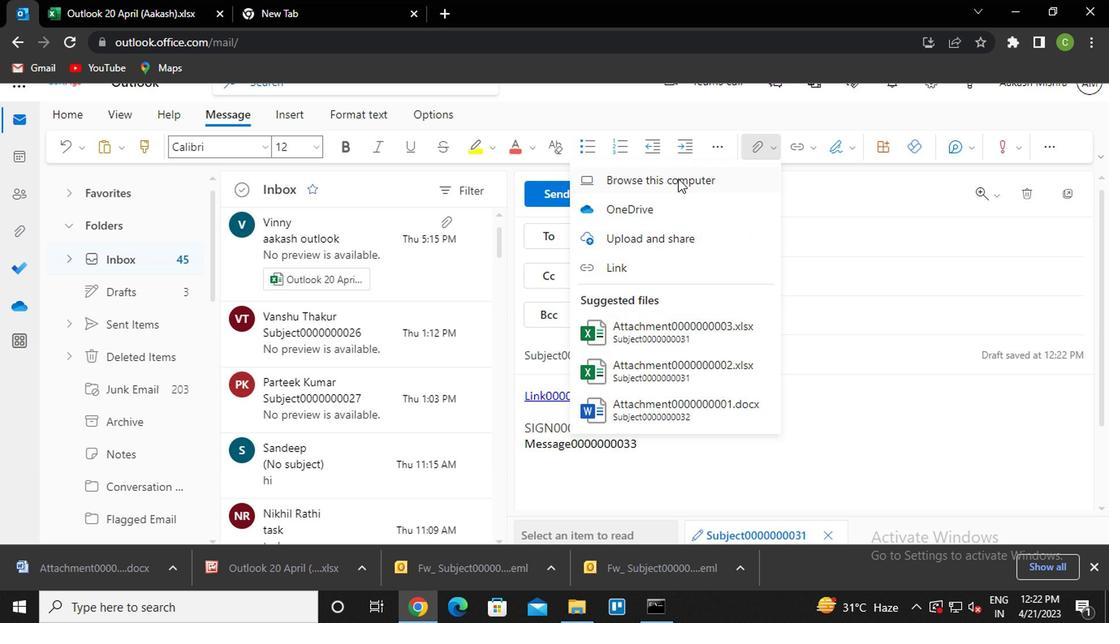 
Action: Mouse moved to (275, 175)
Screenshot: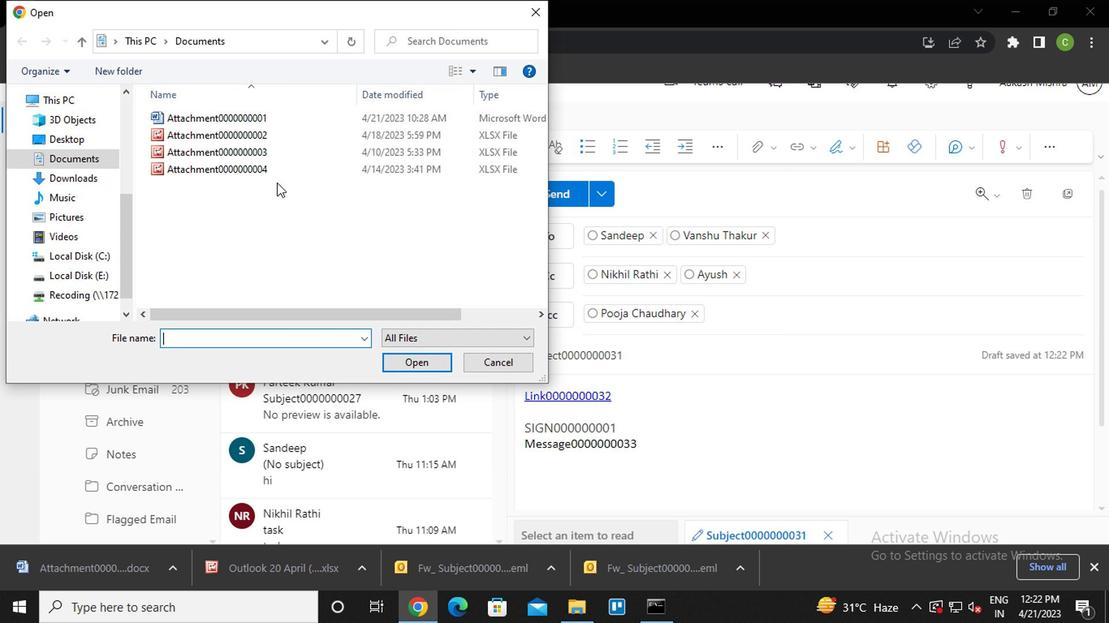 
Action: Mouse pressed left at (275, 175)
Screenshot: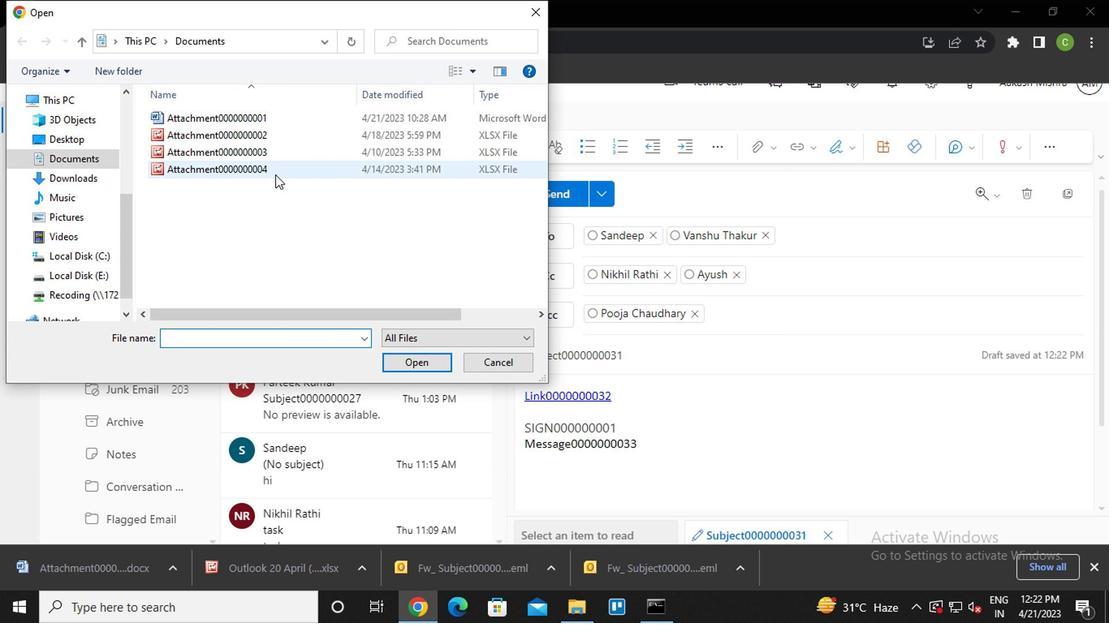 
Action: Mouse pressed left at (275, 175)
Screenshot: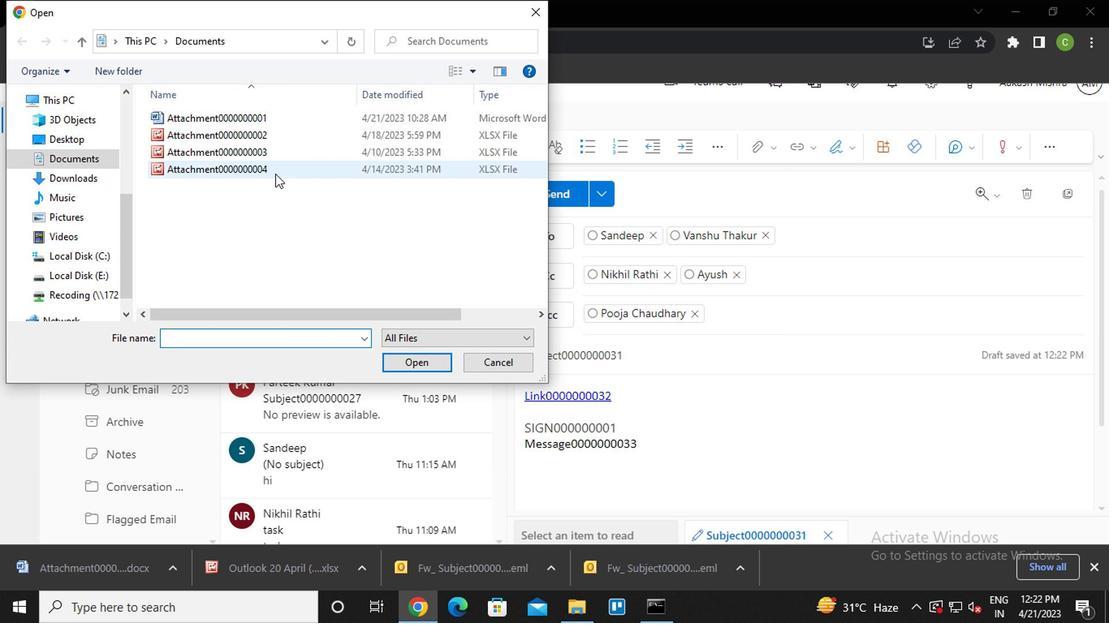
Action: Mouse moved to (565, 198)
Screenshot: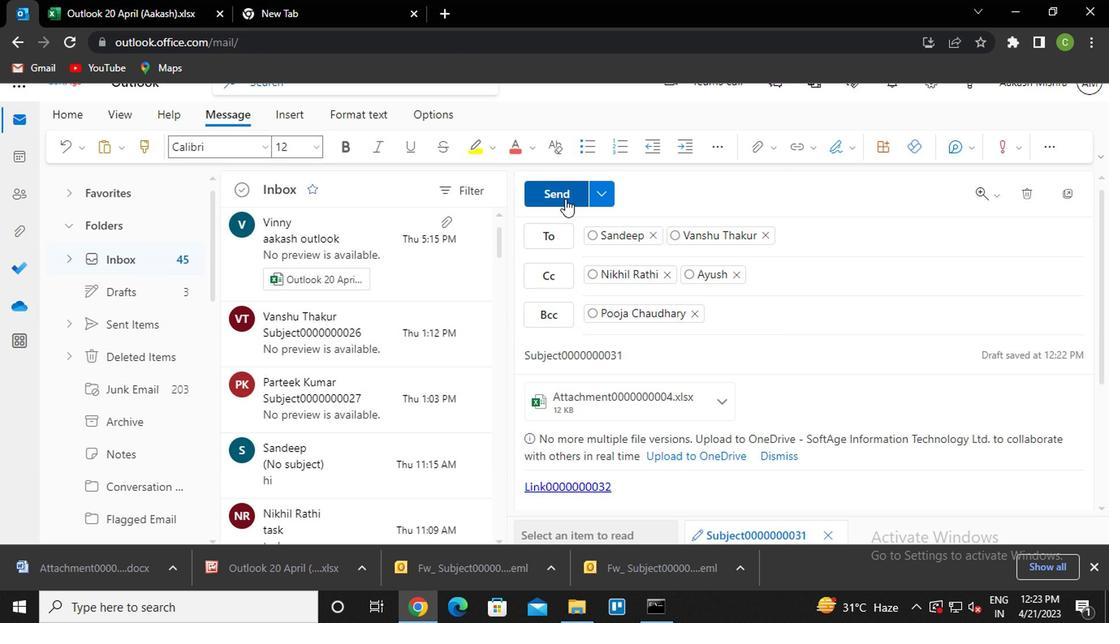 
Action: Mouse pressed left at (565, 198)
Screenshot: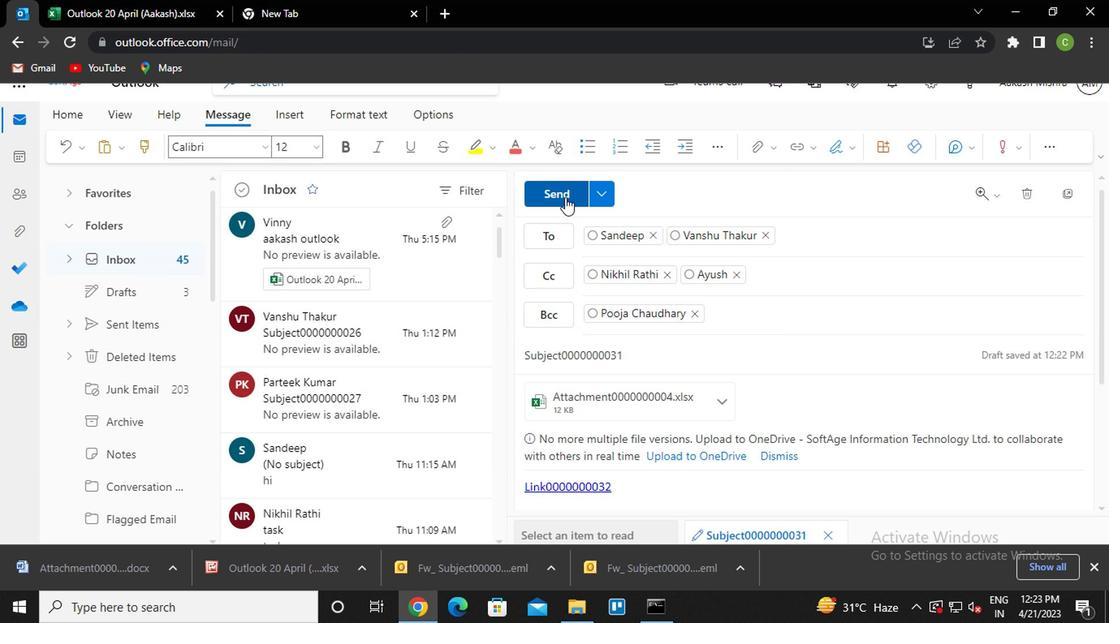 
Action: Mouse moved to (605, 395)
Screenshot: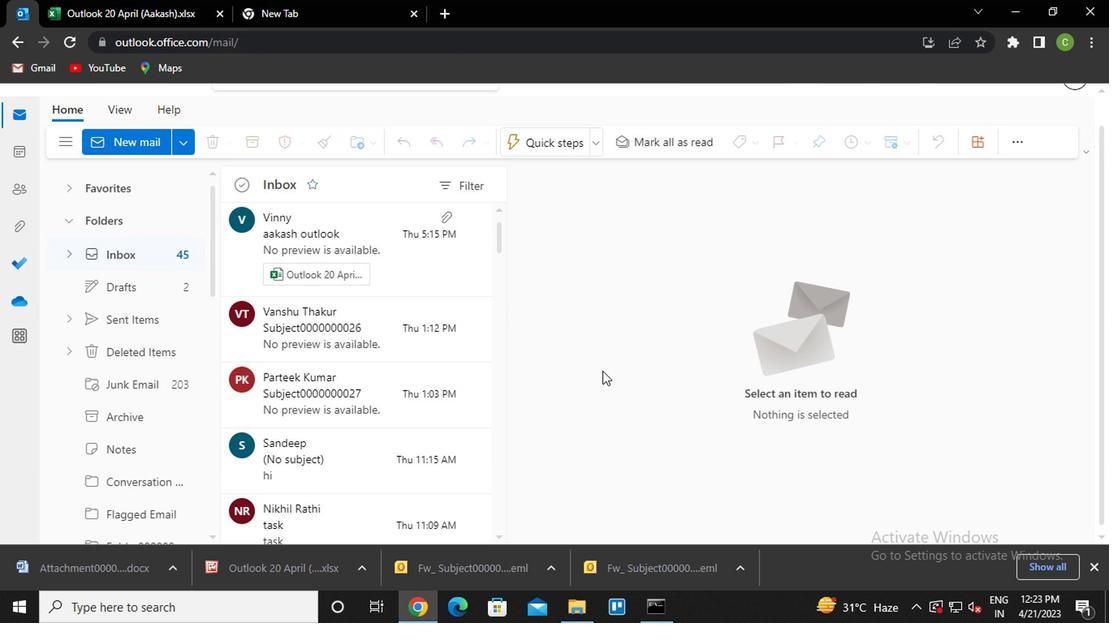 
